 Task: Explore Airbnb accommodation in Faraskur, Egypt from 12th December, 2023 to 16th December, 2023 for 8 adults. Place can be private room with 8 bedrooms having 8 beds and 8 bathrooms. Property type can be house. Amenities needed are: wifi, TV, free parkinig on premises, gym, breakfast.
Action: Mouse moved to (554, 98)
Screenshot: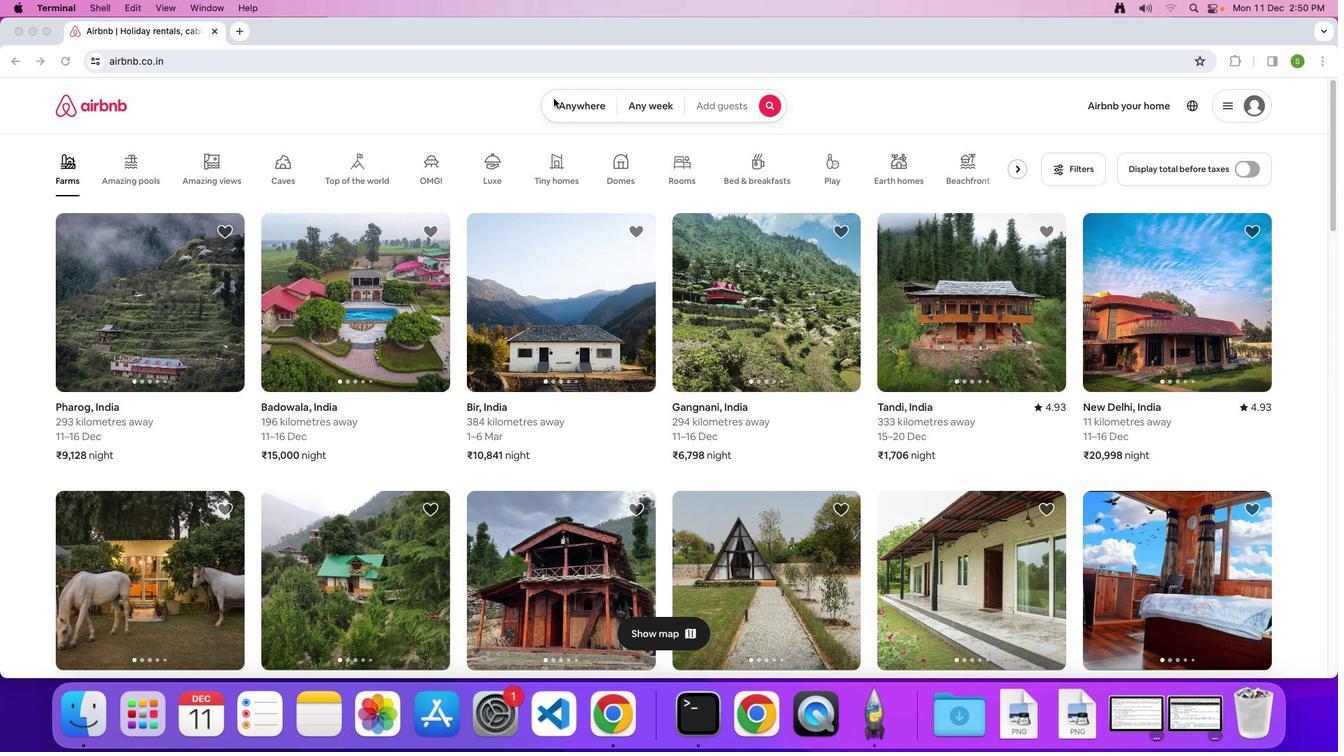 
Action: Mouse pressed left at (554, 98)
Screenshot: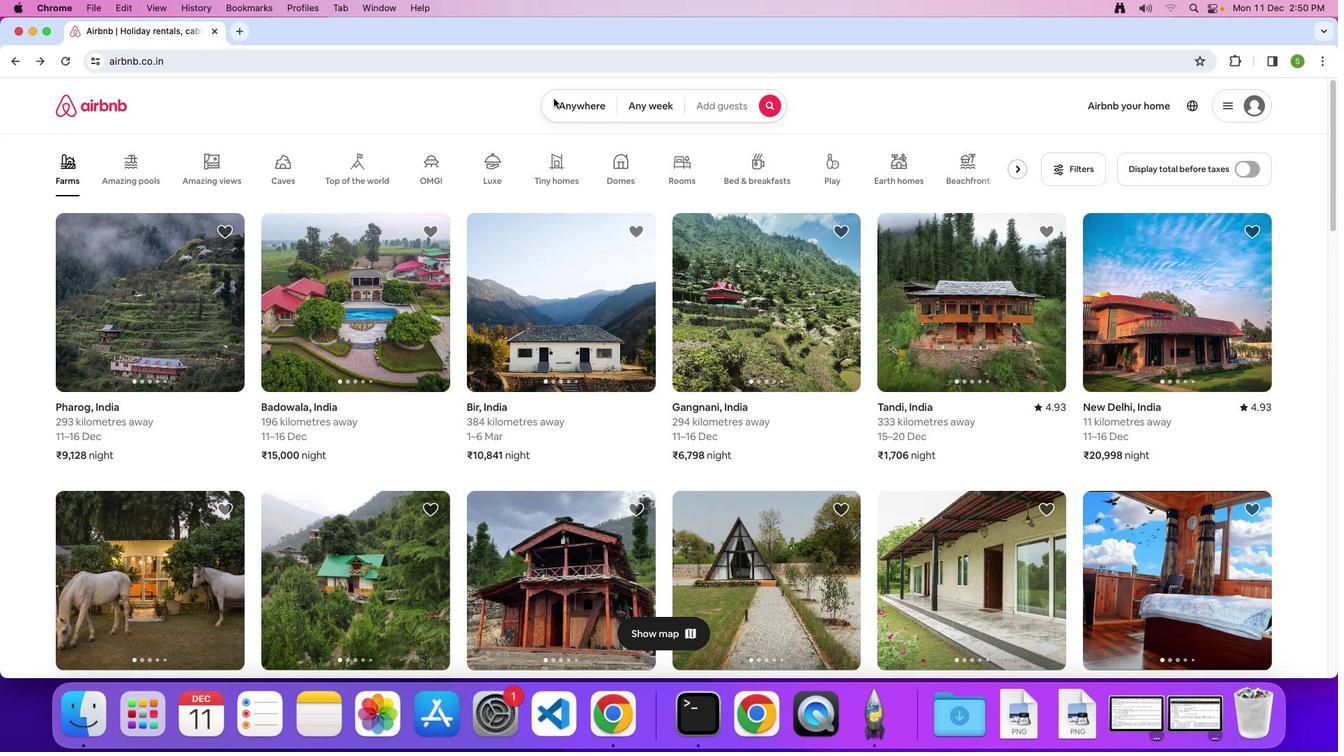
Action: Mouse moved to (566, 102)
Screenshot: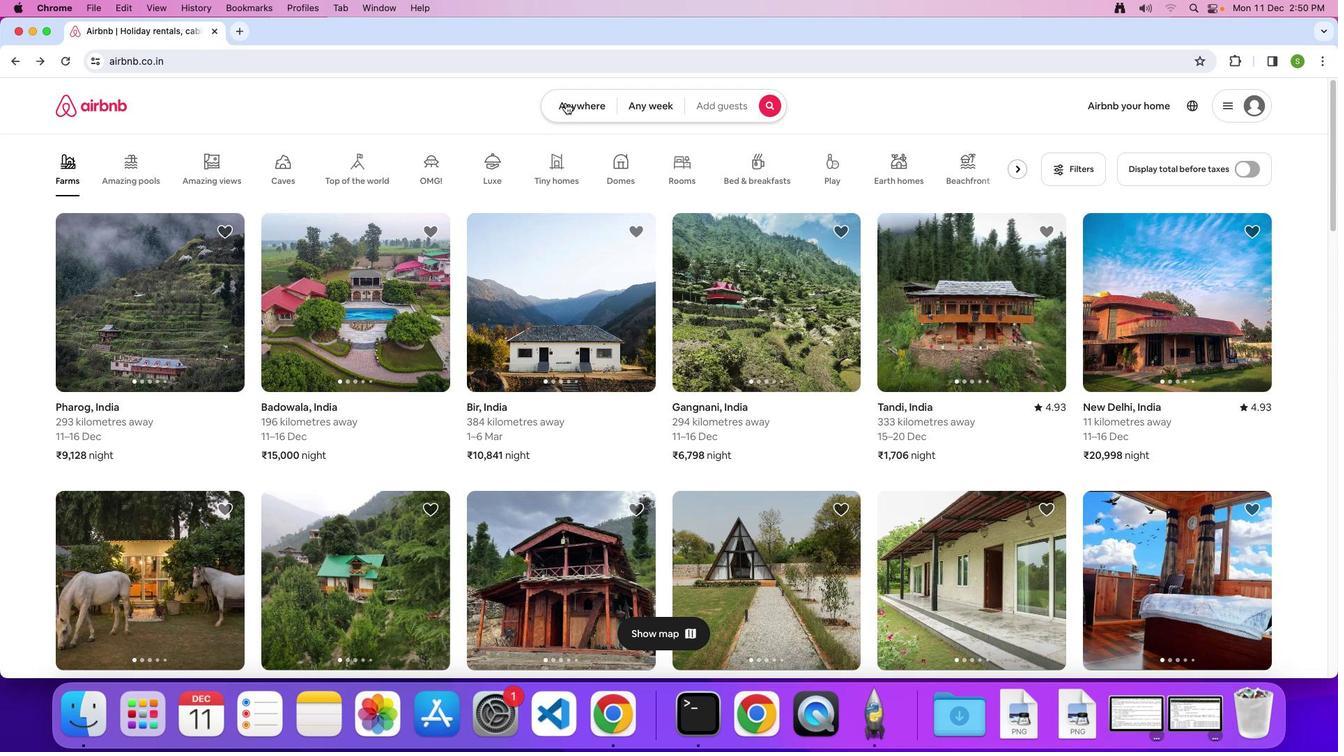 
Action: Mouse pressed left at (566, 102)
Screenshot: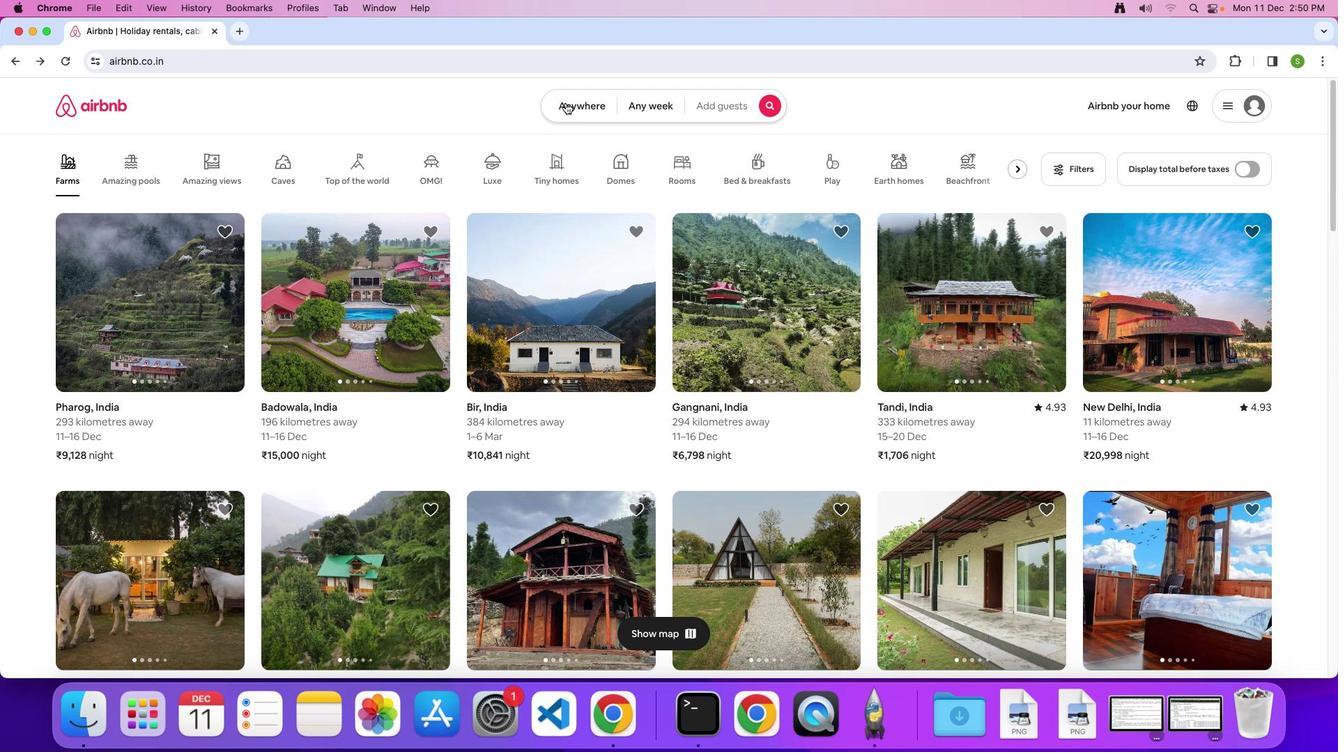 
Action: Mouse moved to (505, 163)
Screenshot: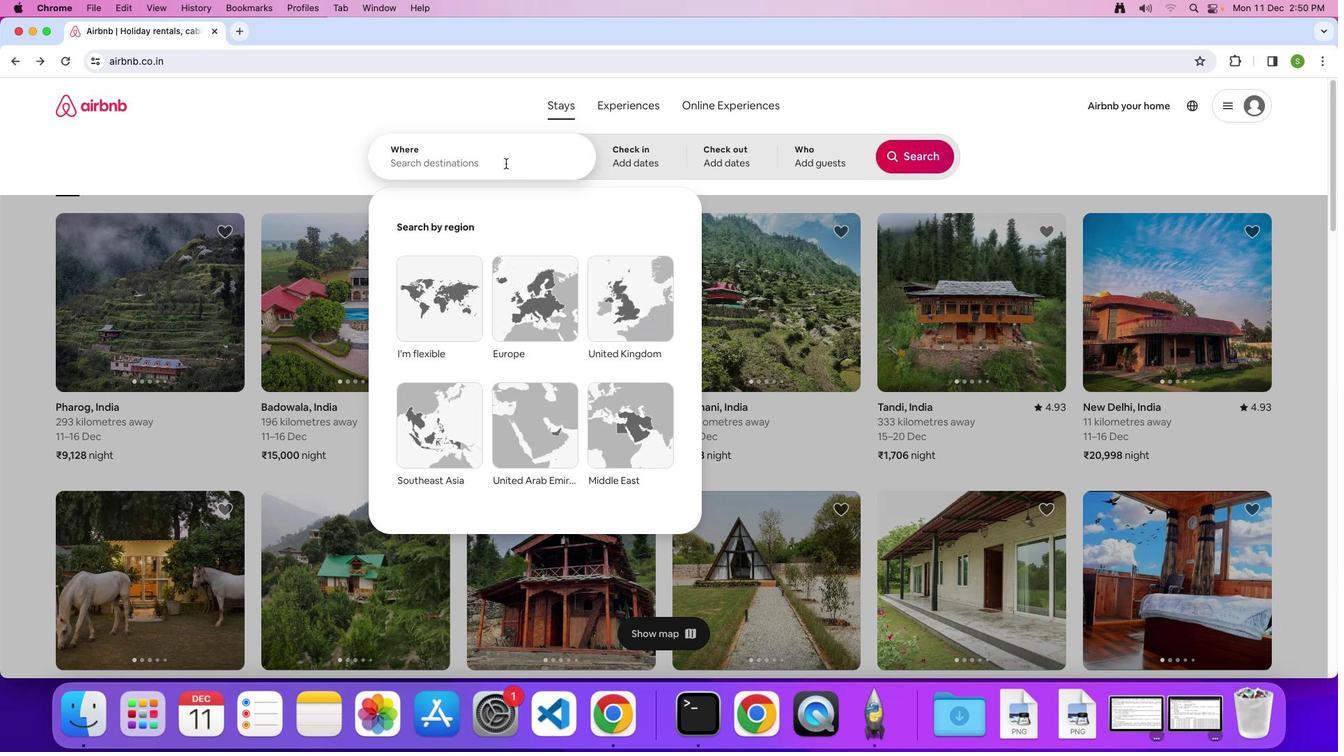 
Action: Mouse pressed left at (505, 163)
Screenshot: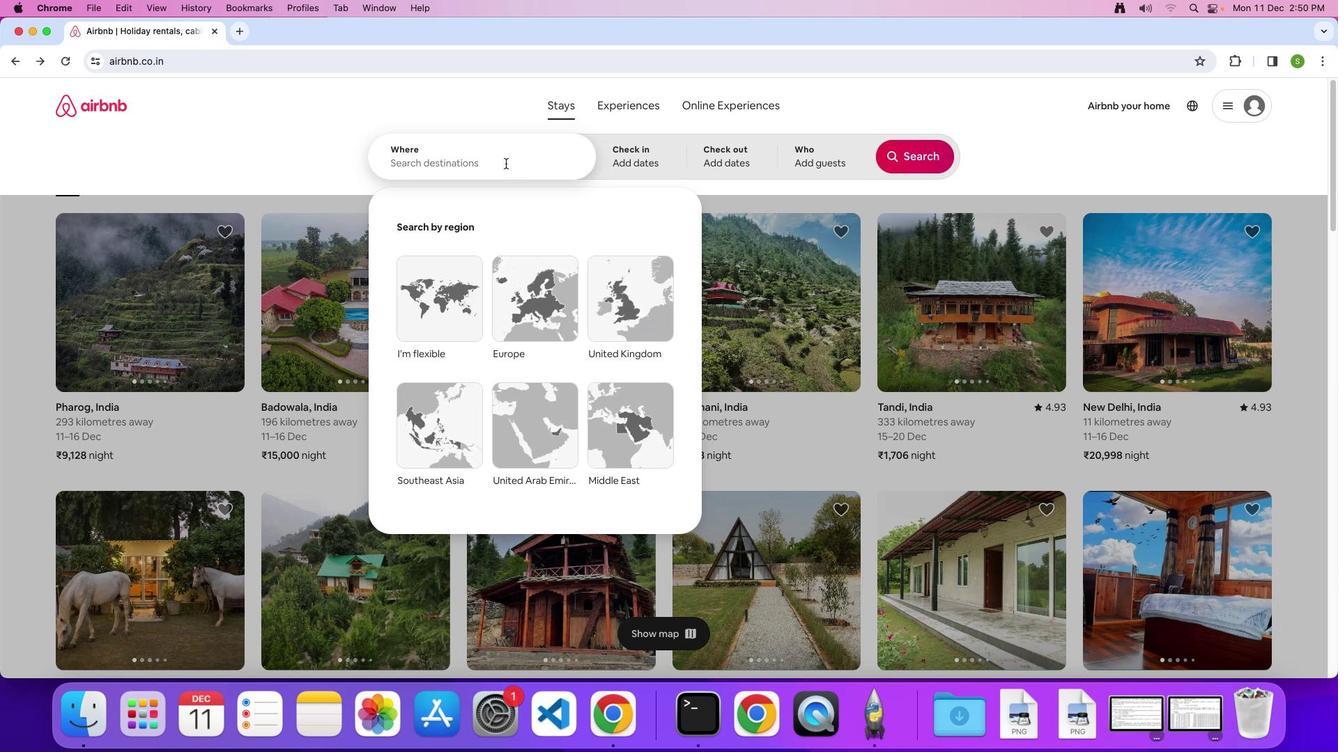 
Action: Mouse moved to (505, 163)
Screenshot: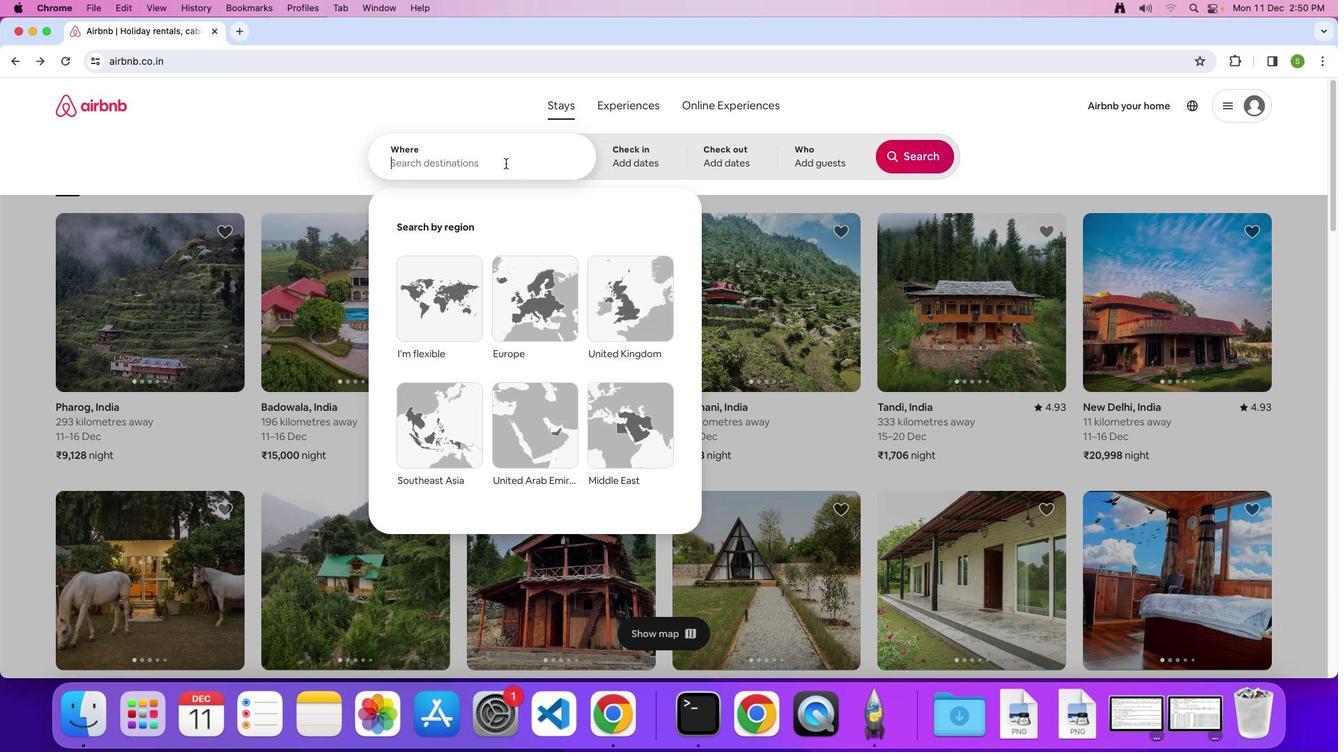 
Action: Key pressed 'F'Key.caps_lock'a''r''a''s''k''u''r'','Key.spaceKey.shift'E''g''y''p''t'Key.enter
Screenshot: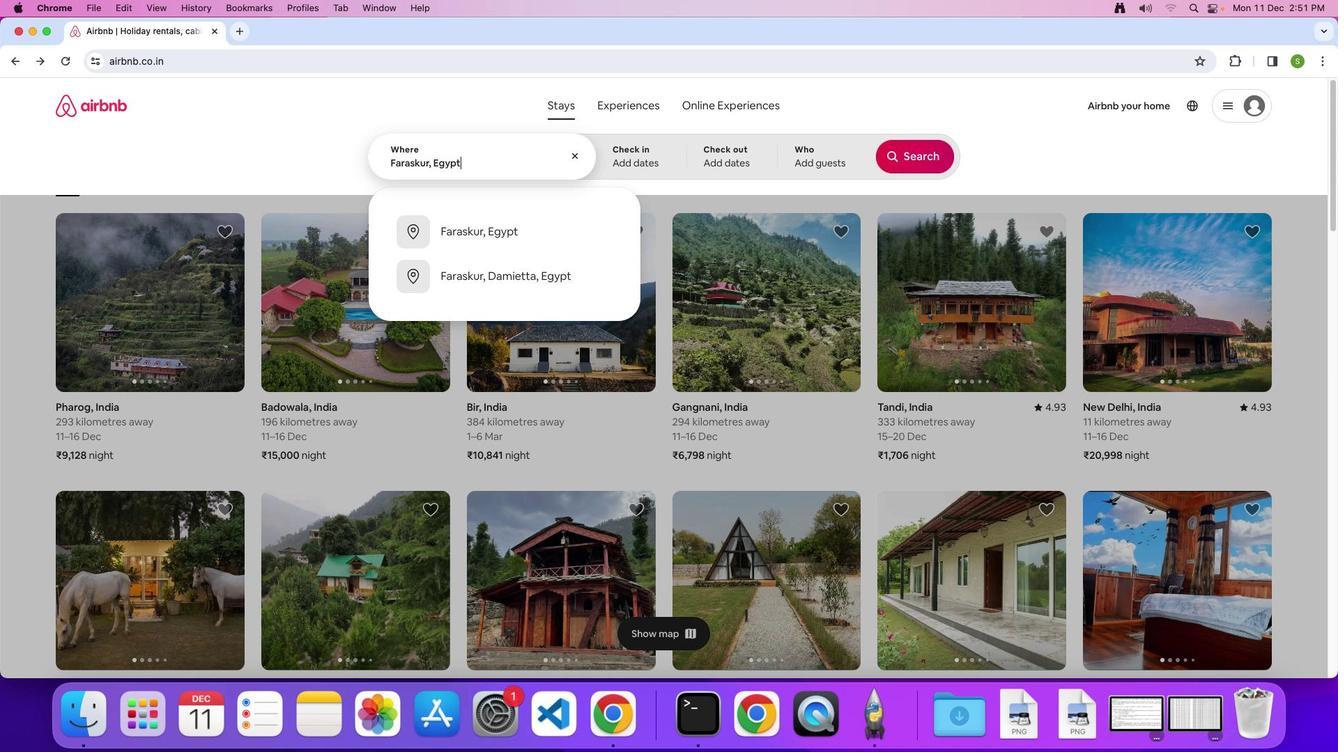 
Action: Mouse moved to (494, 402)
Screenshot: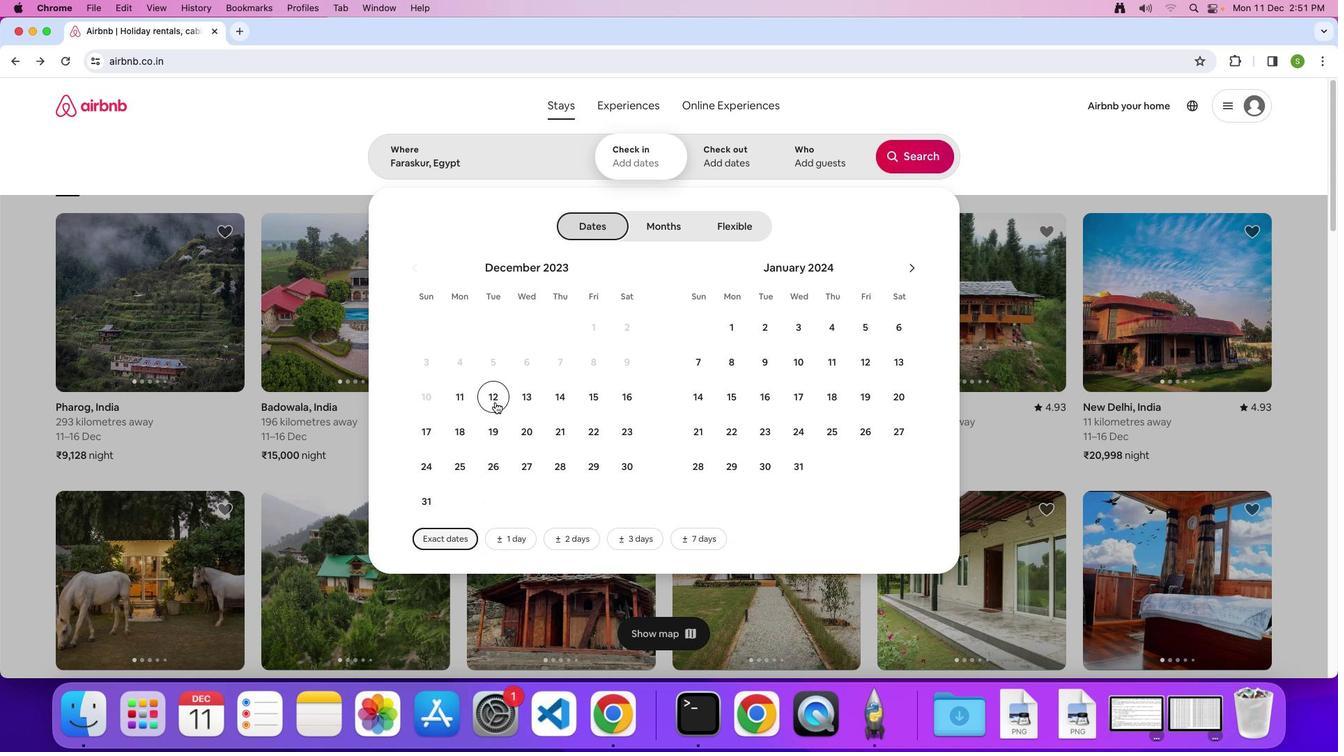 
Action: Mouse pressed left at (494, 402)
Screenshot: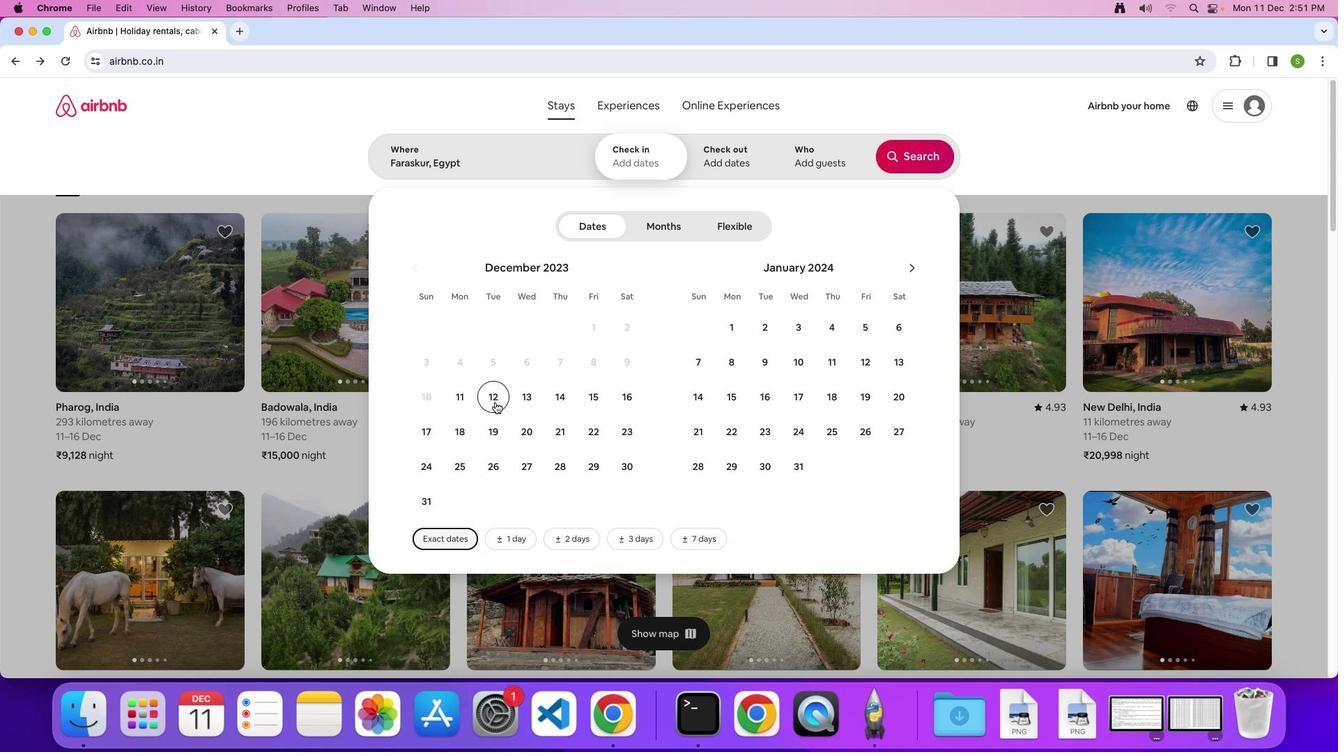 
Action: Mouse moved to (618, 394)
Screenshot: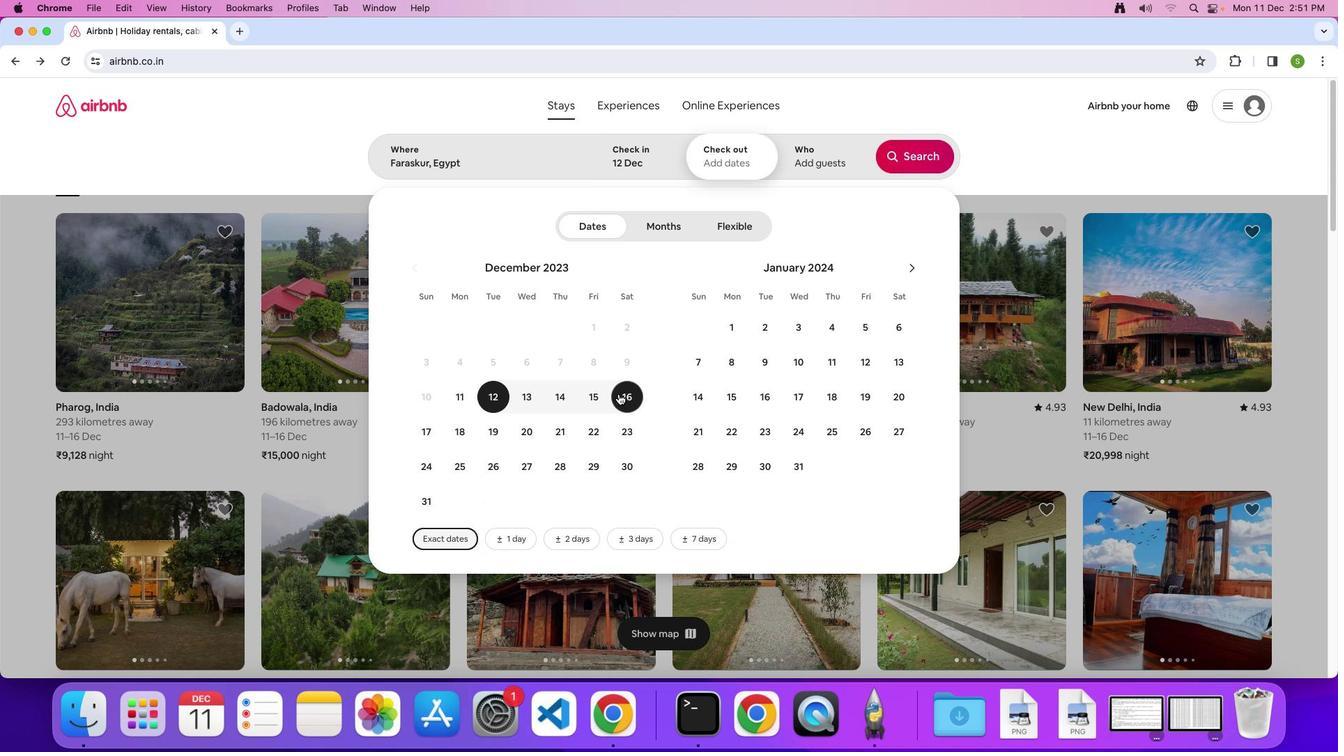 
Action: Mouse pressed left at (618, 394)
Screenshot: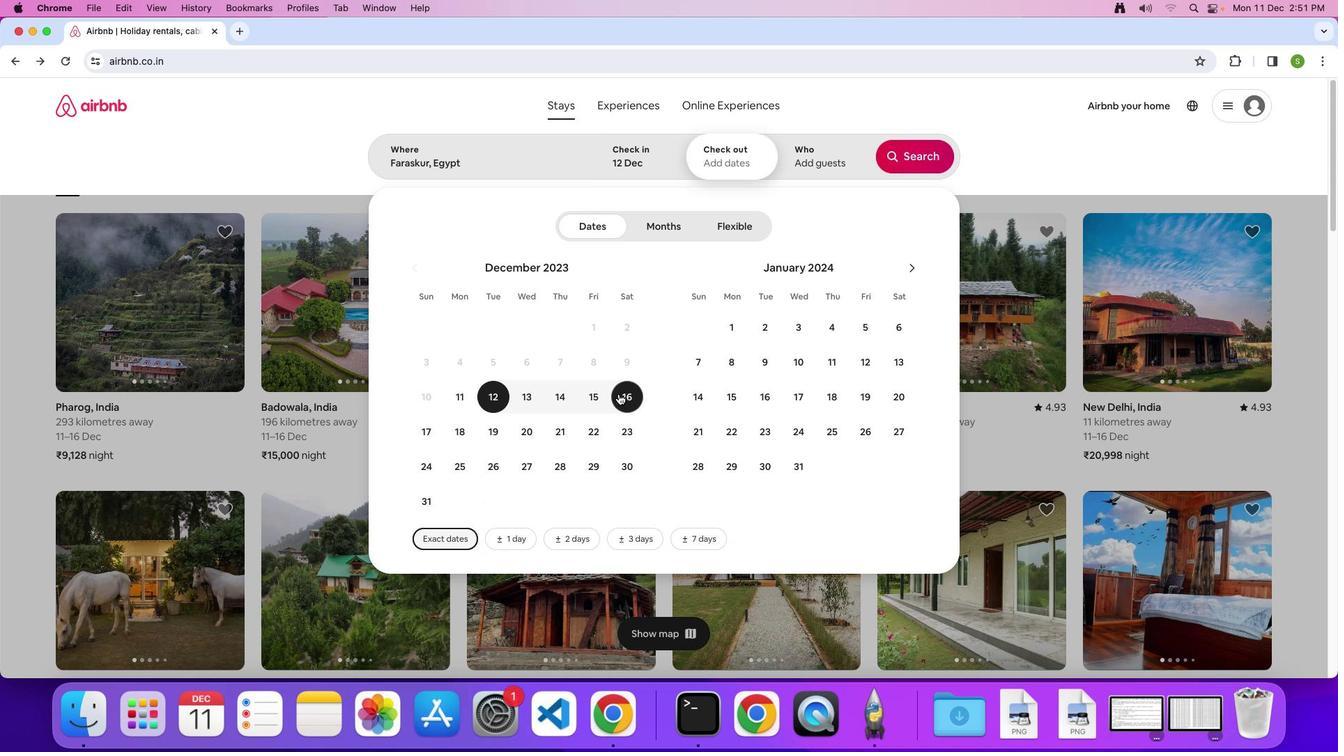 
Action: Mouse moved to (825, 158)
Screenshot: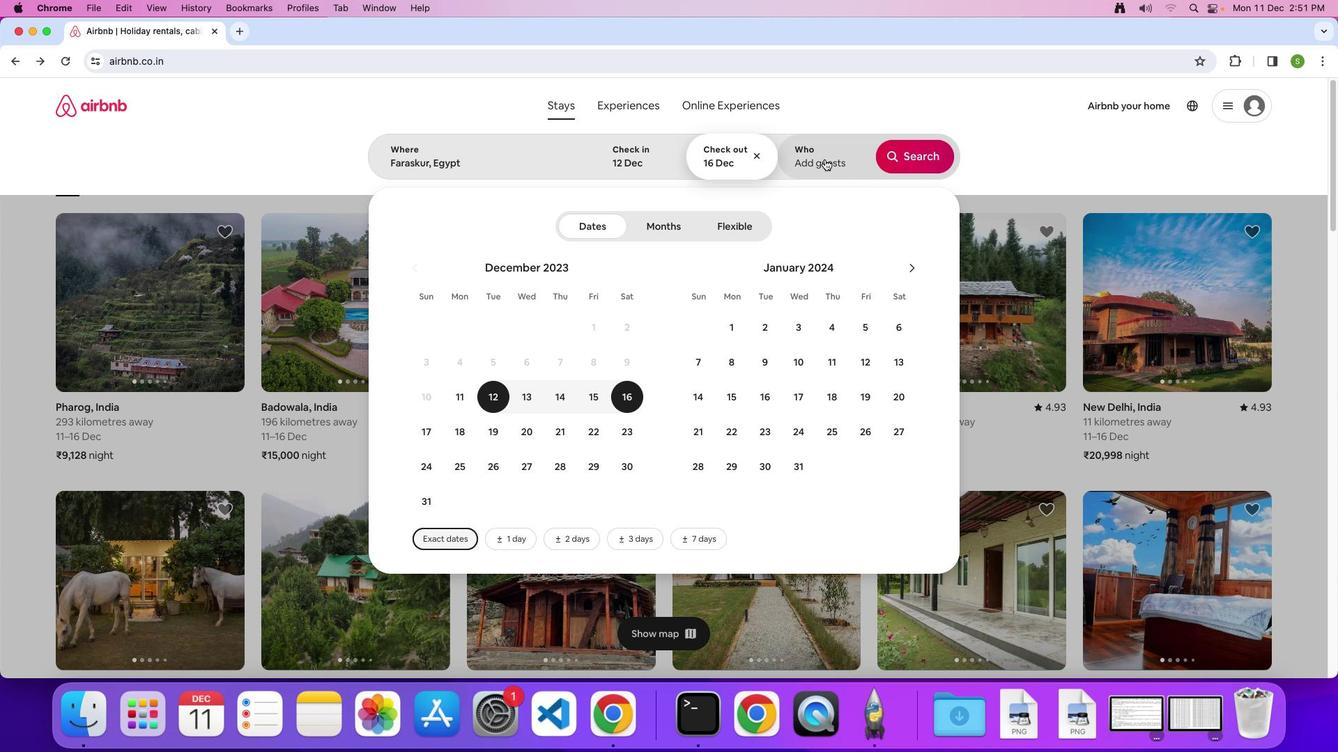 
Action: Mouse pressed left at (825, 158)
Screenshot: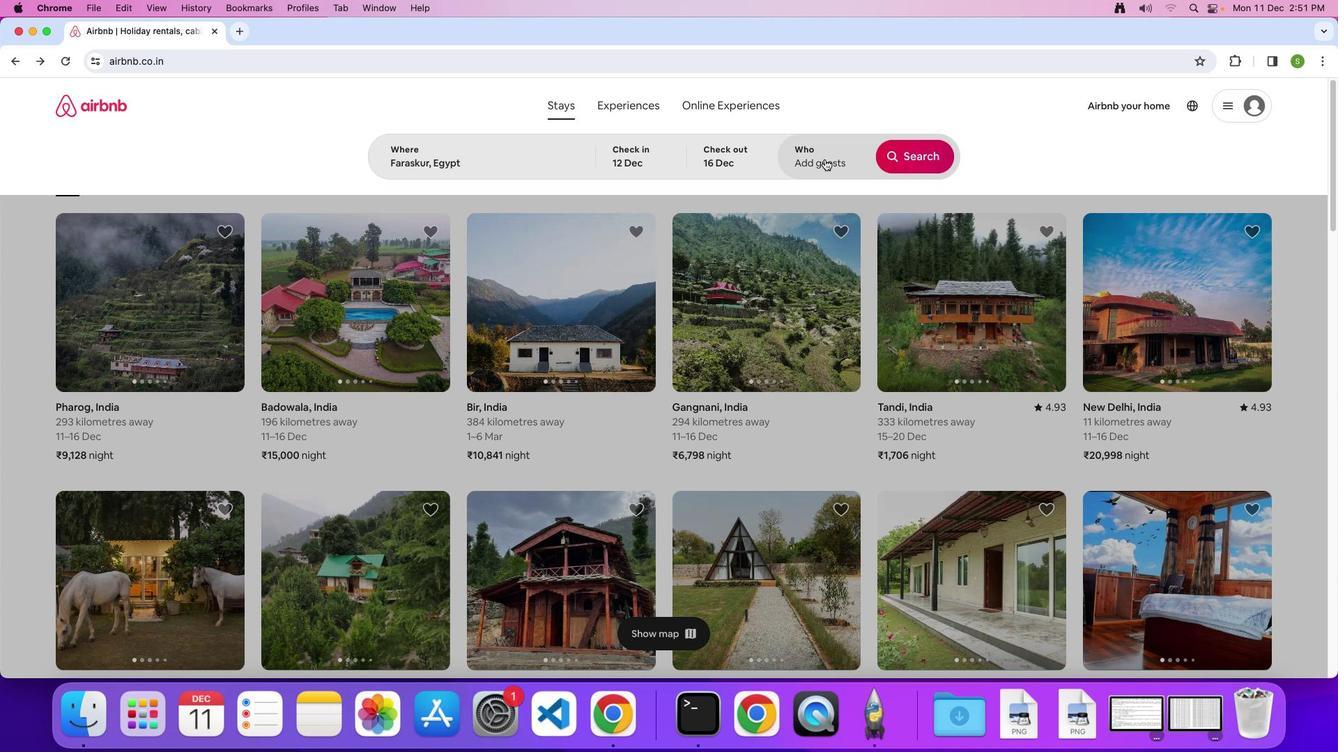 
Action: Mouse moved to (918, 227)
Screenshot: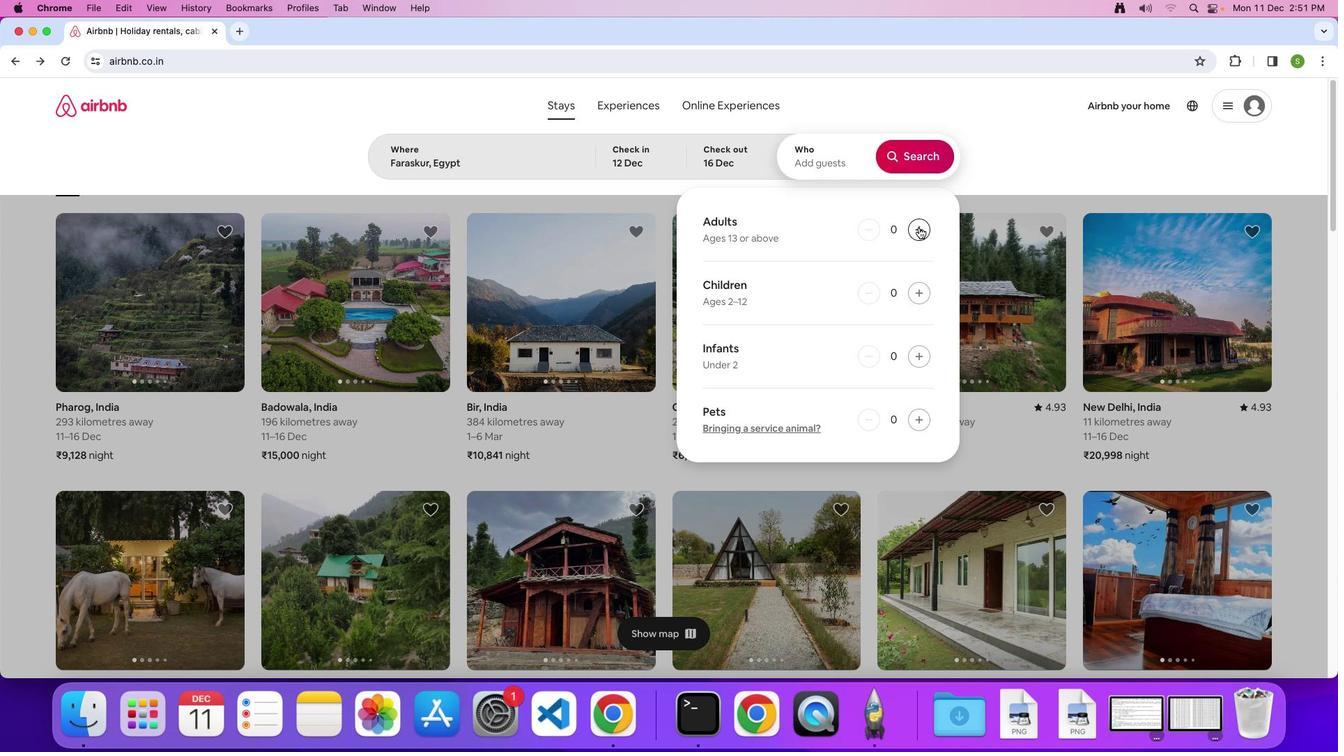 
Action: Mouse pressed left at (918, 227)
Screenshot: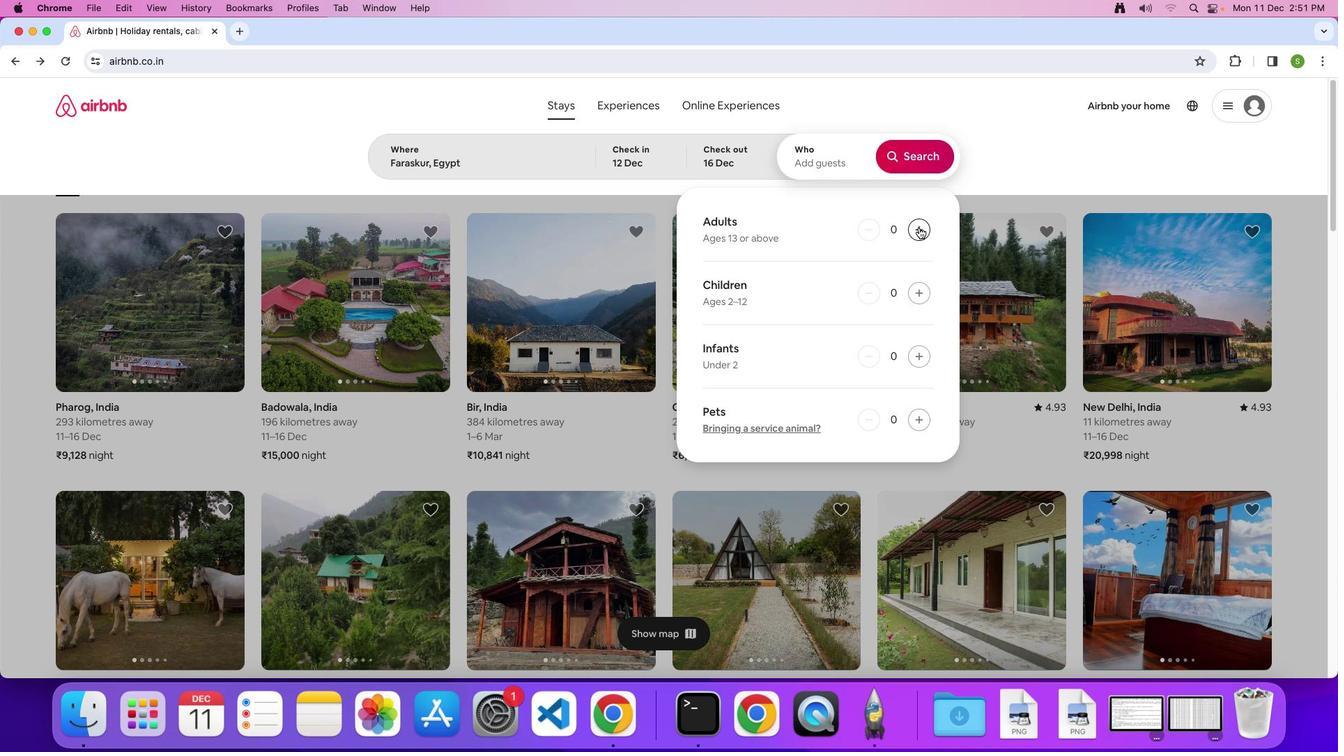
Action: Mouse pressed left at (918, 227)
Screenshot: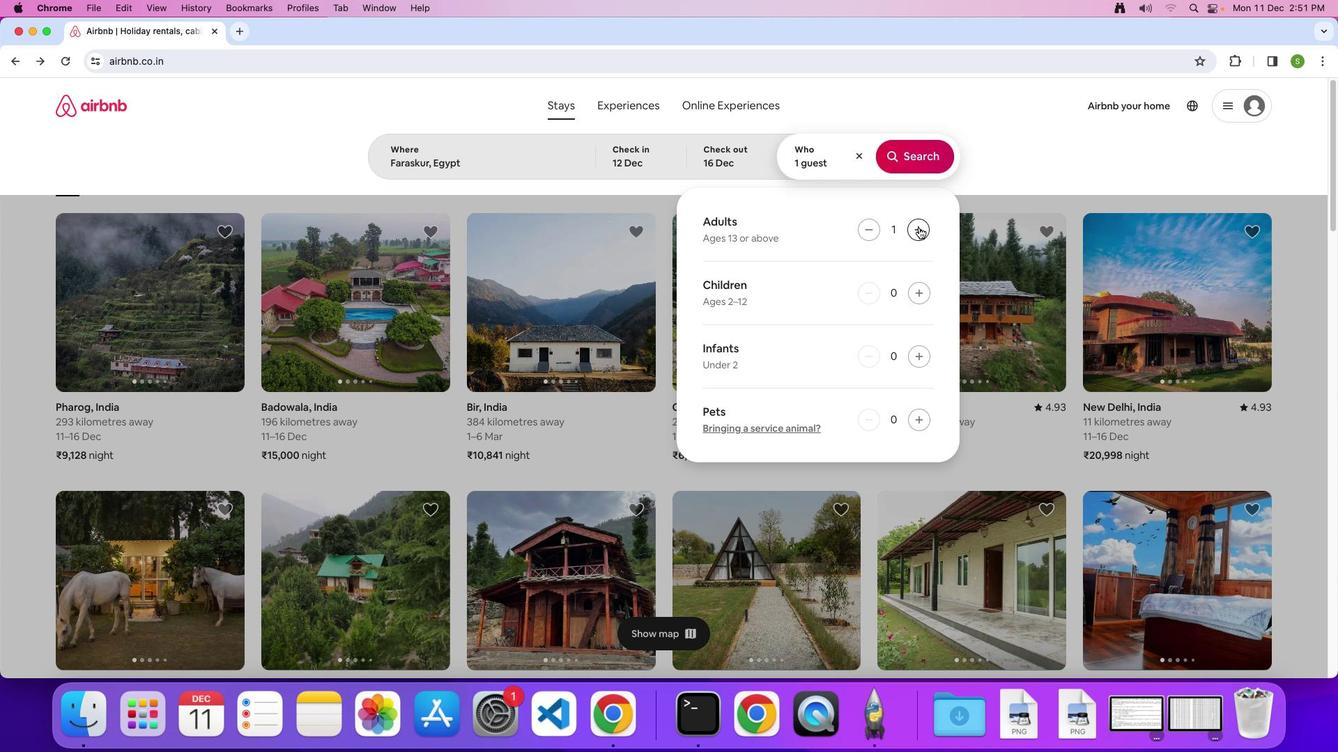 
Action: Mouse pressed left at (918, 227)
Screenshot: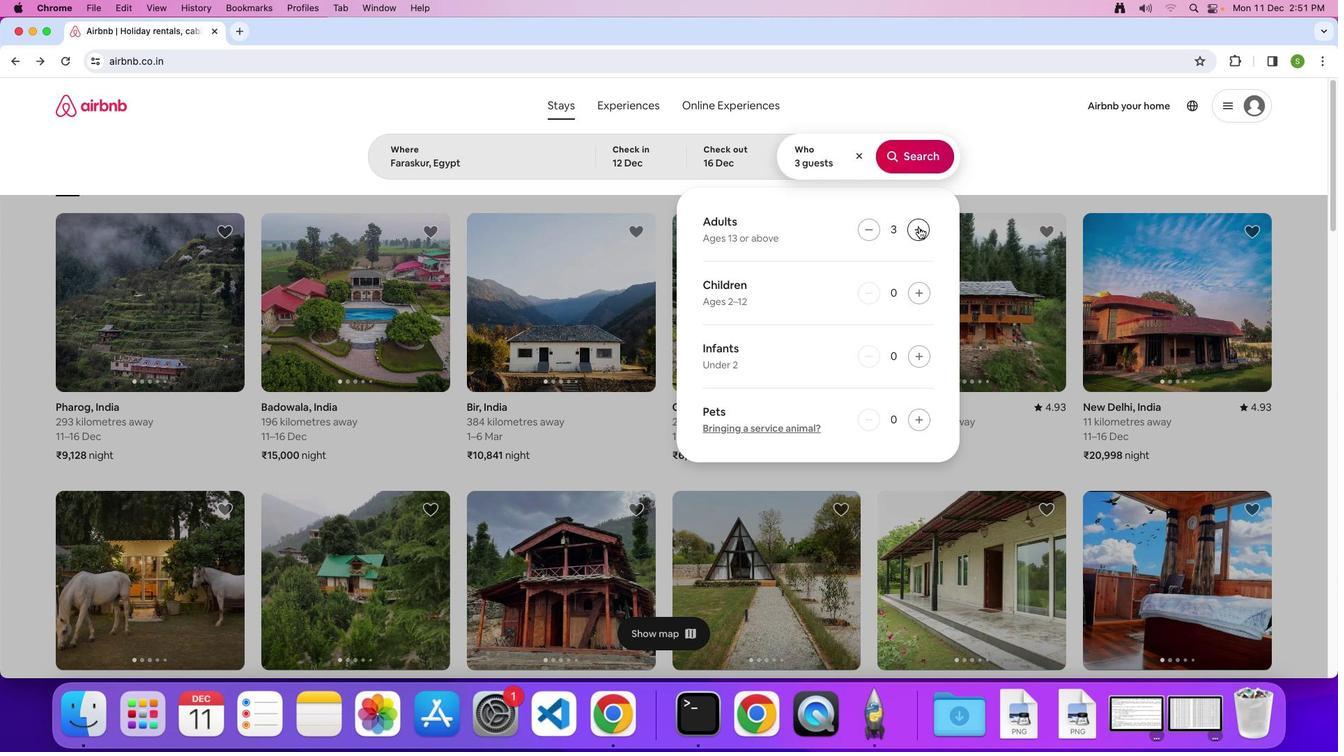 
Action: Mouse pressed left at (918, 227)
Screenshot: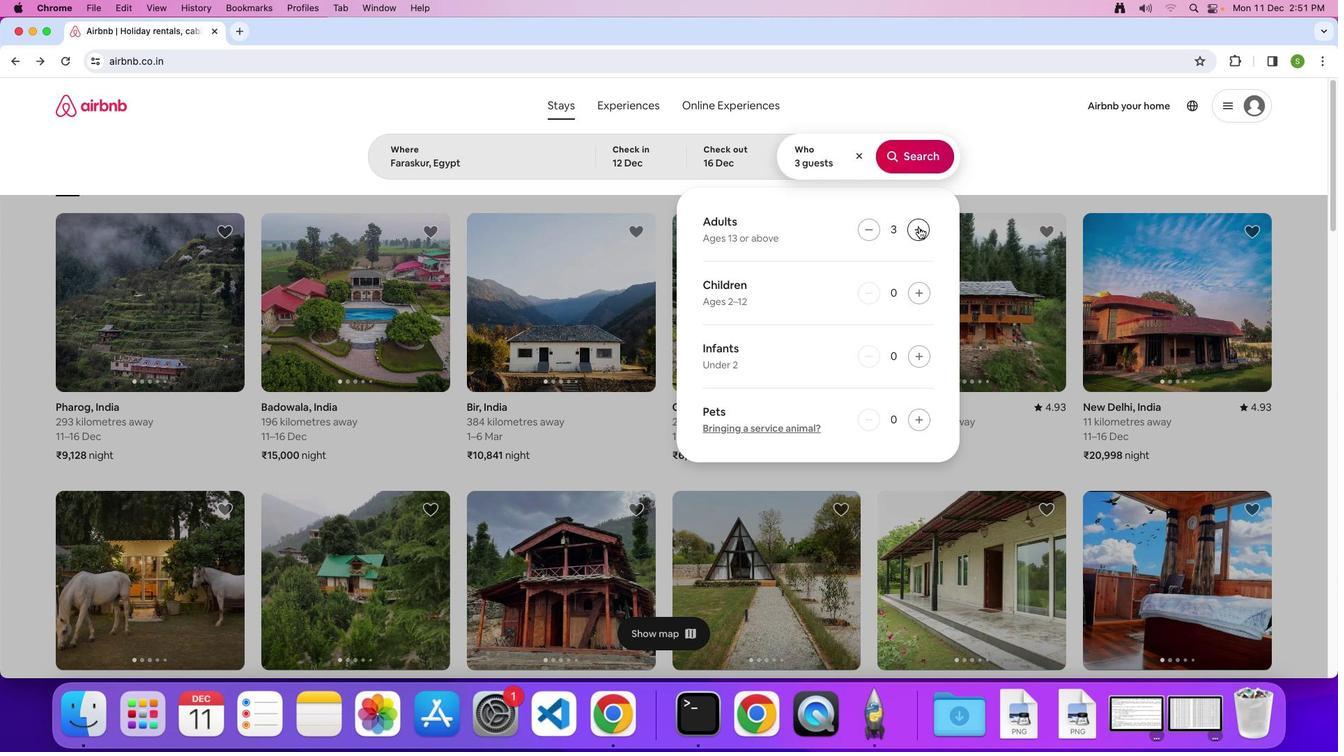 
Action: Mouse pressed left at (918, 227)
Screenshot: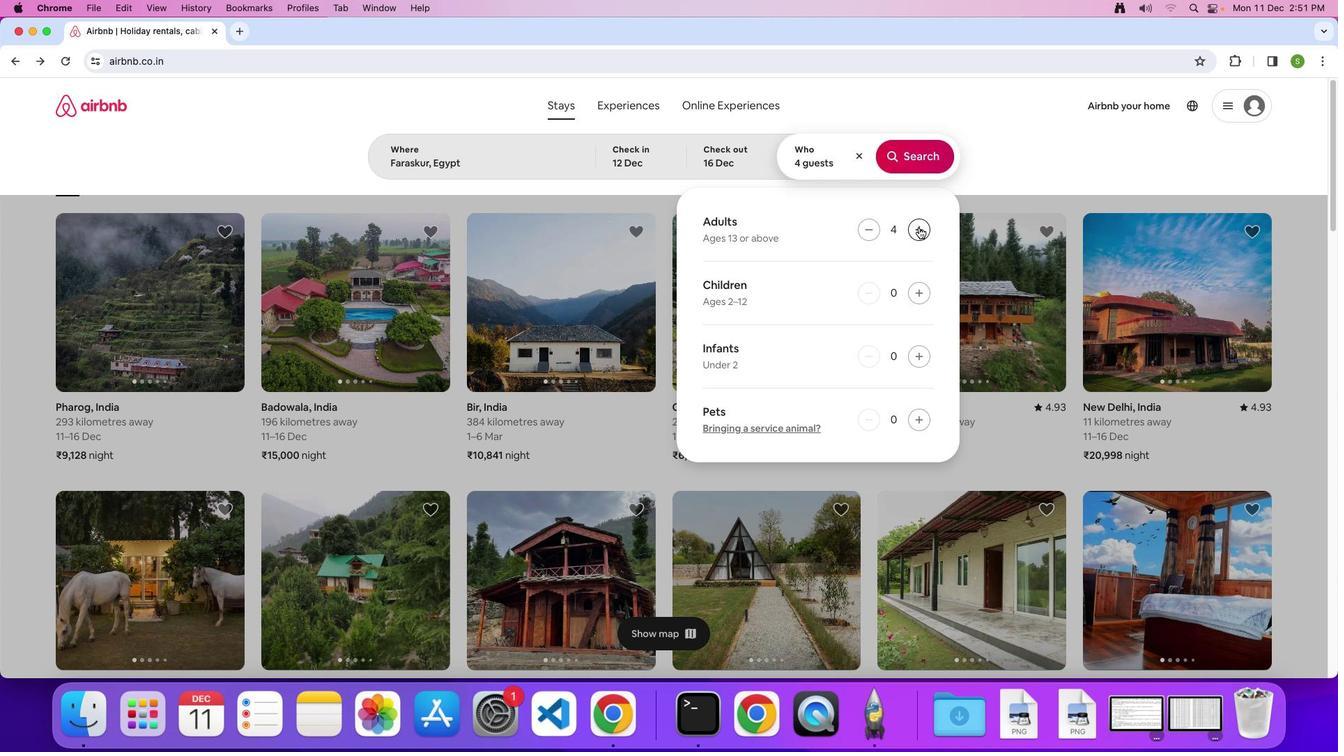 
Action: Mouse pressed left at (918, 227)
Screenshot: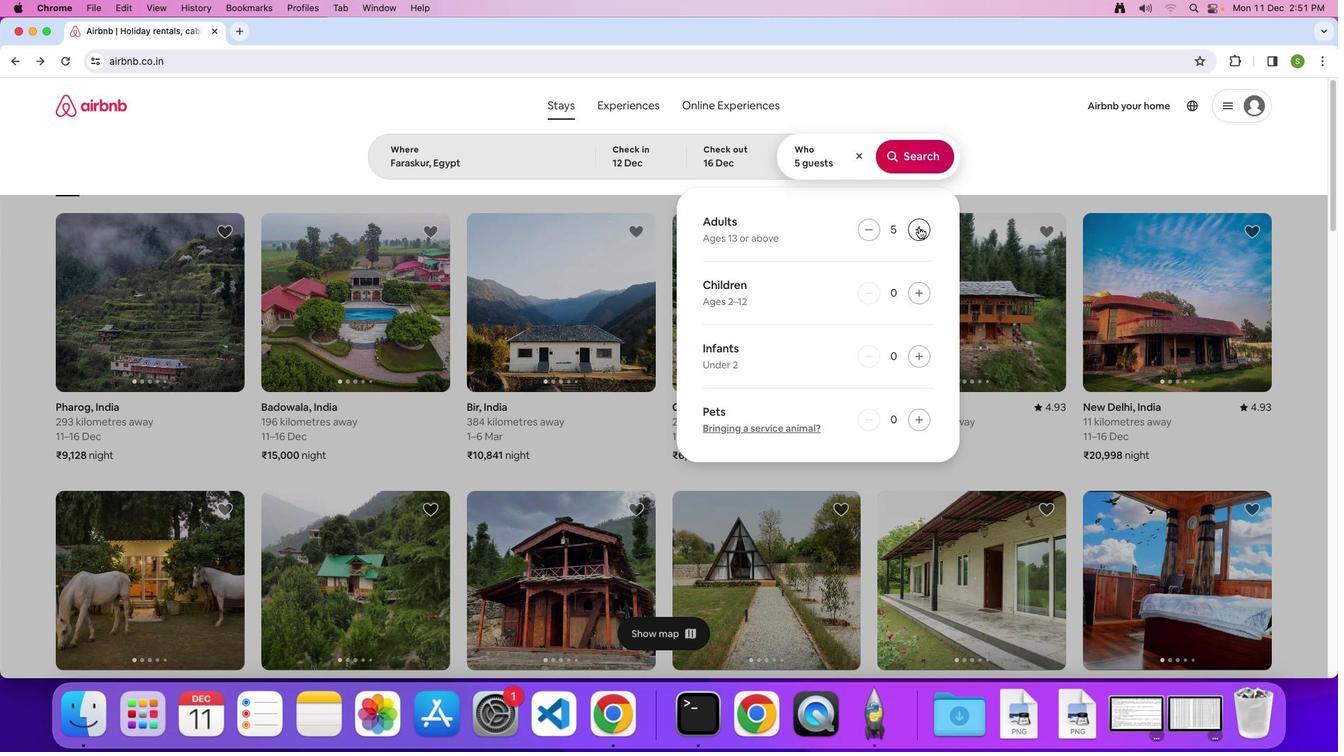
Action: Mouse pressed left at (918, 227)
Screenshot: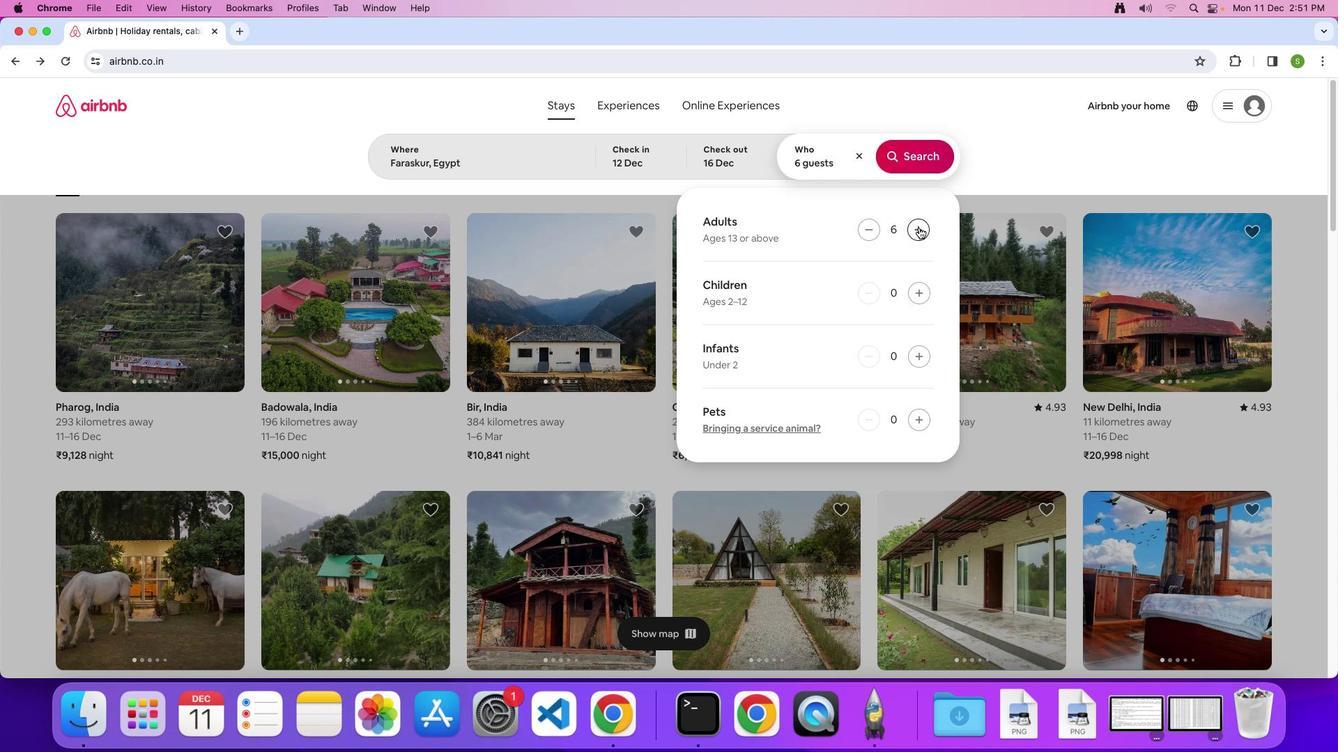 
Action: Mouse pressed left at (918, 227)
Screenshot: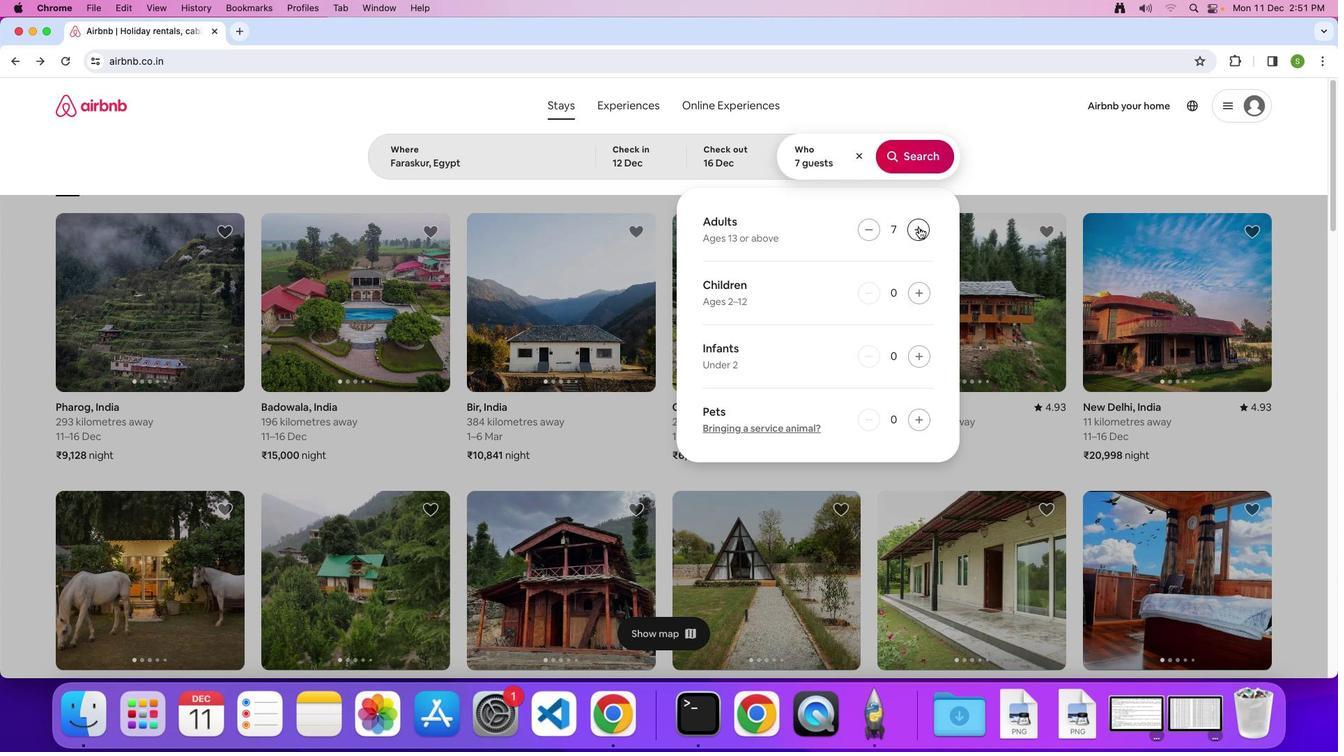 
Action: Mouse moved to (902, 160)
Screenshot: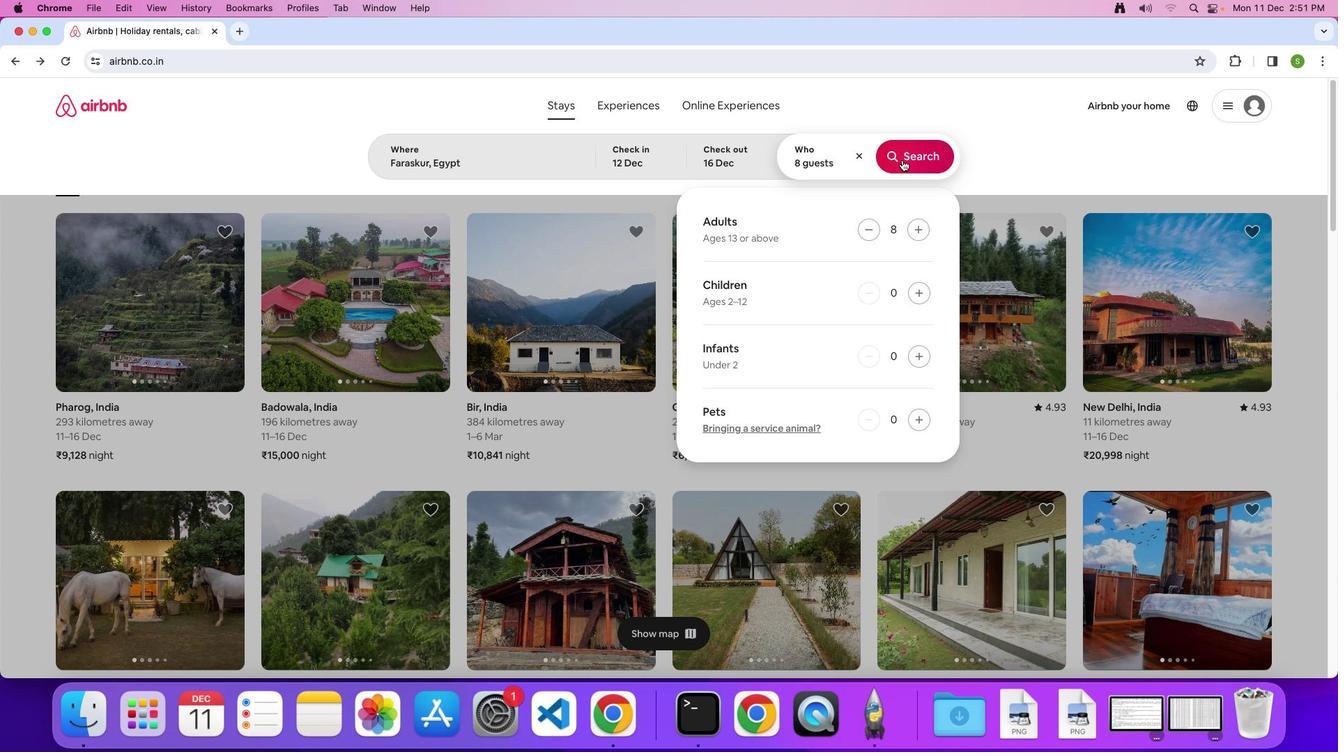 
Action: Mouse pressed left at (902, 160)
Screenshot: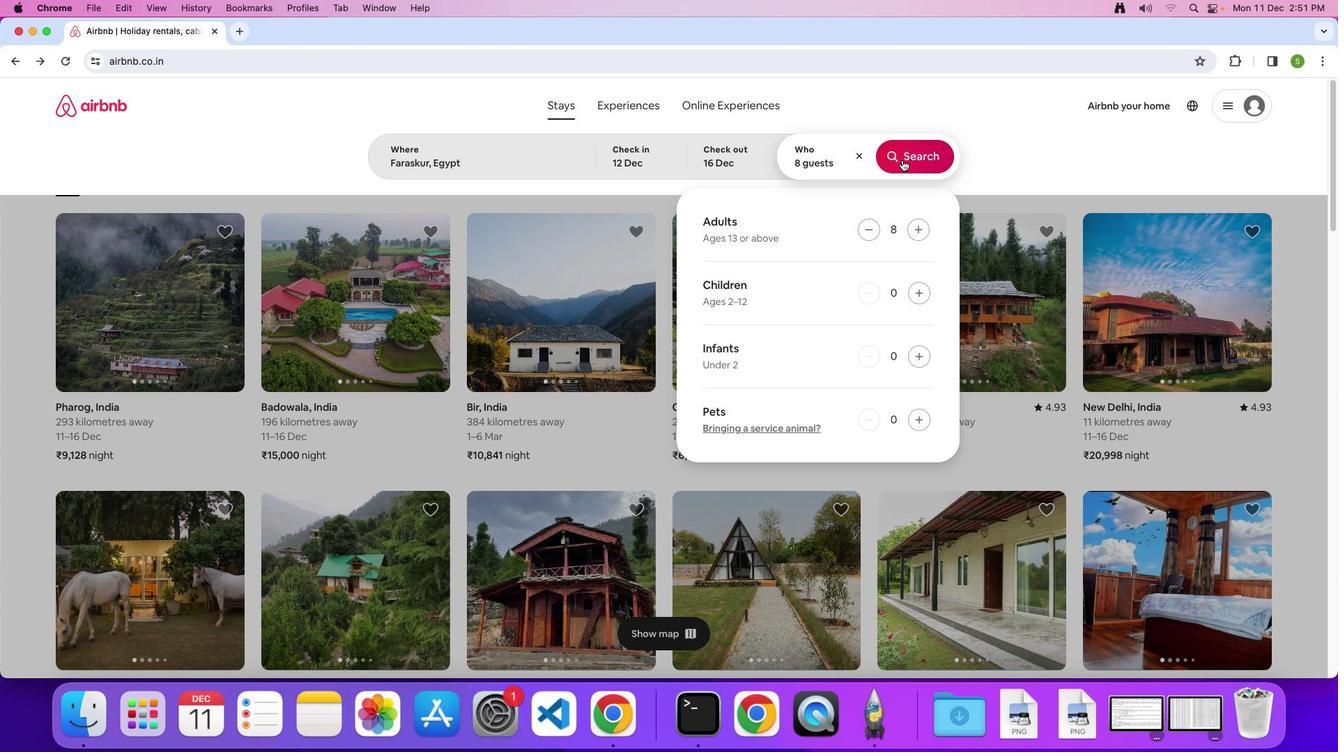 
Action: Mouse moved to (1126, 164)
Screenshot: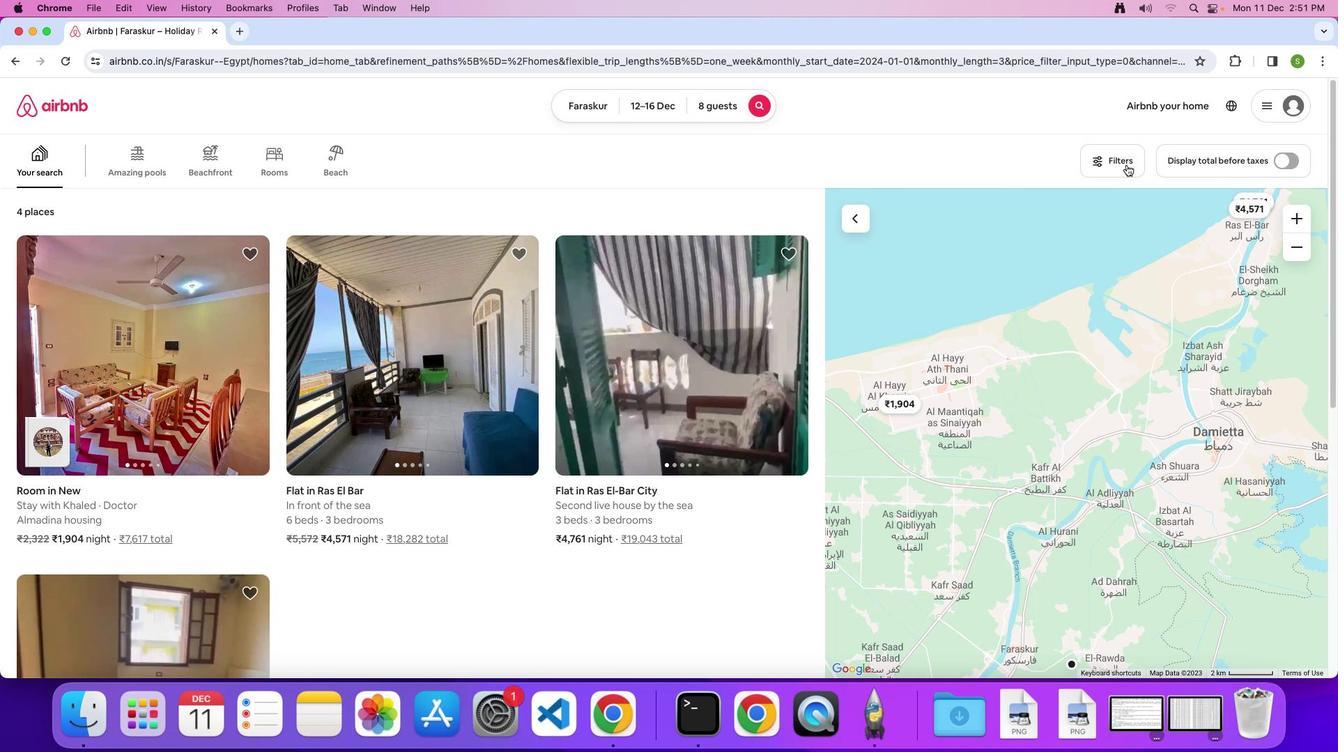 
Action: Mouse pressed left at (1126, 164)
Screenshot: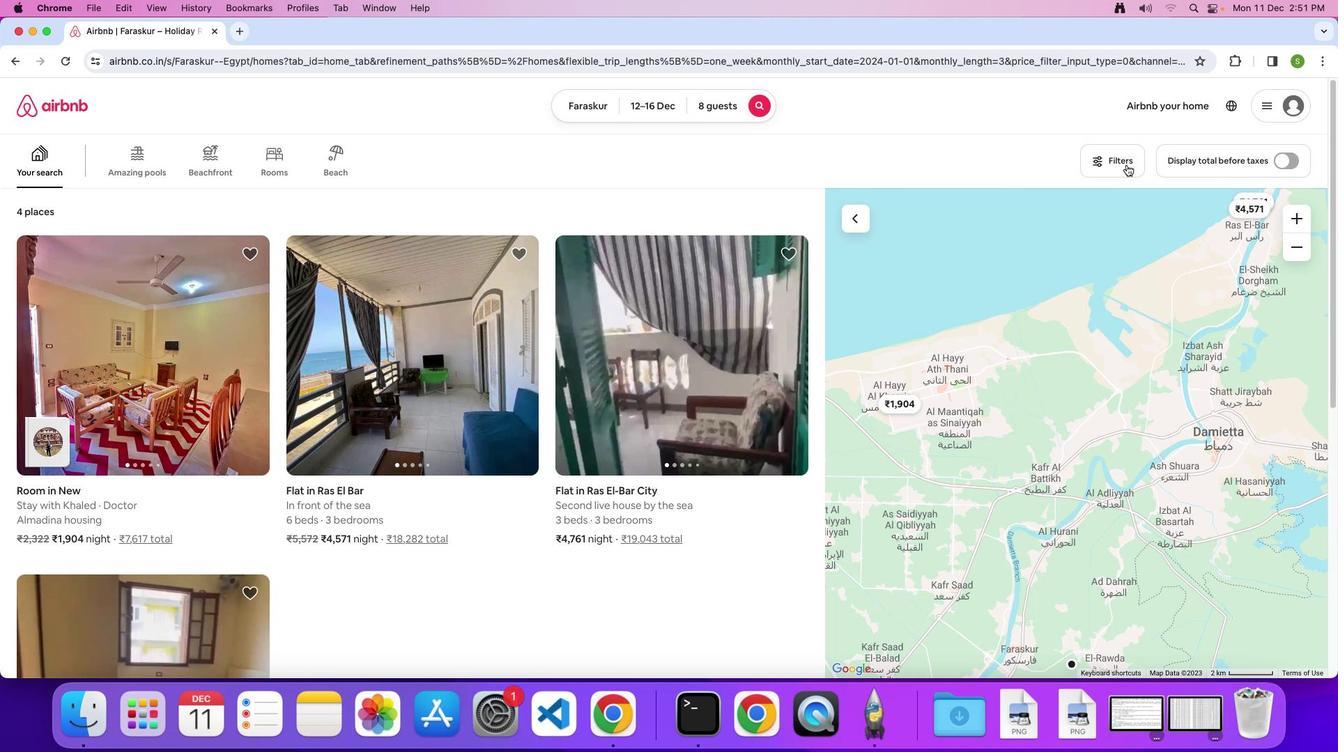 
Action: Mouse moved to (727, 367)
Screenshot: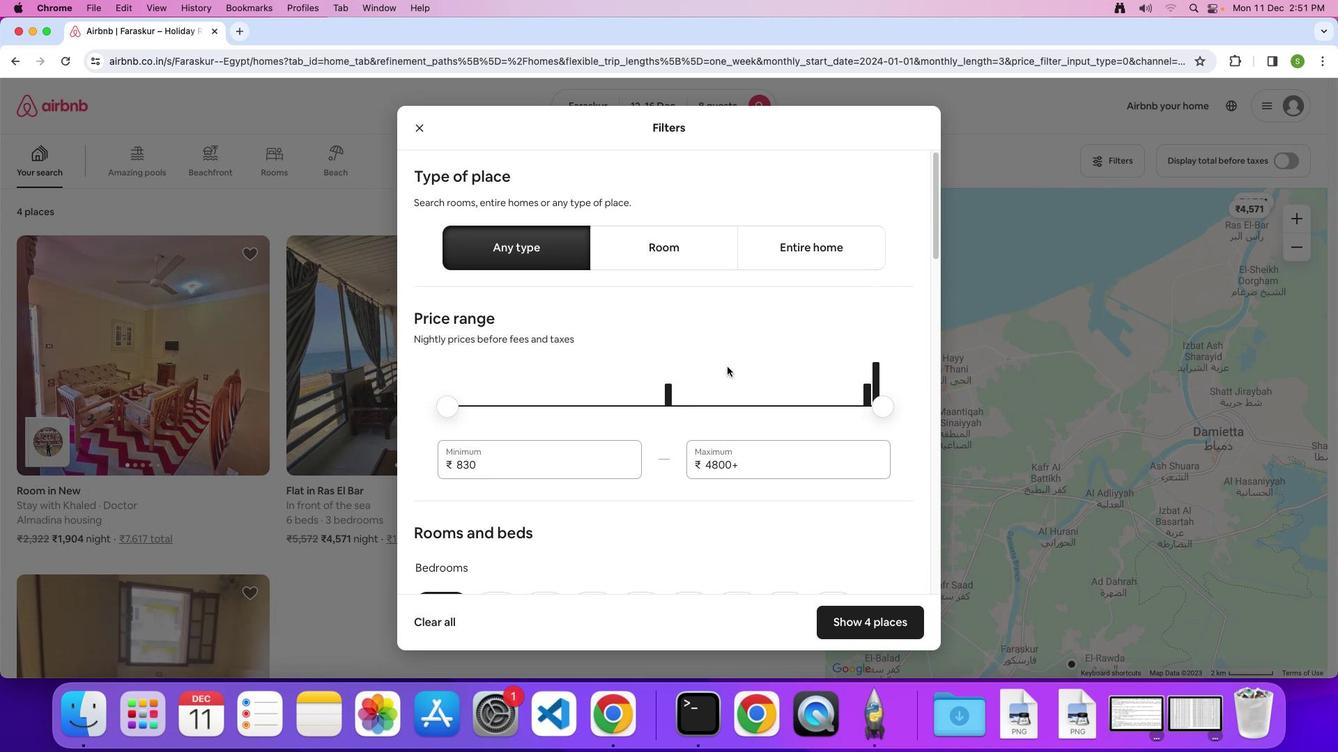 
Action: Mouse scrolled (727, 367) with delta (0, 0)
Screenshot: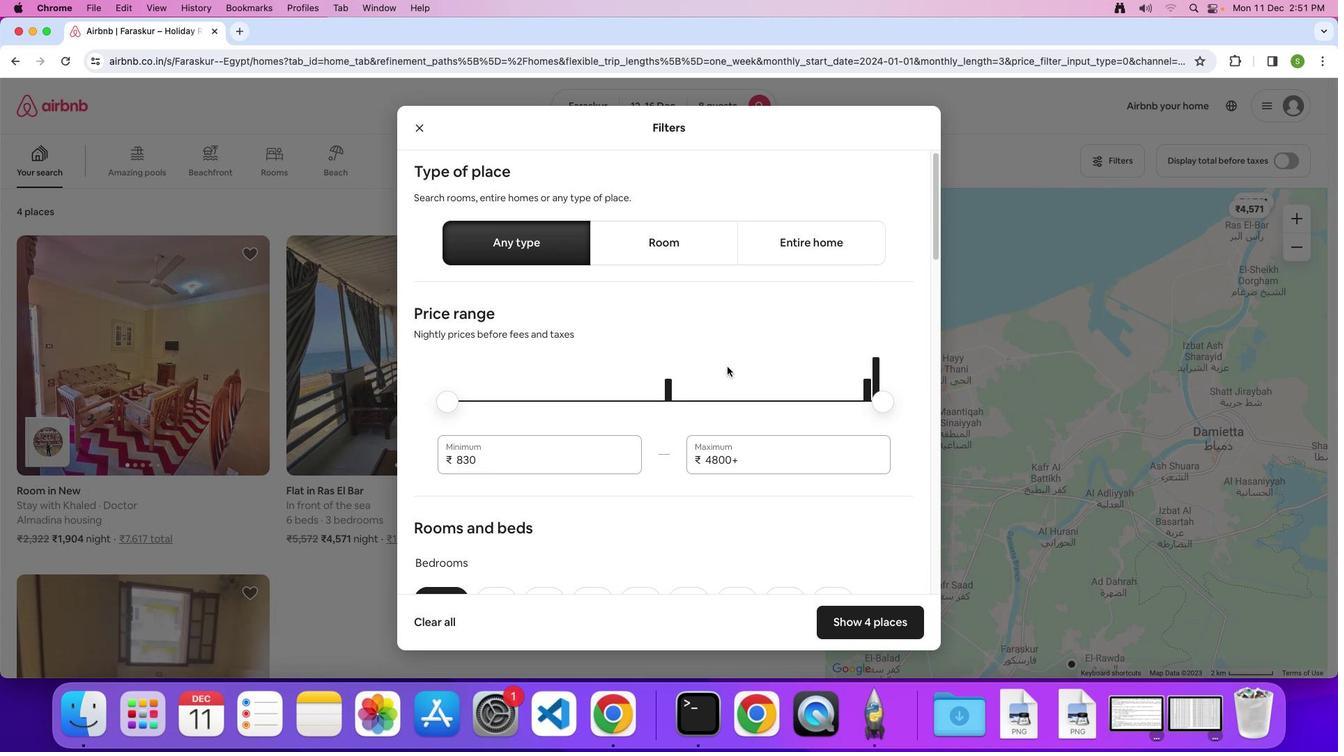 
Action: Mouse scrolled (727, 367) with delta (0, 0)
Screenshot: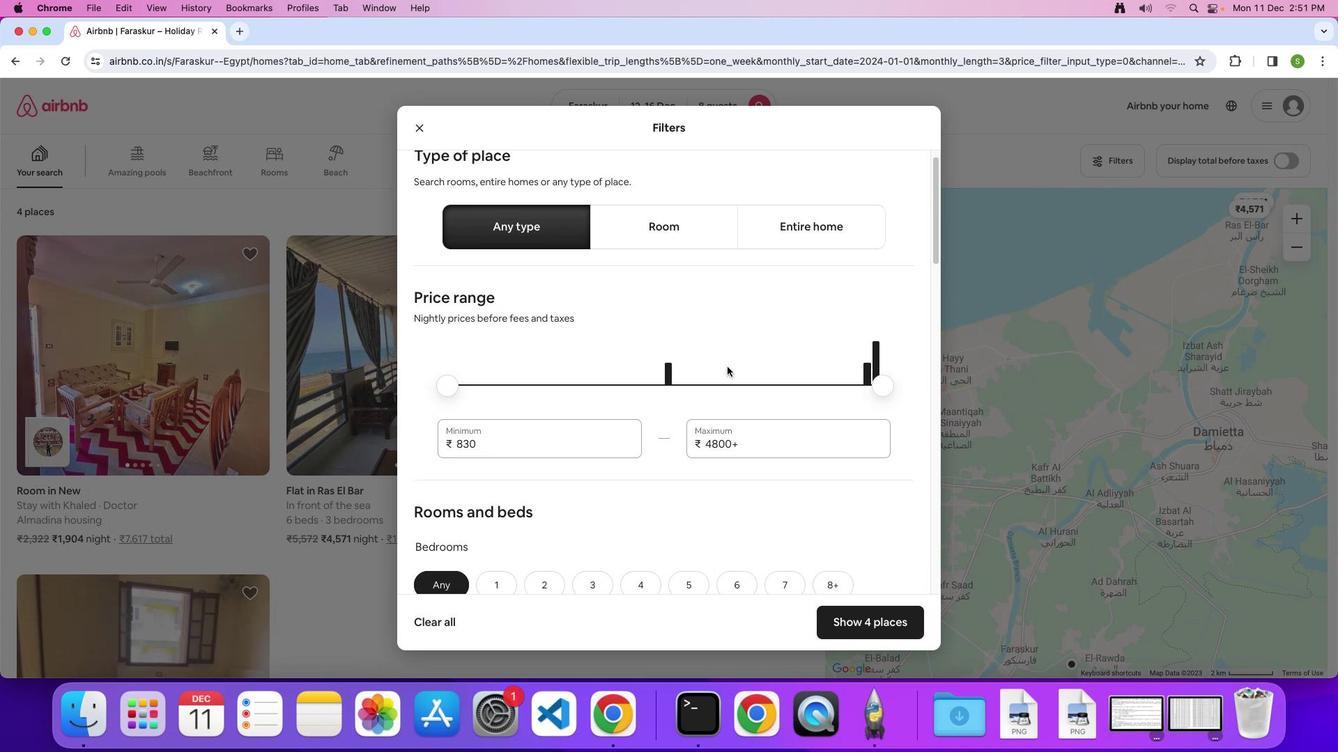 
Action: Mouse scrolled (727, 367) with delta (0, 0)
Screenshot: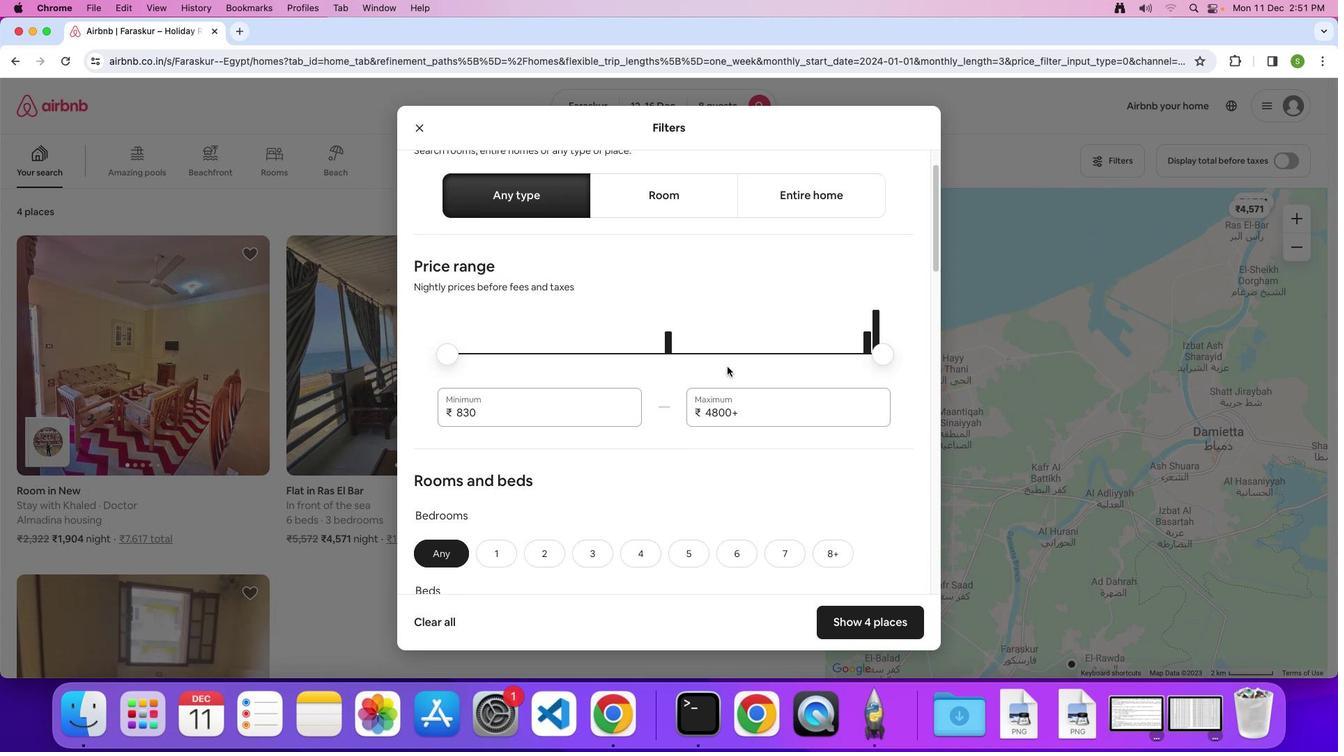 
Action: Mouse scrolled (727, 367) with delta (0, 0)
Screenshot: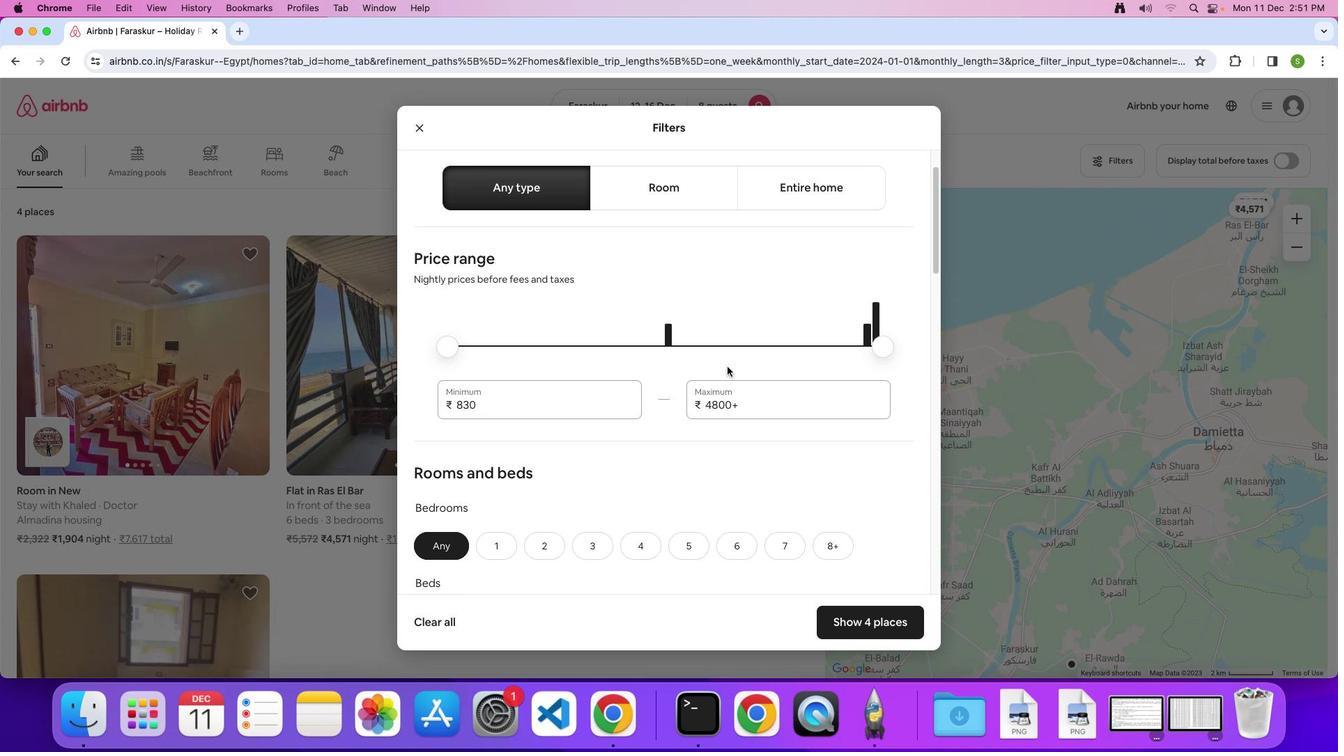 
Action: Mouse scrolled (727, 367) with delta (0, 0)
Screenshot: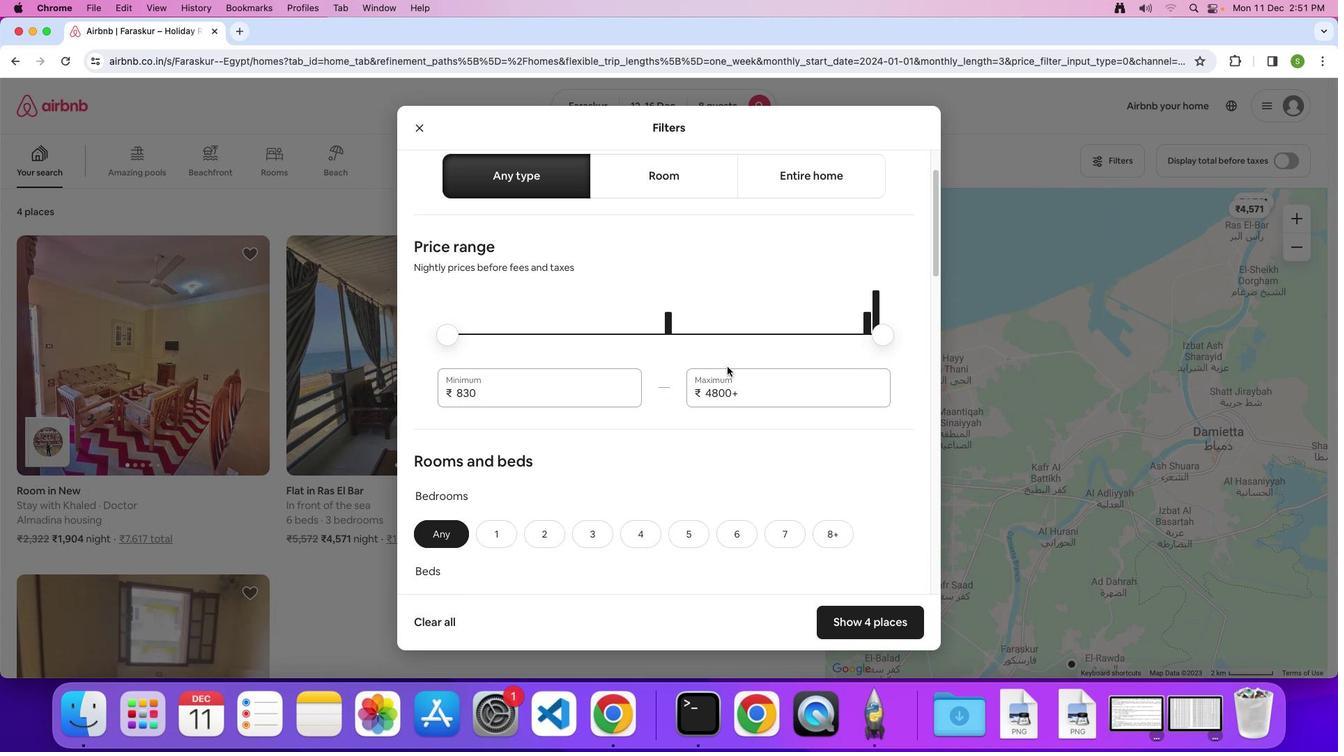 
Action: Mouse scrolled (727, 367) with delta (0, 0)
Screenshot: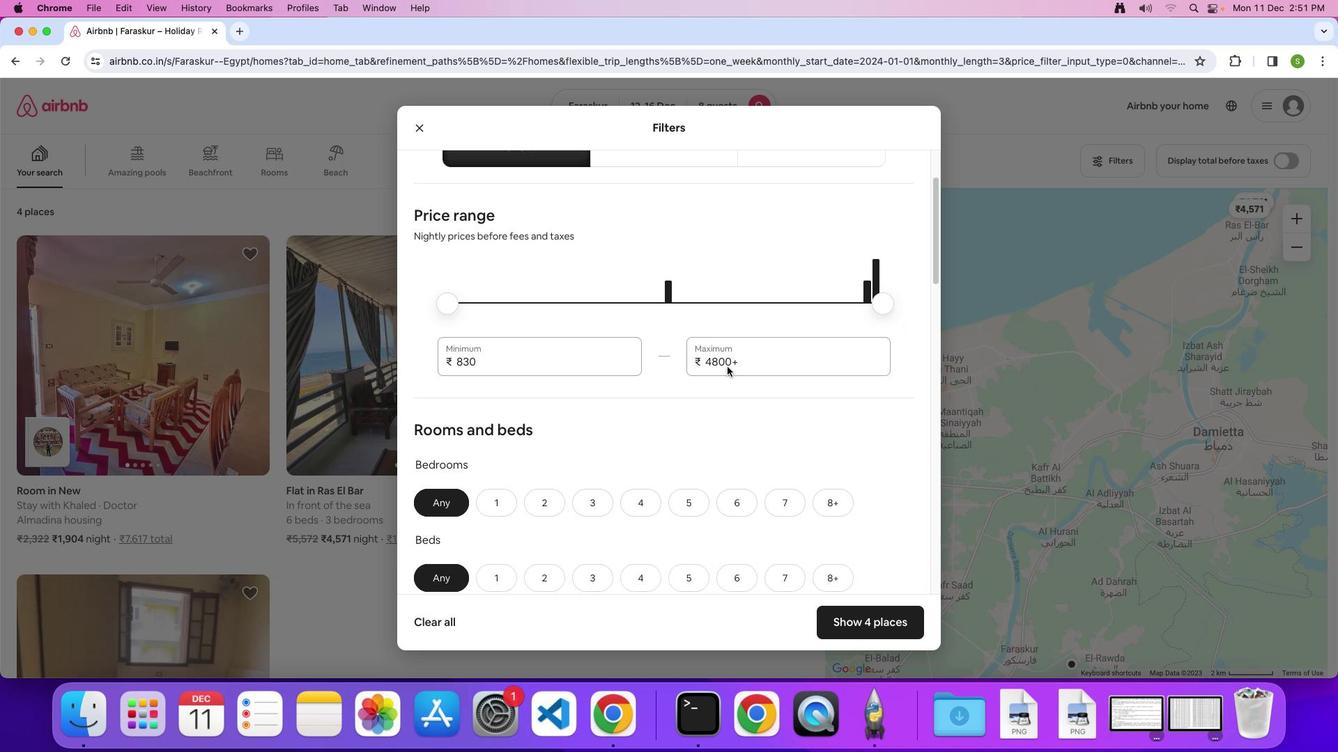 
Action: Mouse scrolled (727, 367) with delta (0, 0)
Screenshot: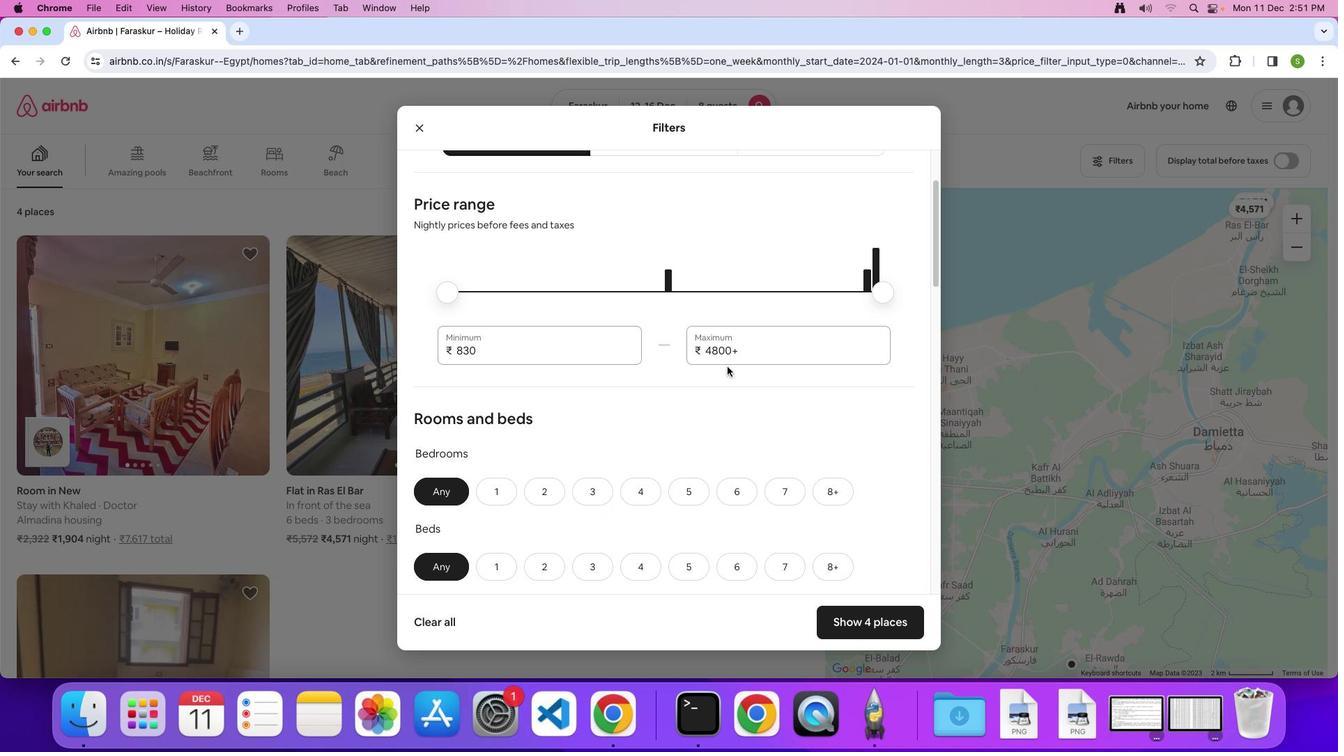 
Action: Mouse scrolled (727, 367) with delta (0, 0)
Screenshot: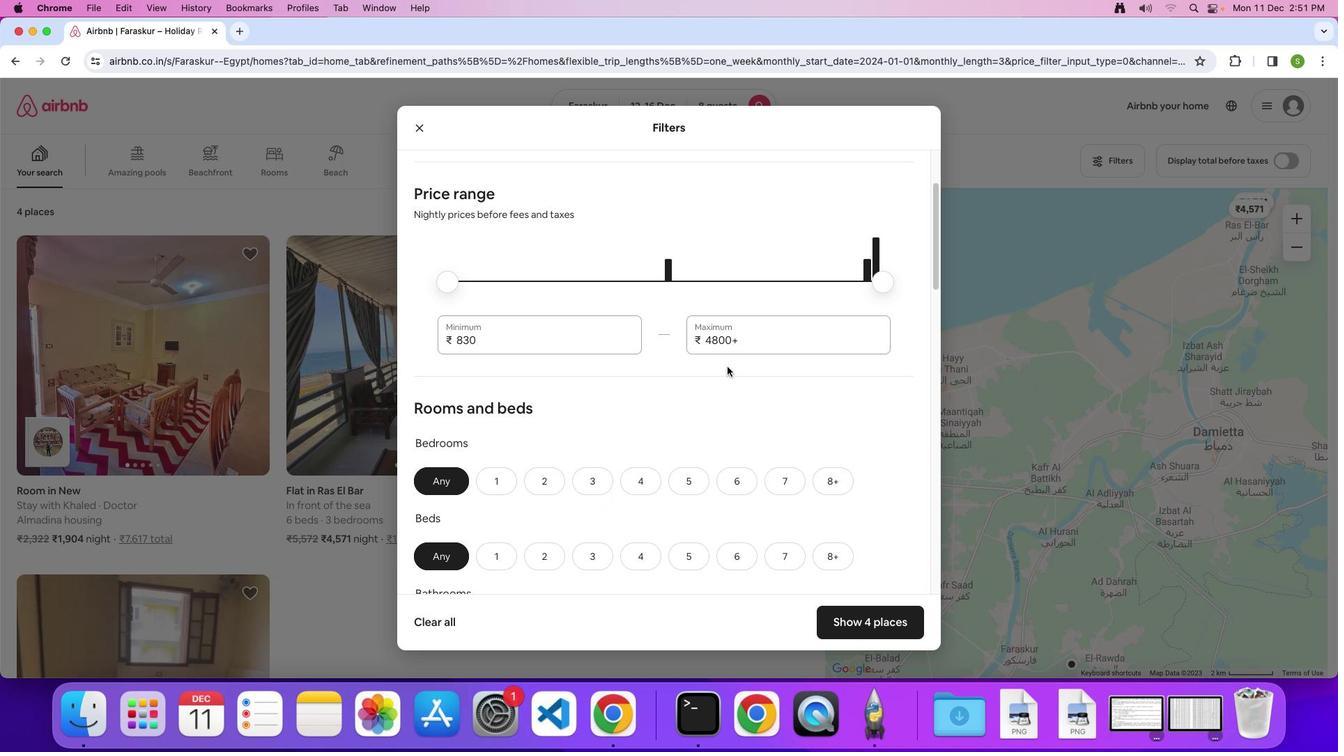 
Action: Mouse scrolled (727, 367) with delta (0, 0)
Screenshot: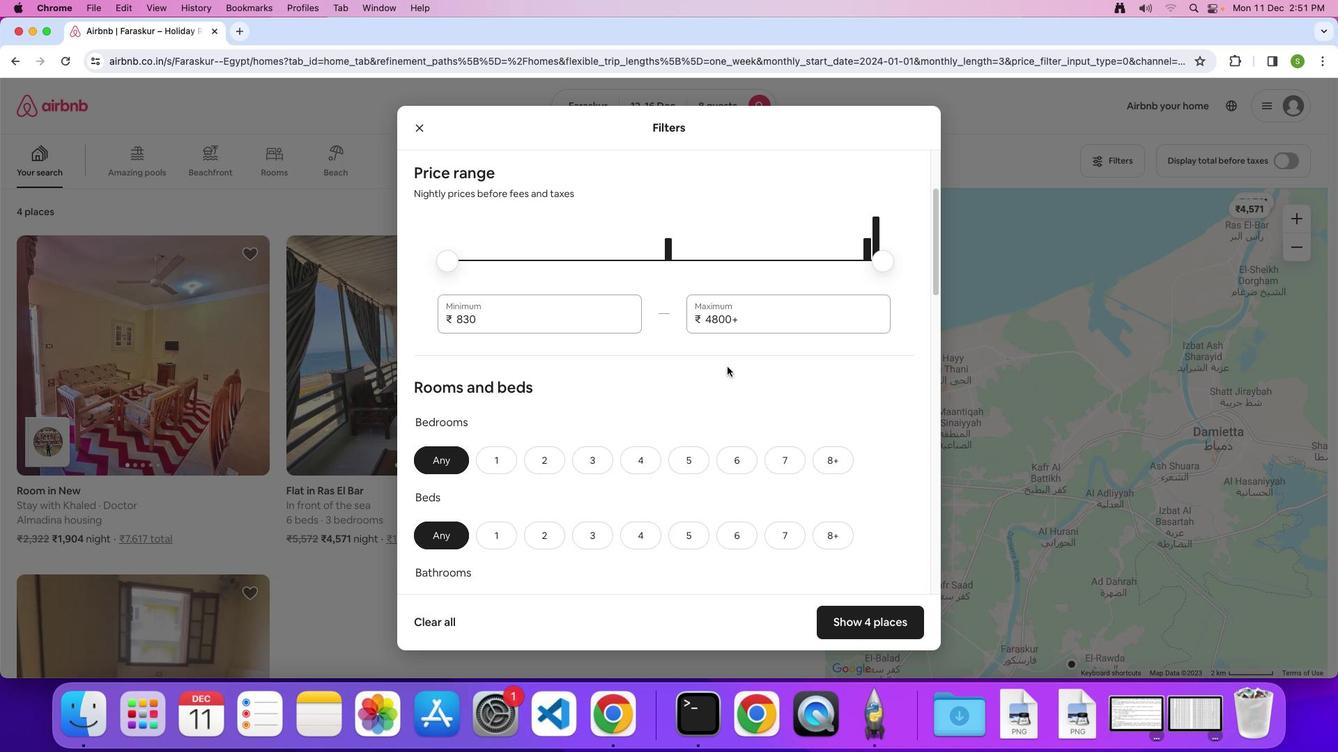 
Action: Mouse scrolled (727, 367) with delta (0, 0)
Screenshot: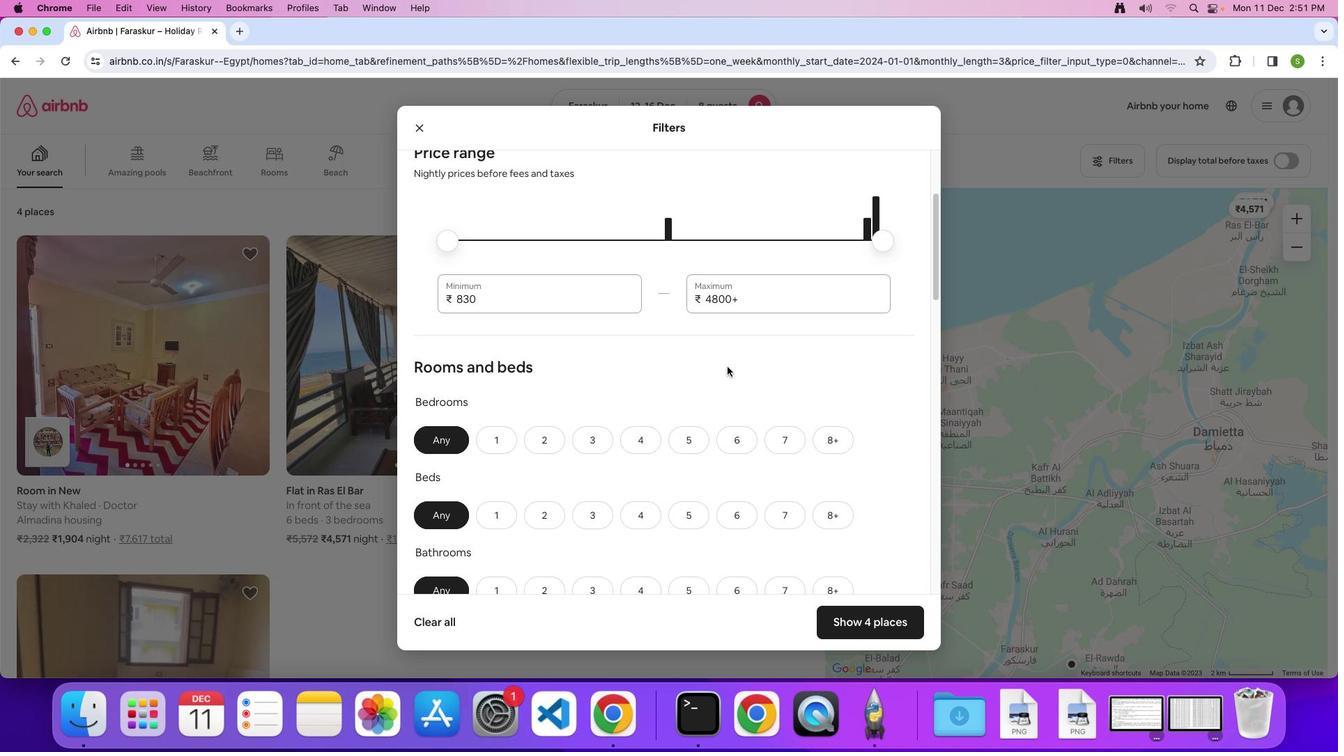 
Action: Mouse scrolled (727, 367) with delta (0, 0)
Screenshot: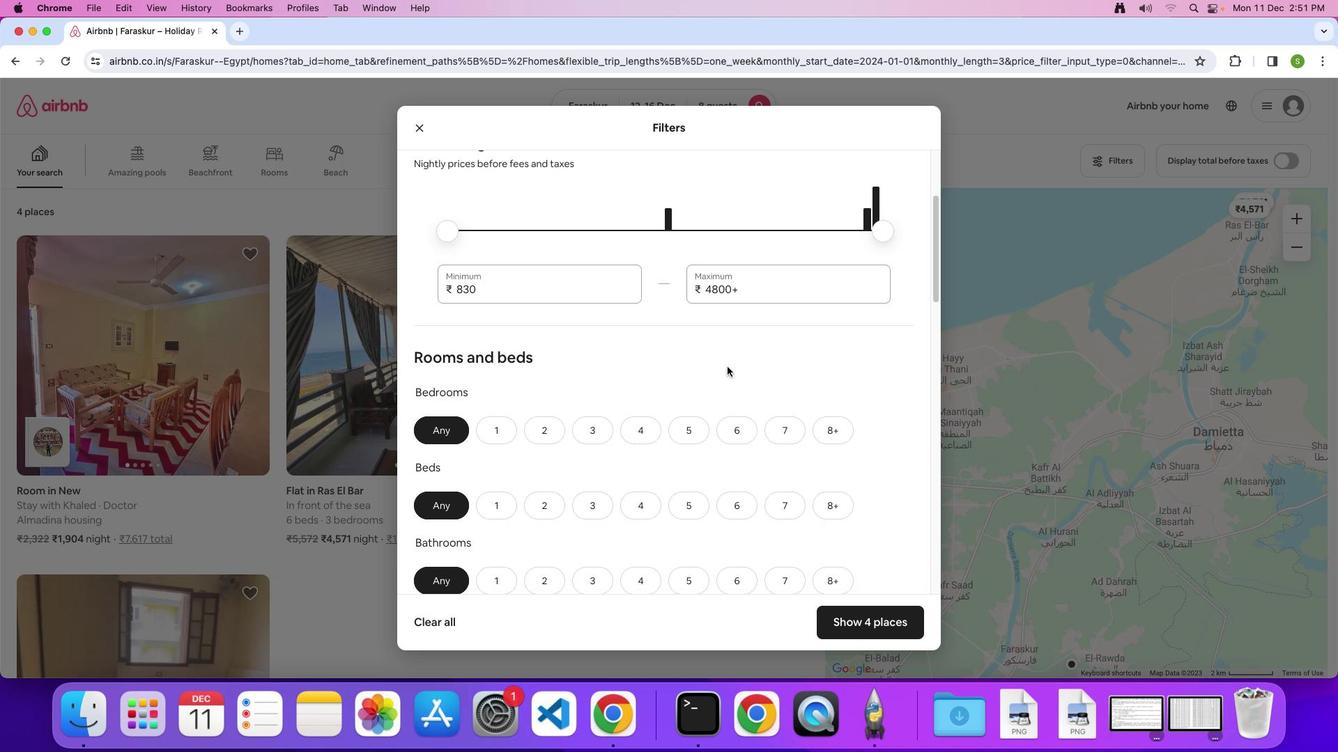 
Action: Mouse scrolled (727, 367) with delta (0, 0)
Screenshot: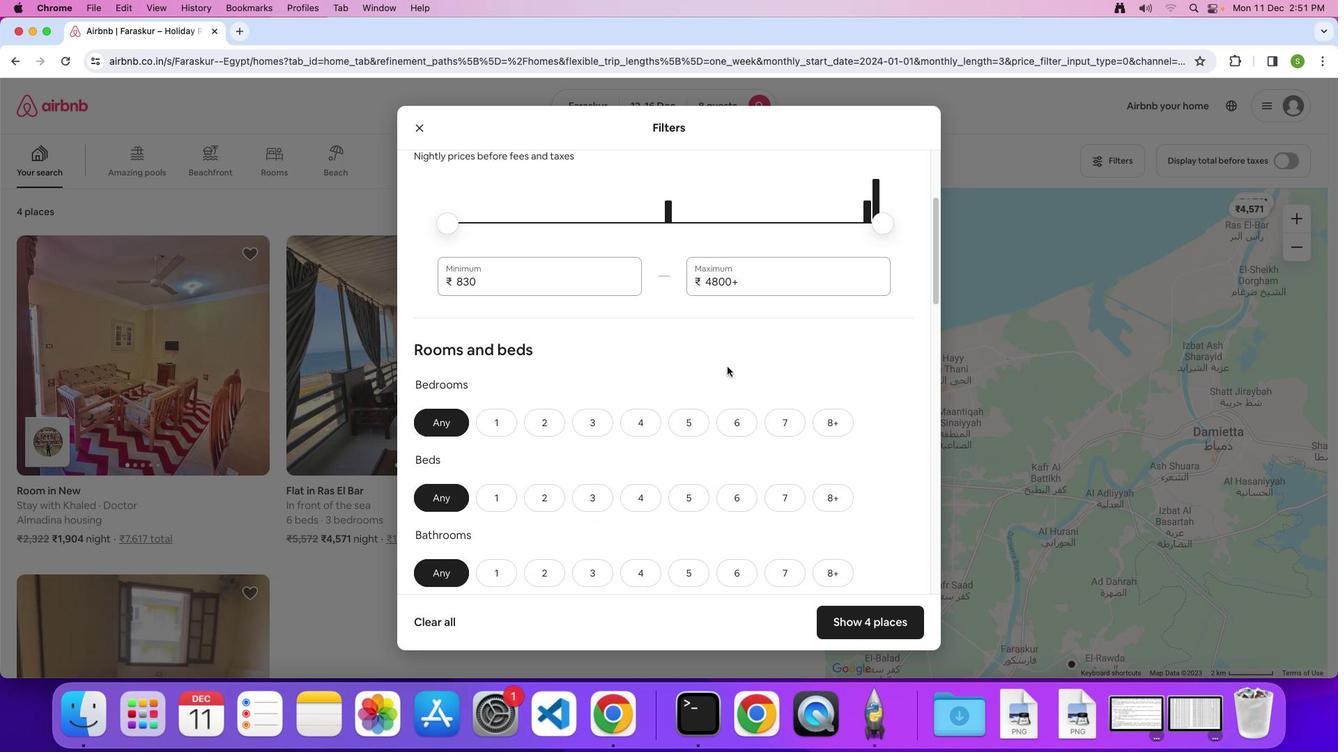 
Action: Mouse scrolled (727, 367) with delta (0, 0)
Screenshot: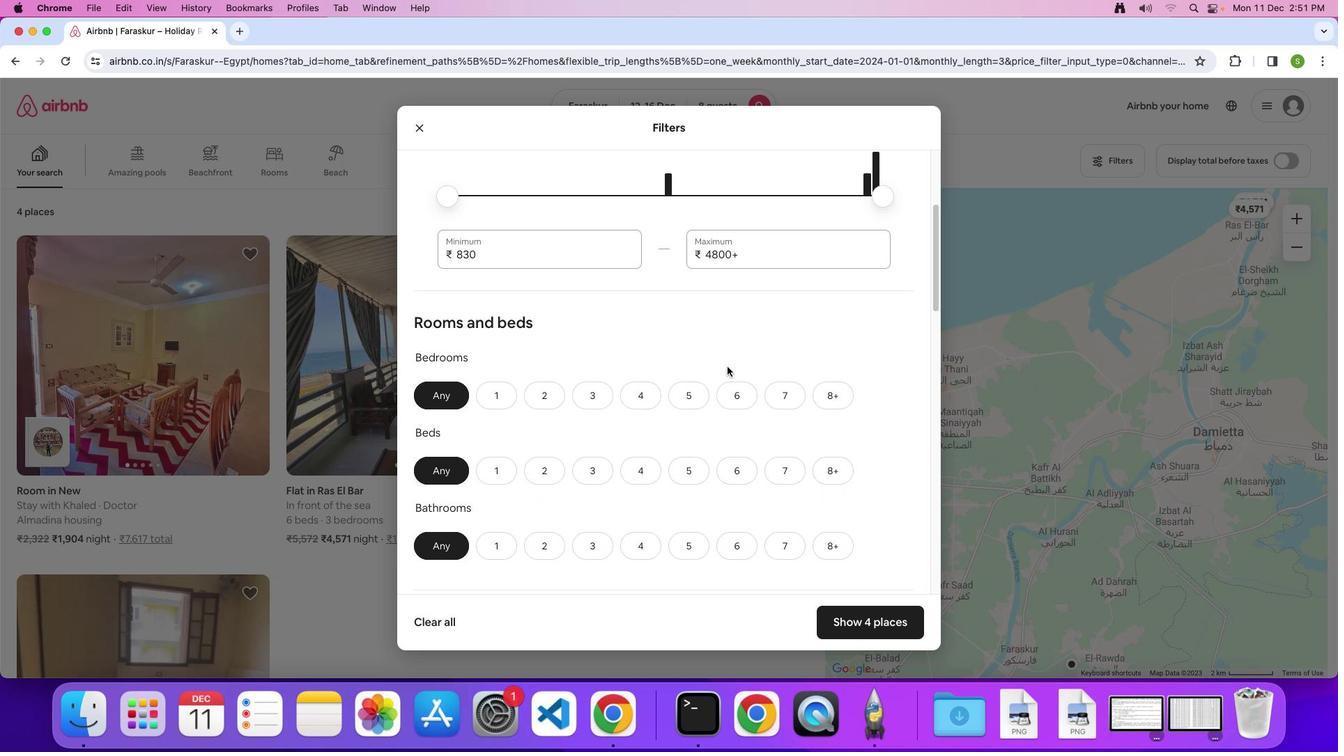 
Action: Mouse scrolled (727, 367) with delta (0, 0)
Screenshot: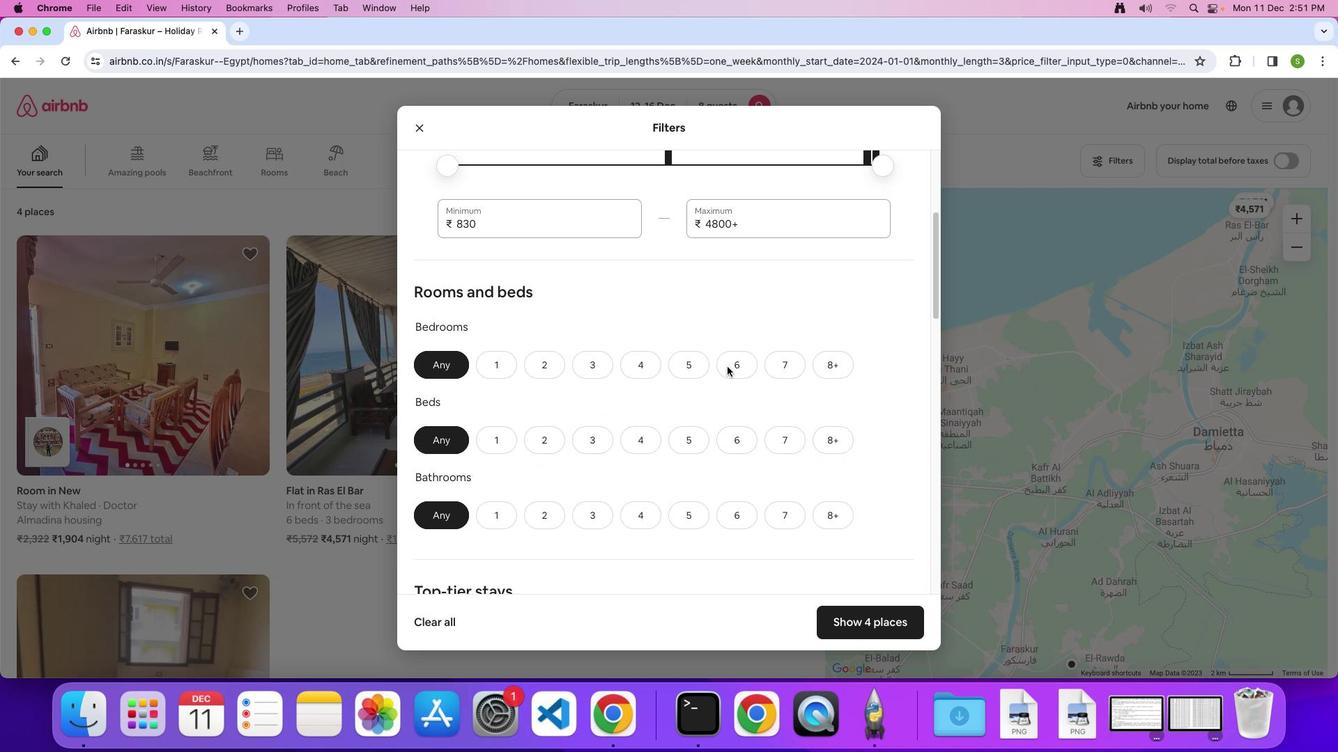 
Action: Mouse scrolled (727, 367) with delta (0, 0)
Screenshot: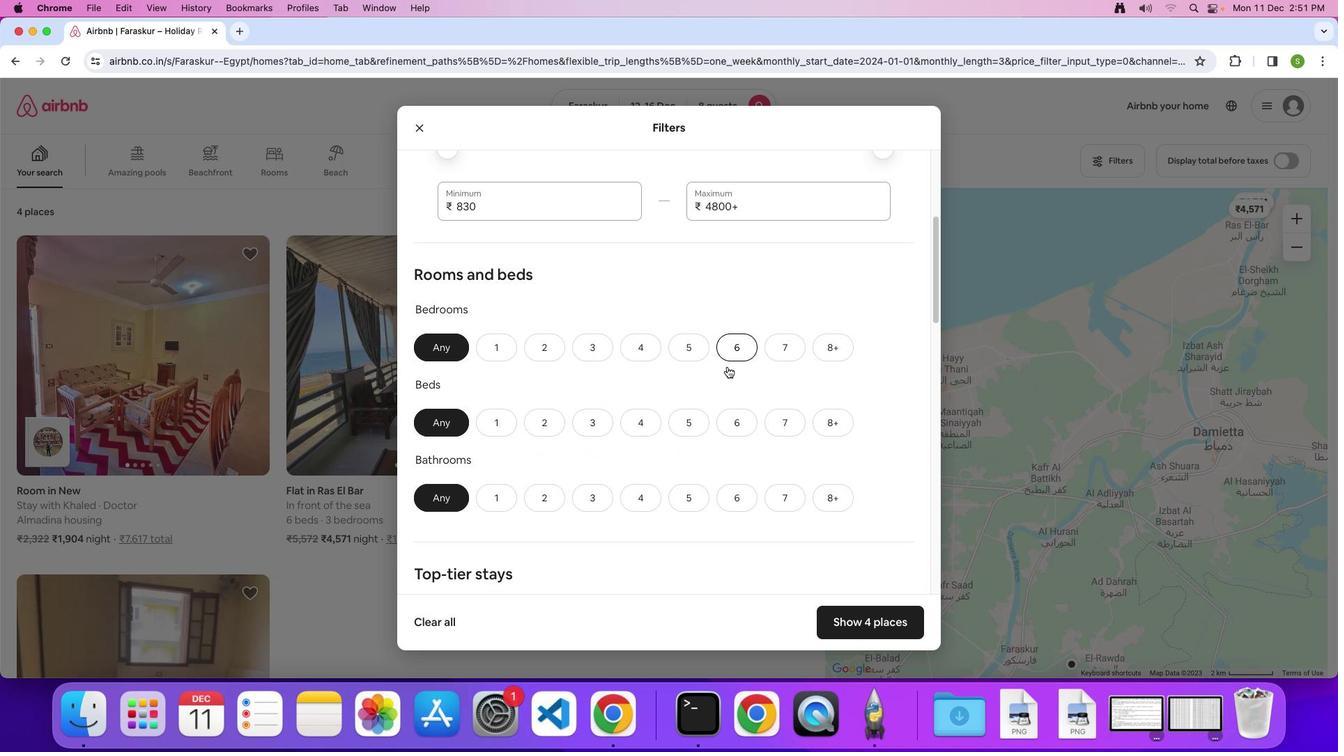 
Action: Mouse scrolled (727, 367) with delta (0, 0)
Screenshot: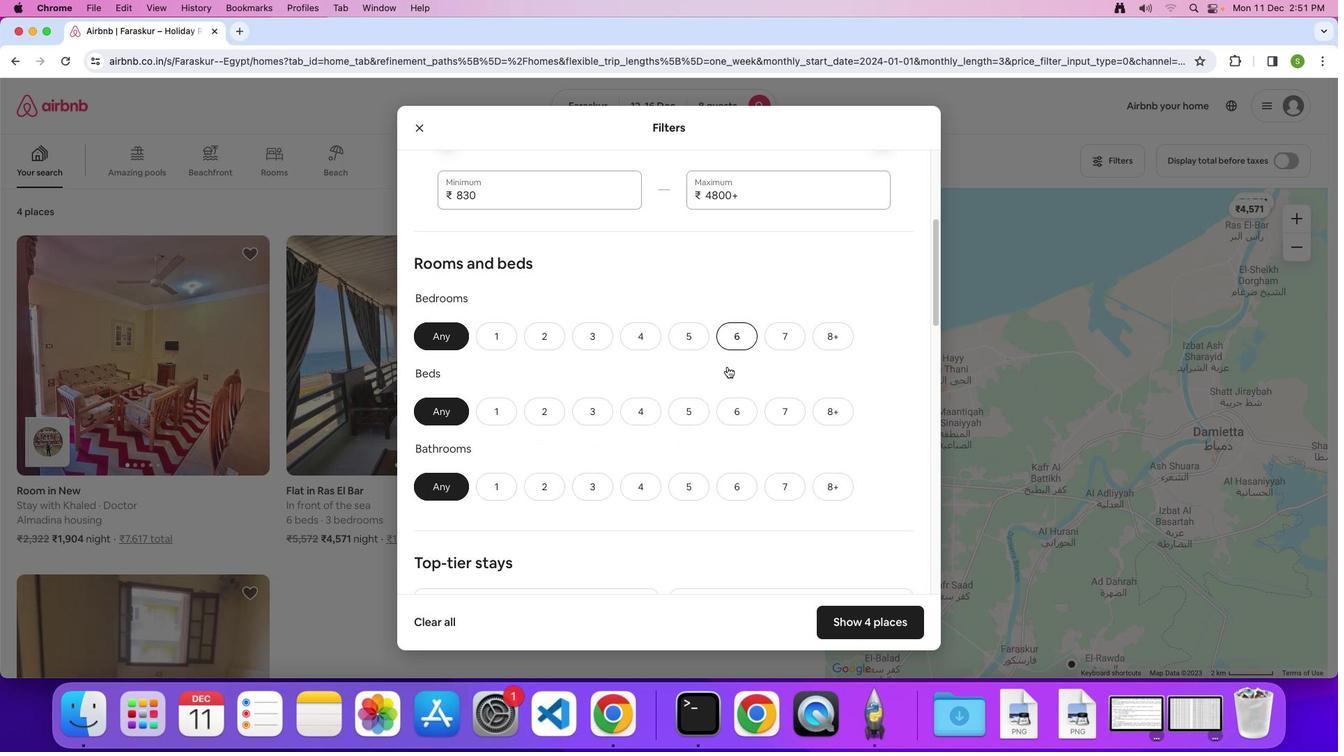 
Action: Mouse scrolled (727, 367) with delta (0, 0)
Screenshot: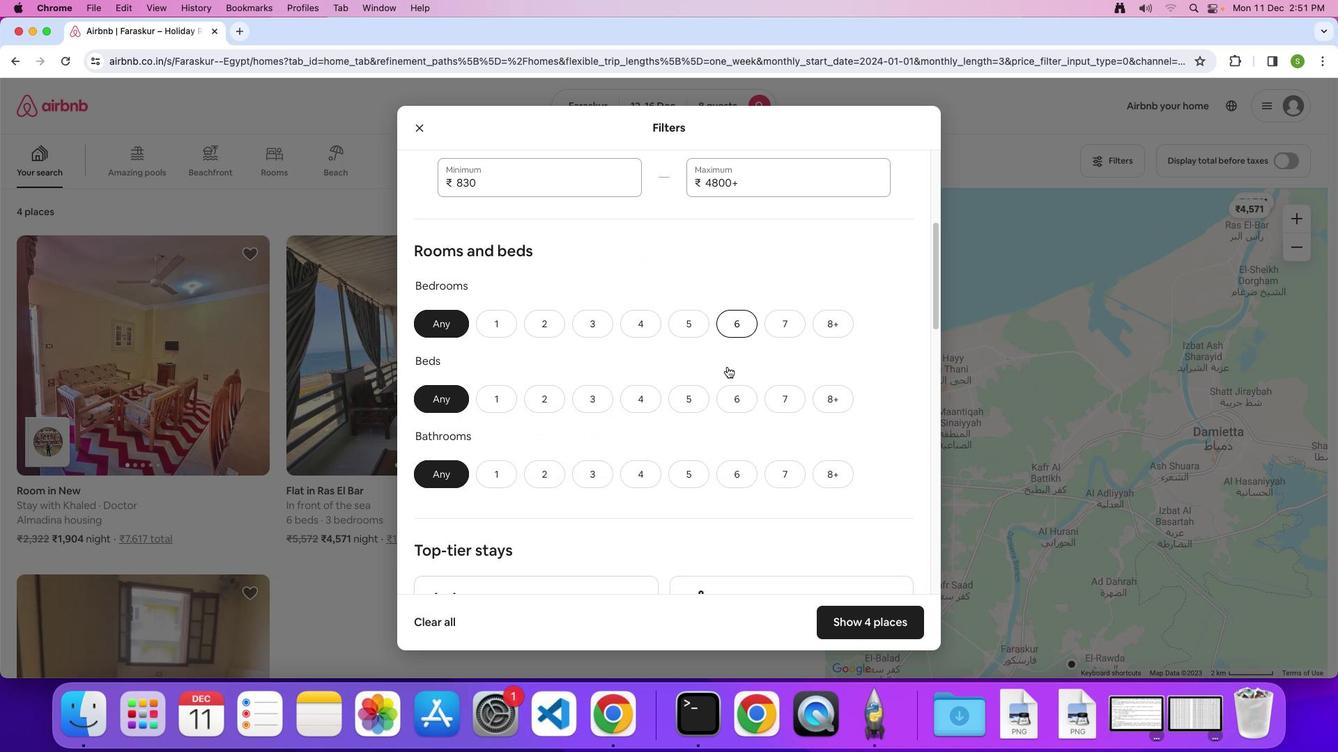 
Action: Mouse scrolled (727, 367) with delta (0, 0)
Screenshot: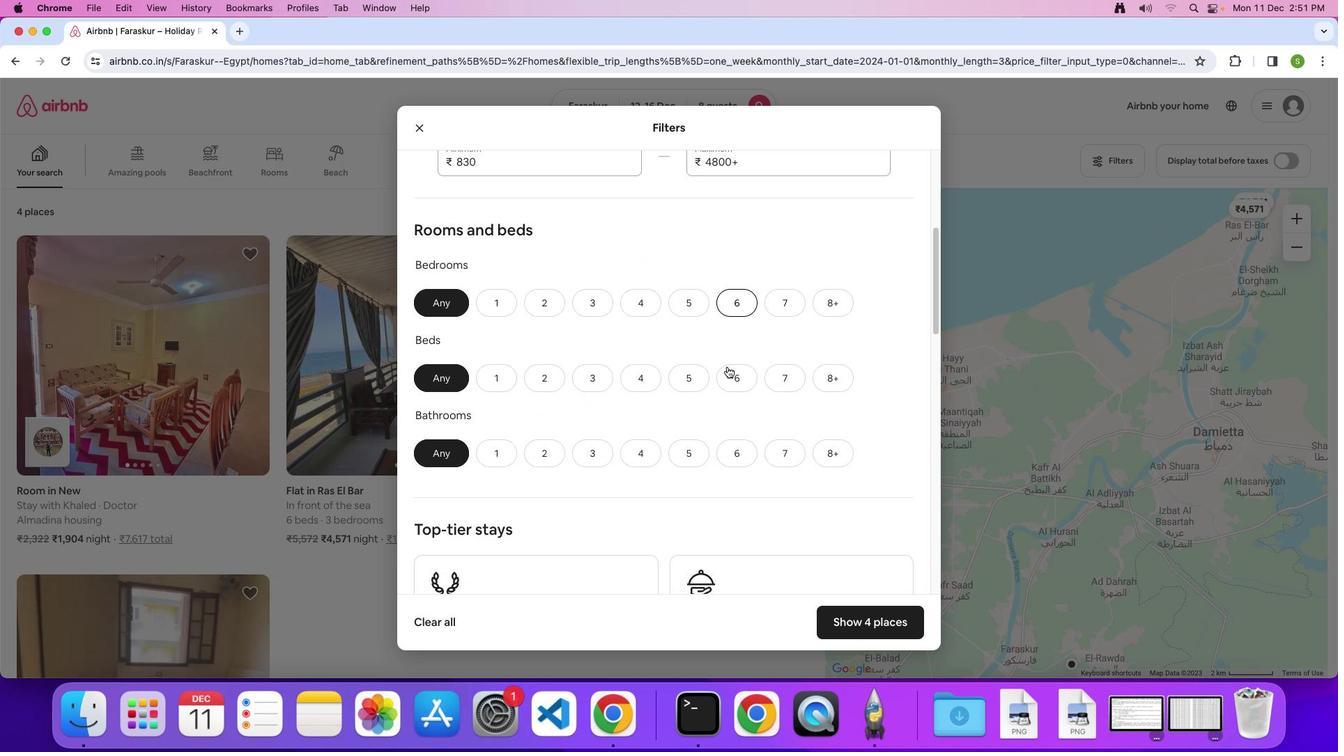 
Action: Mouse scrolled (727, 367) with delta (0, -1)
Screenshot: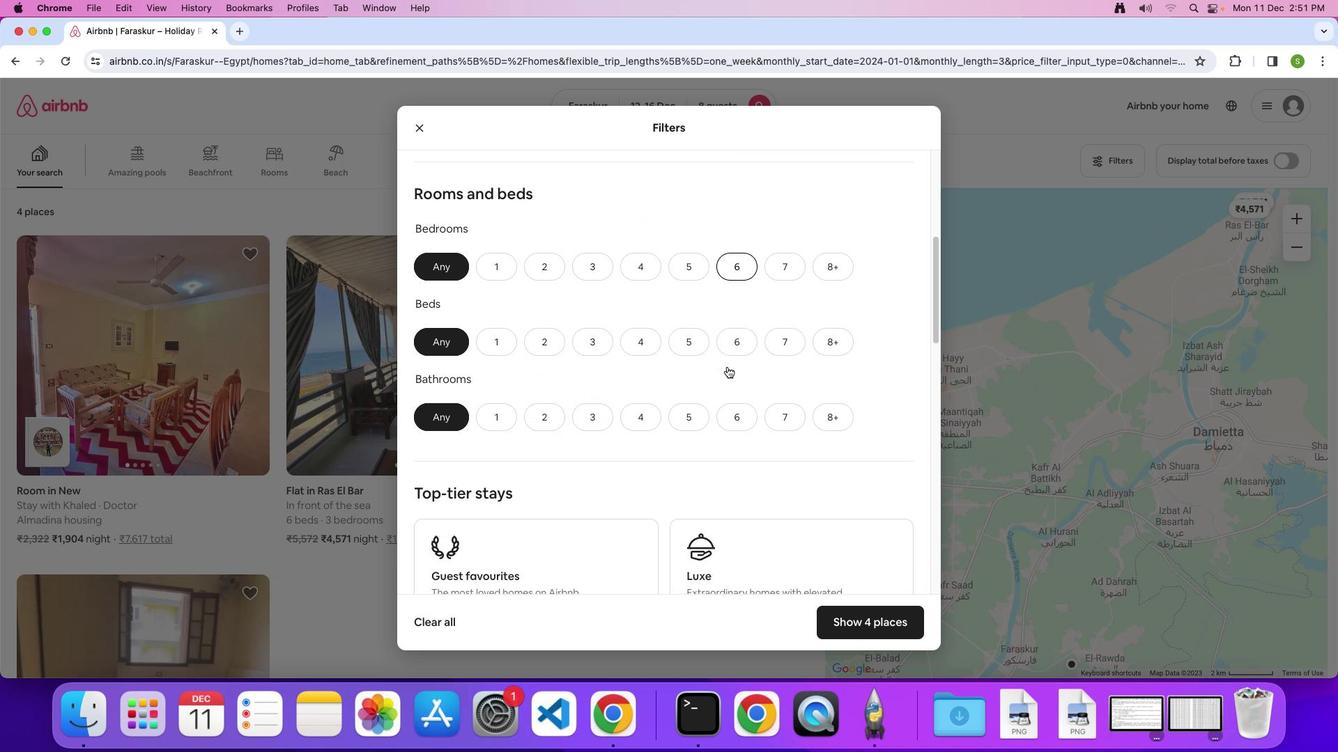 
Action: Mouse moved to (836, 243)
Screenshot: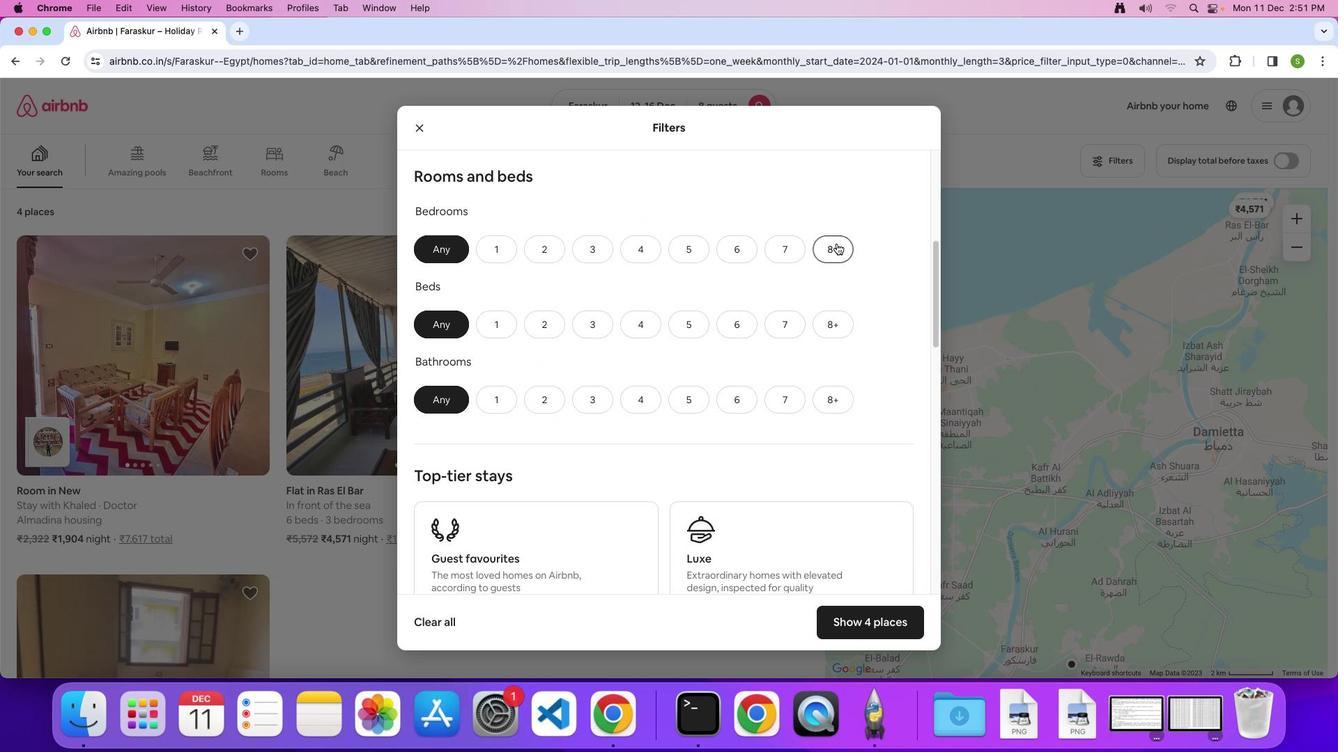 
Action: Mouse pressed left at (836, 243)
Screenshot: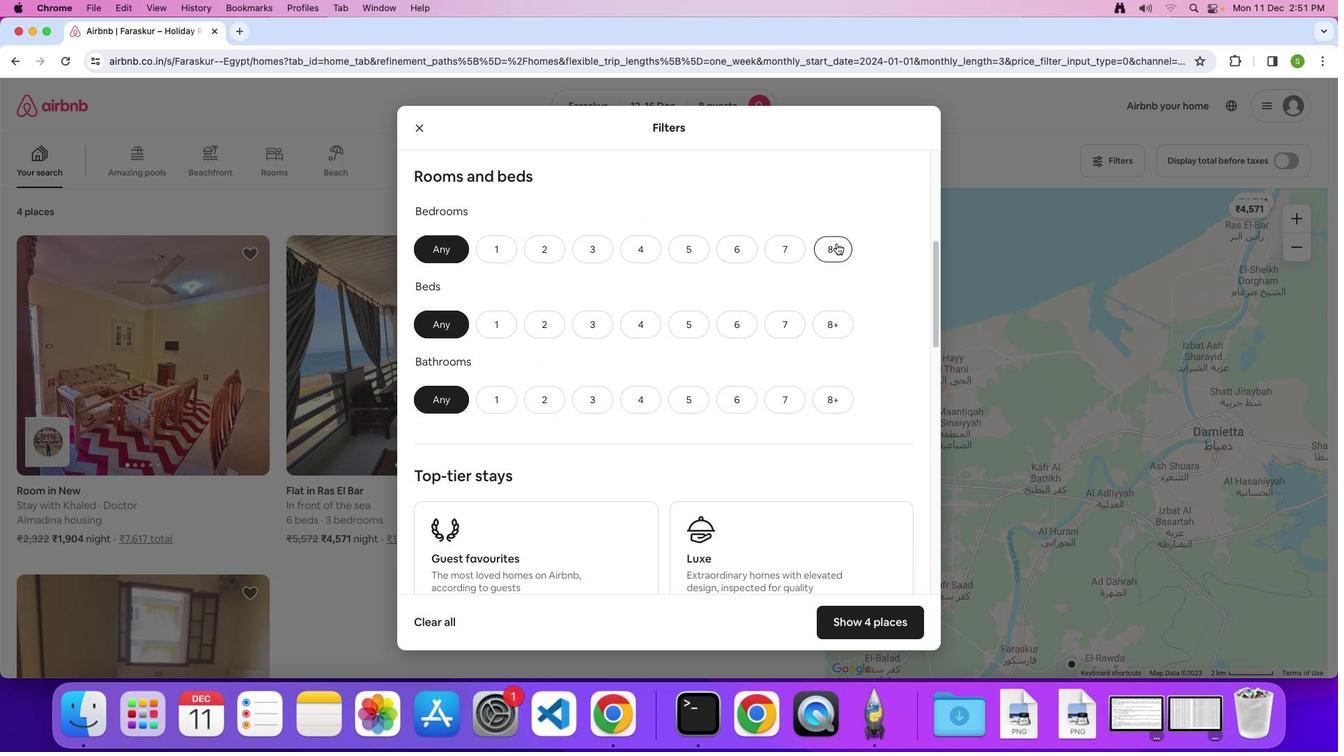 
Action: Mouse moved to (826, 321)
Screenshot: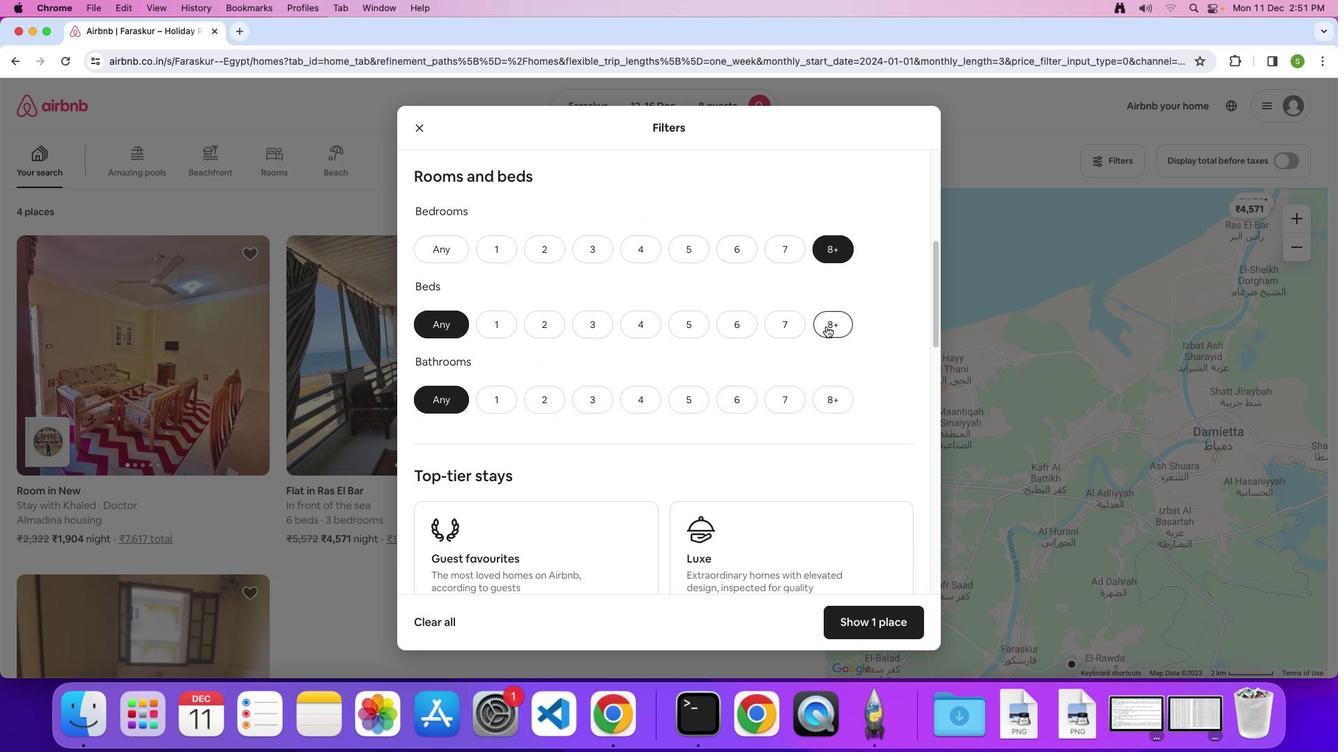 
Action: Mouse pressed left at (826, 321)
Screenshot: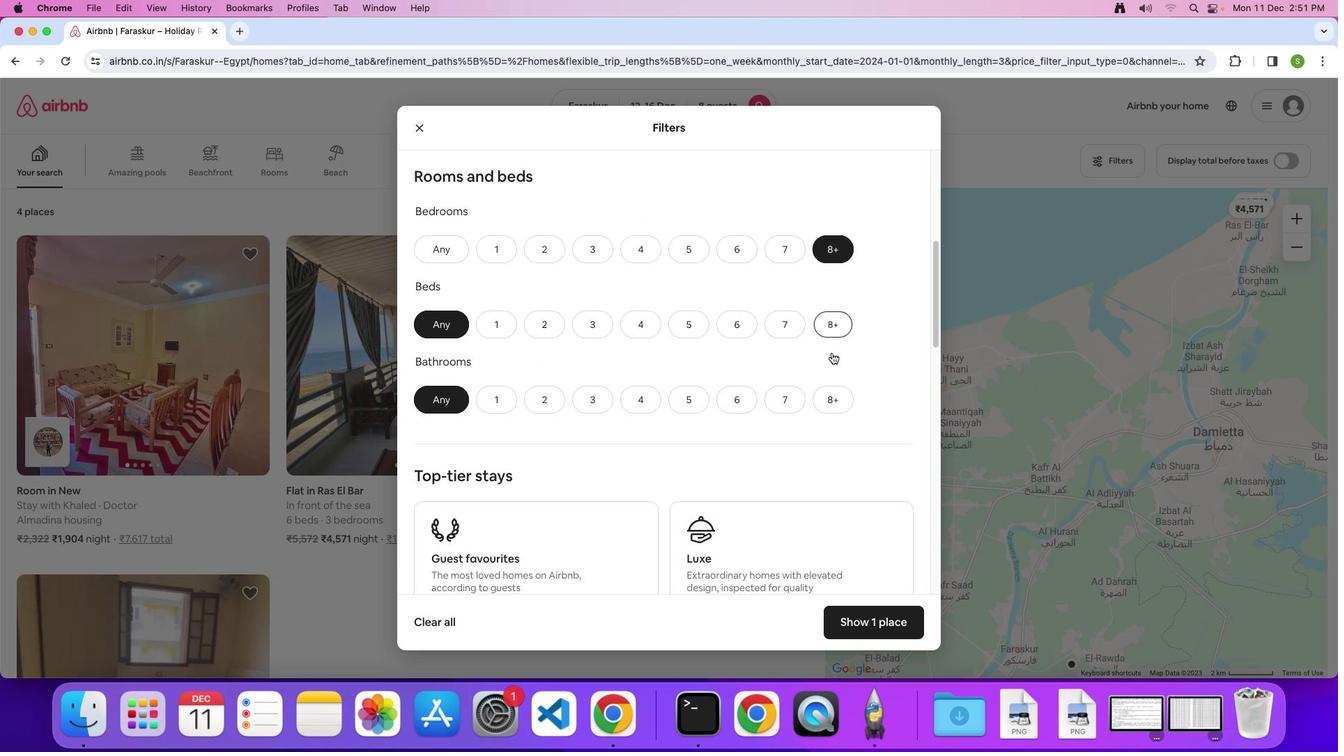 
Action: Mouse moved to (835, 403)
Screenshot: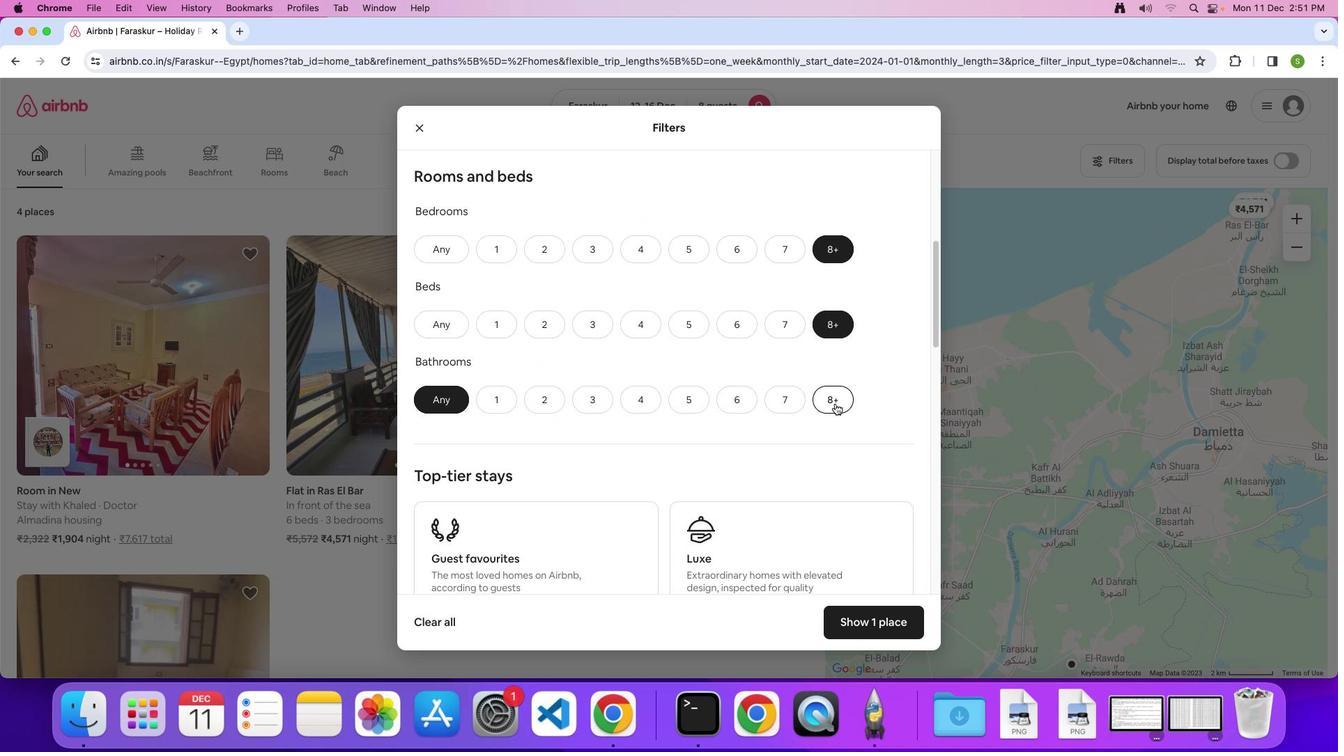 
Action: Mouse pressed left at (835, 403)
Screenshot: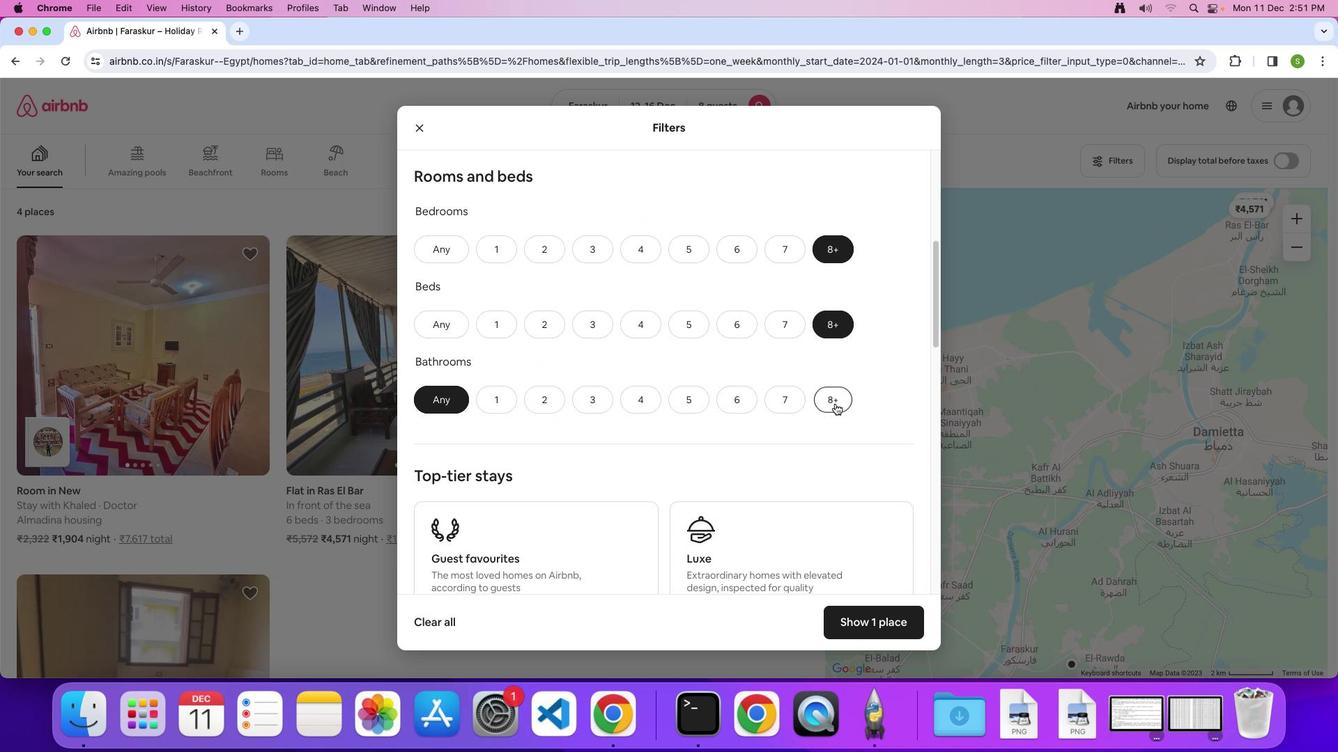 
Action: Mouse moved to (799, 401)
Screenshot: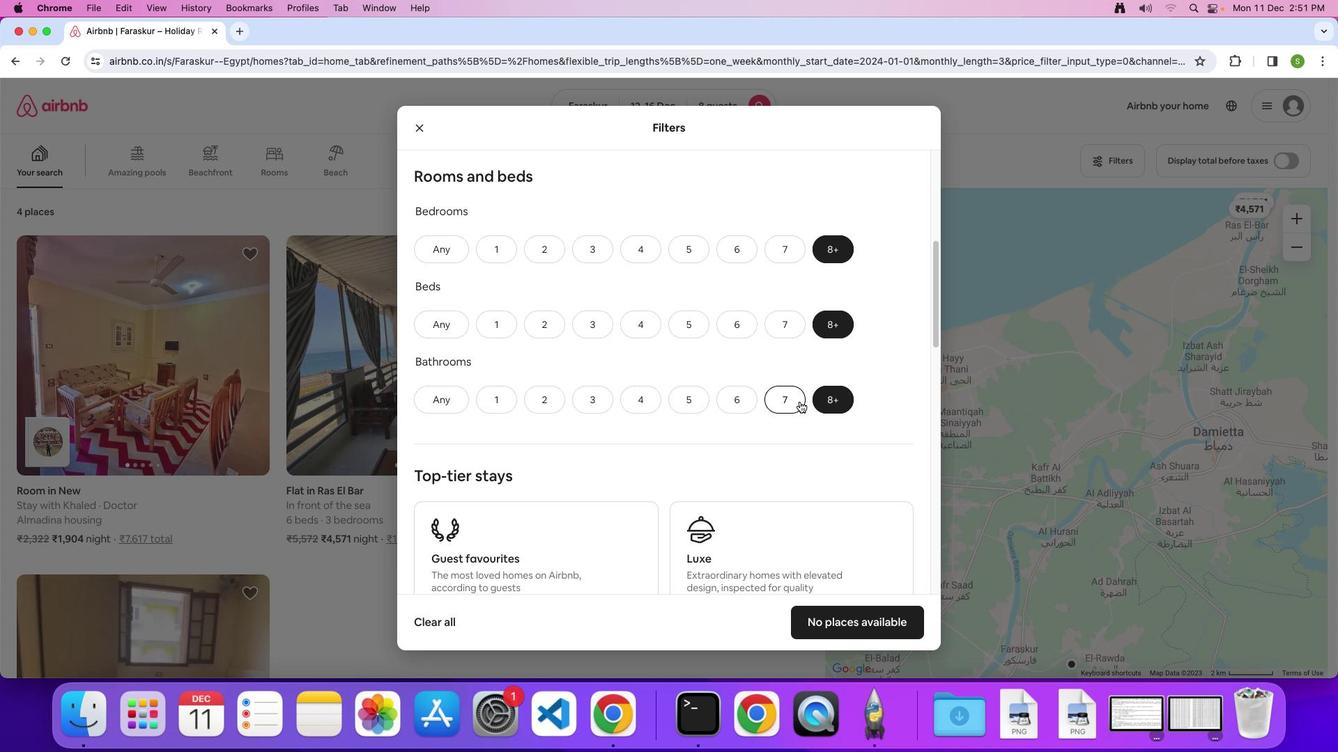
Action: Mouse scrolled (799, 401) with delta (0, 0)
Screenshot: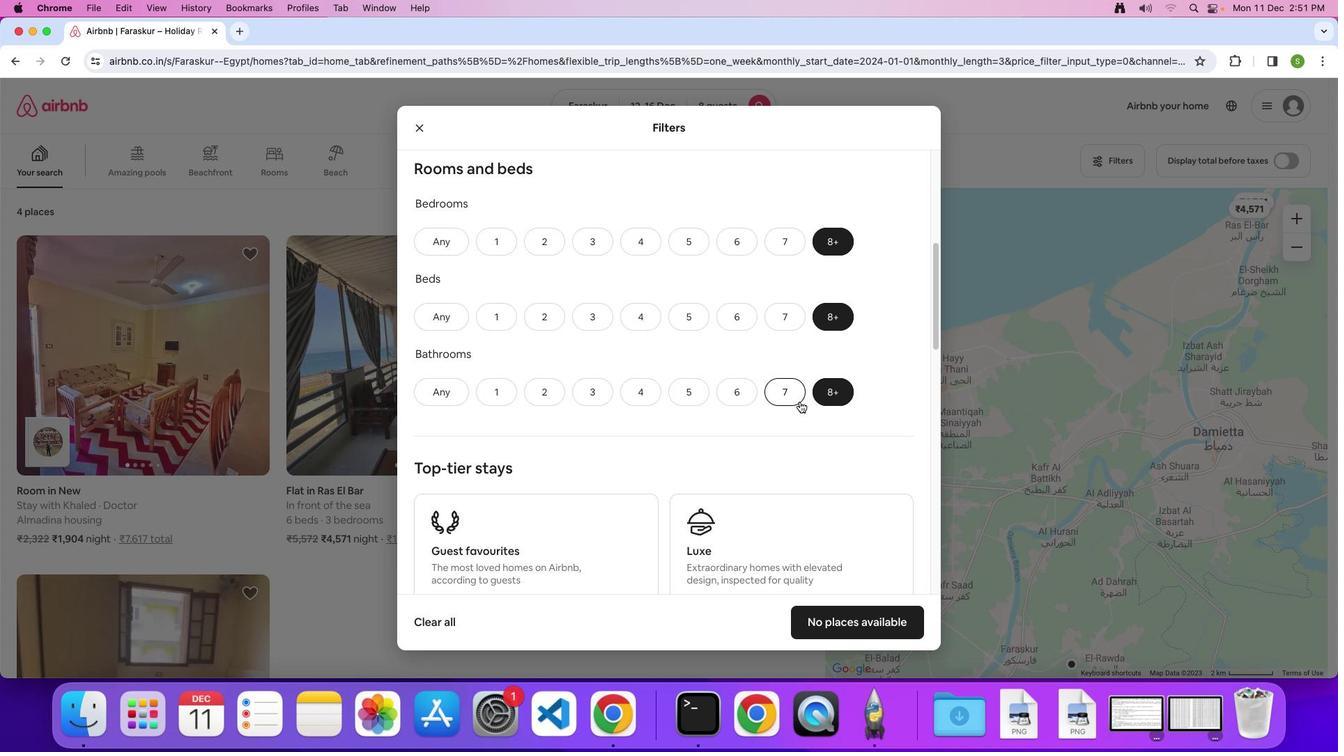 
Action: Mouse scrolled (799, 401) with delta (0, 0)
Screenshot: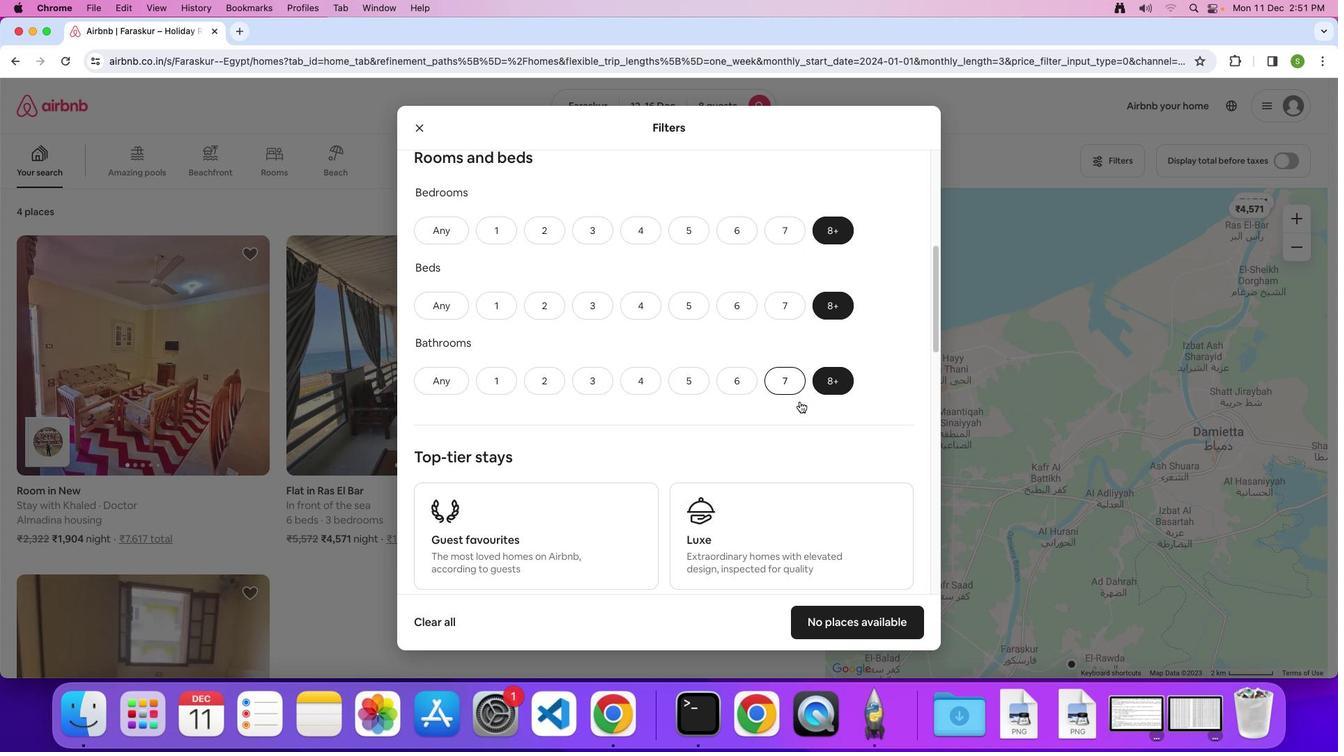 
Action: Mouse scrolled (799, 401) with delta (0, 0)
Screenshot: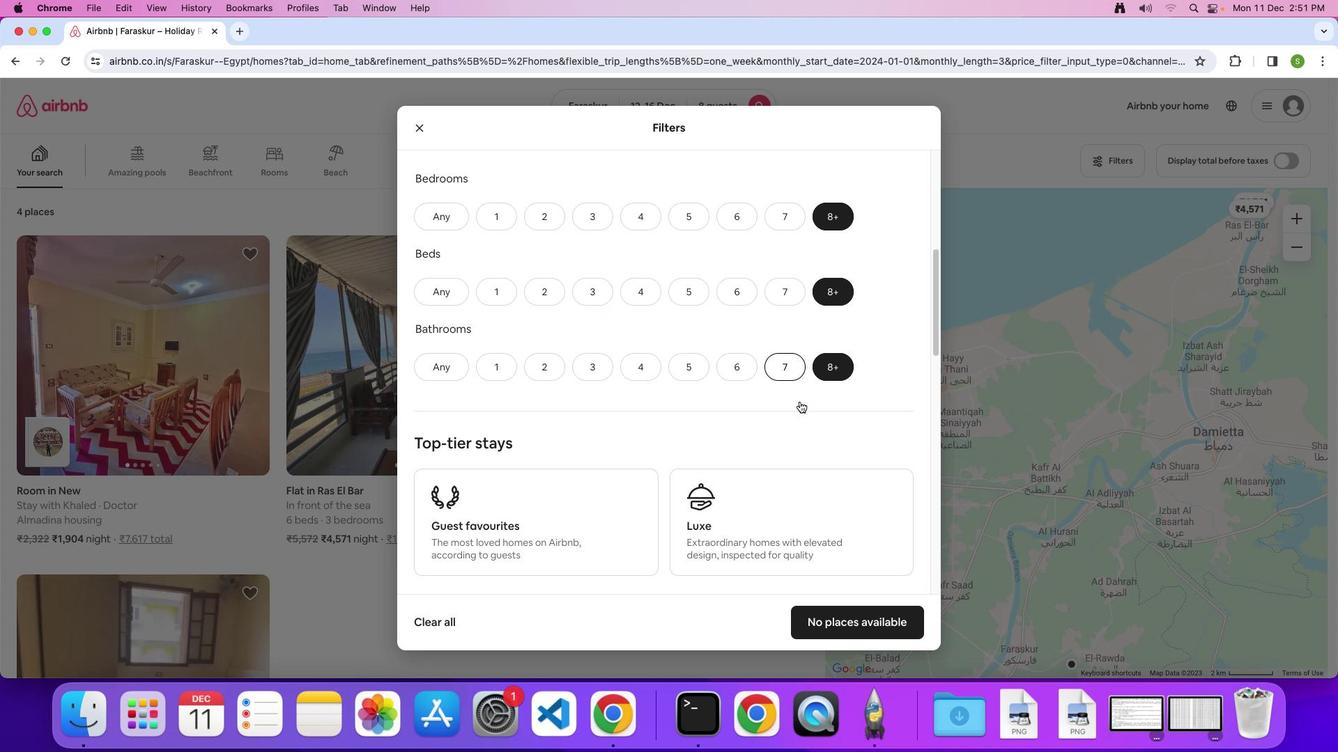 
Action: Mouse scrolled (799, 401) with delta (0, 0)
Screenshot: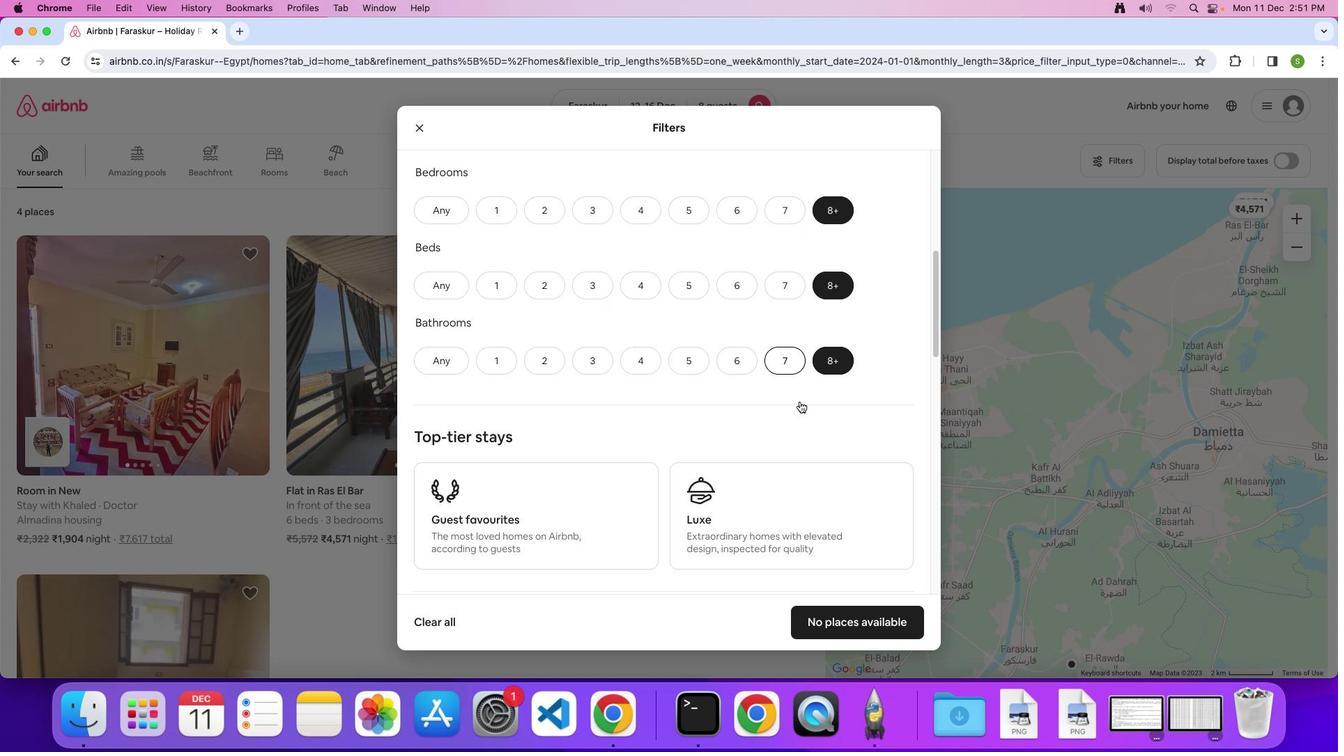 
Action: Mouse scrolled (799, 401) with delta (0, 0)
Screenshot: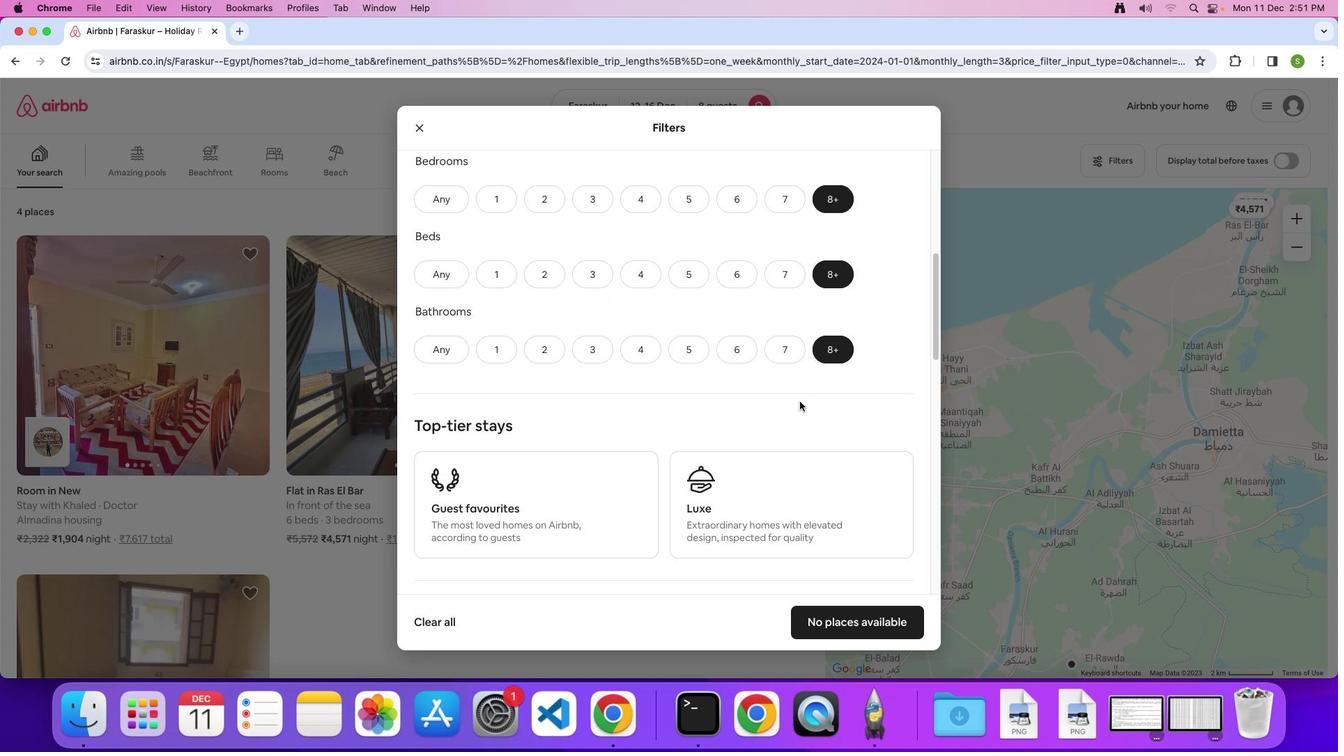 
Action: Mouse scrolled (799, 401) with delta (0, 0)
Screenshot: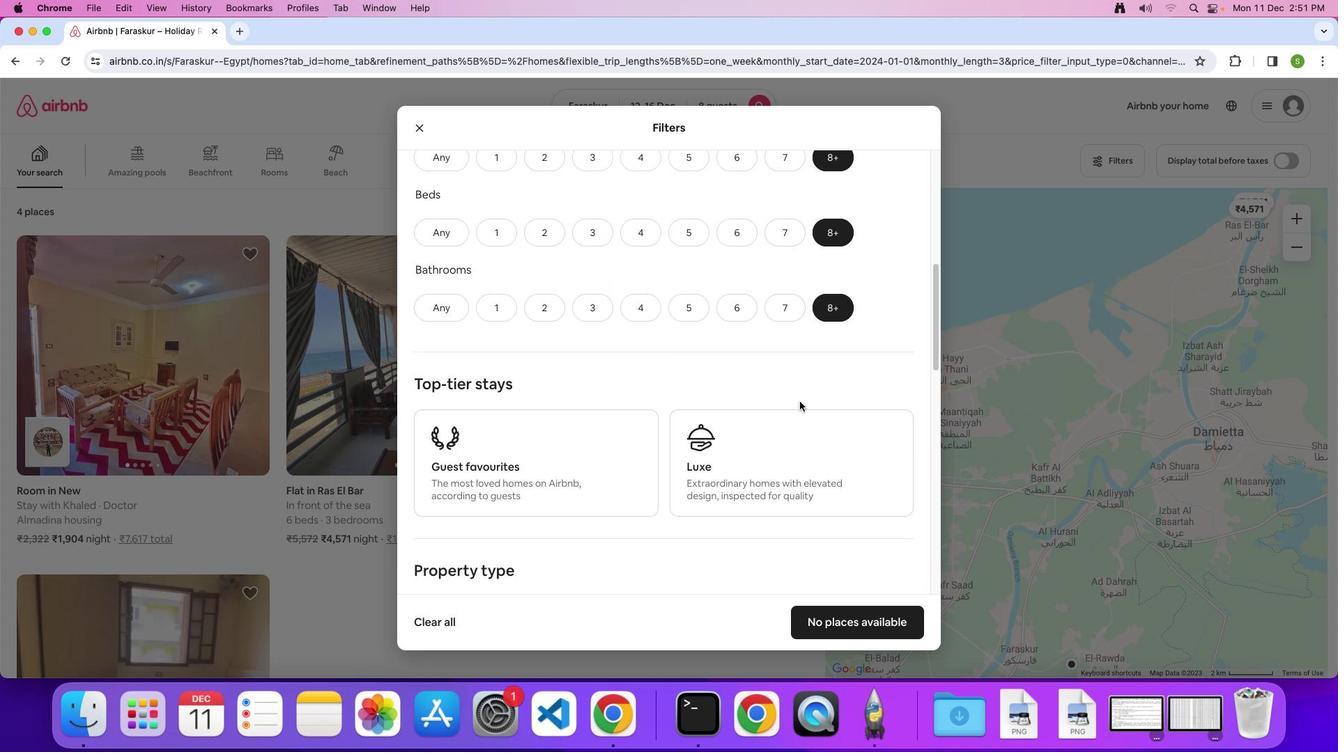 
Action: Mouse scrolled (799, 401) with delta (0, -2)
Screenshot: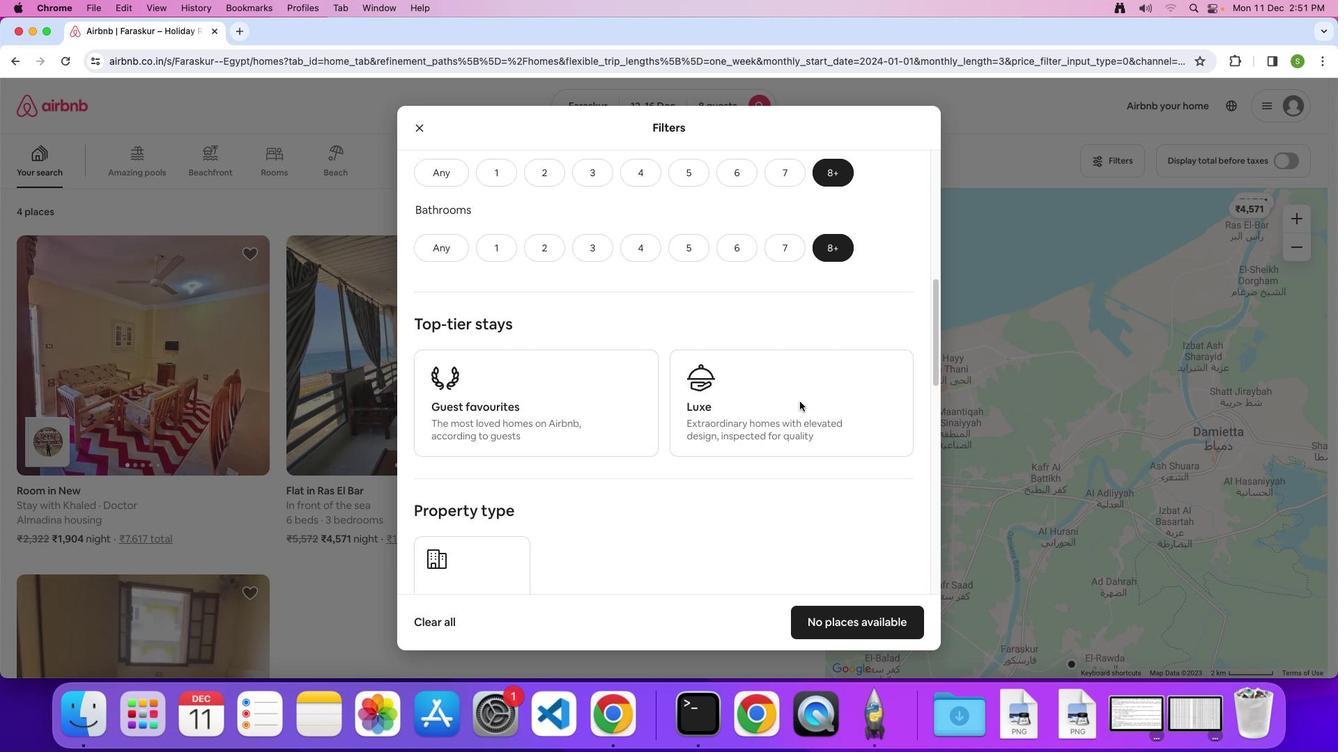 
Action: Mouse scrolled (799, 401) with delta (0, 0)
Screenshot: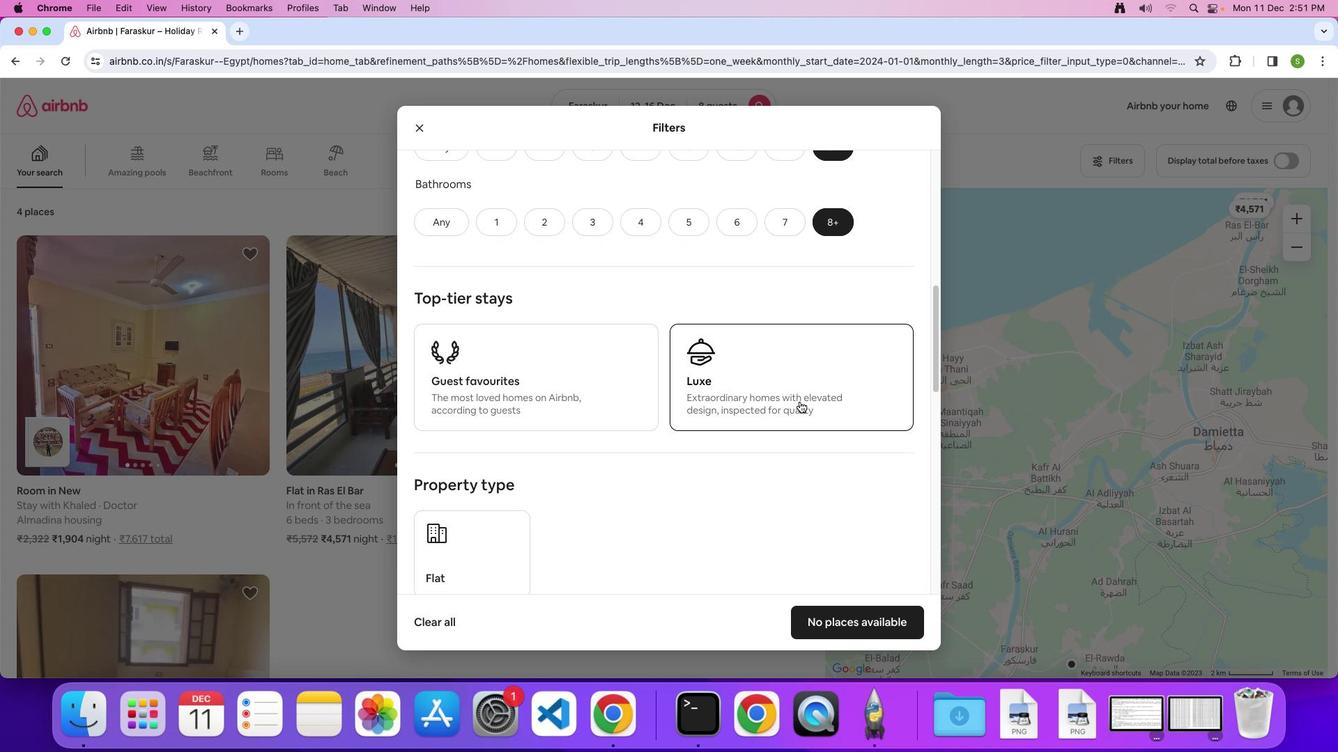 
Action: Mouse scrolled (799, 401) with delta (0, 0)
Screenshot: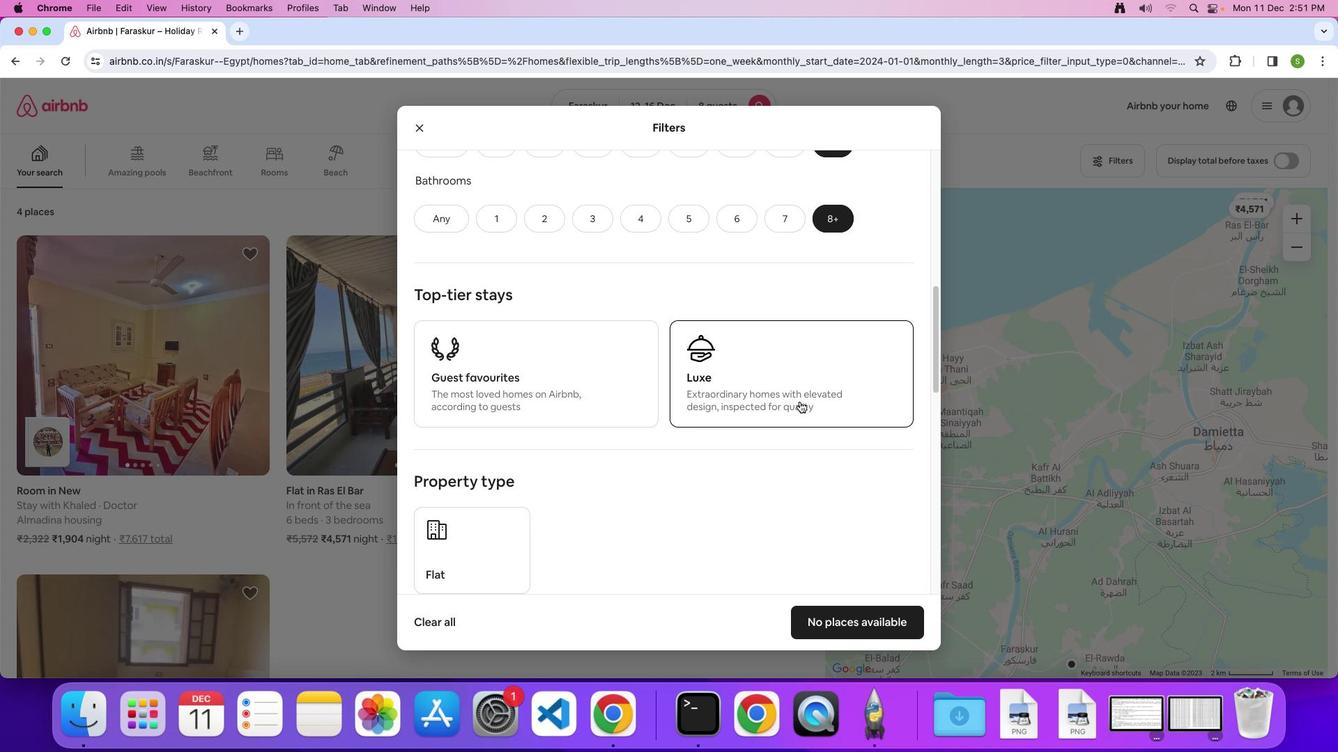 
Action: Mouse scrolled (799, 401) with delta (0, 0)
Screenshot: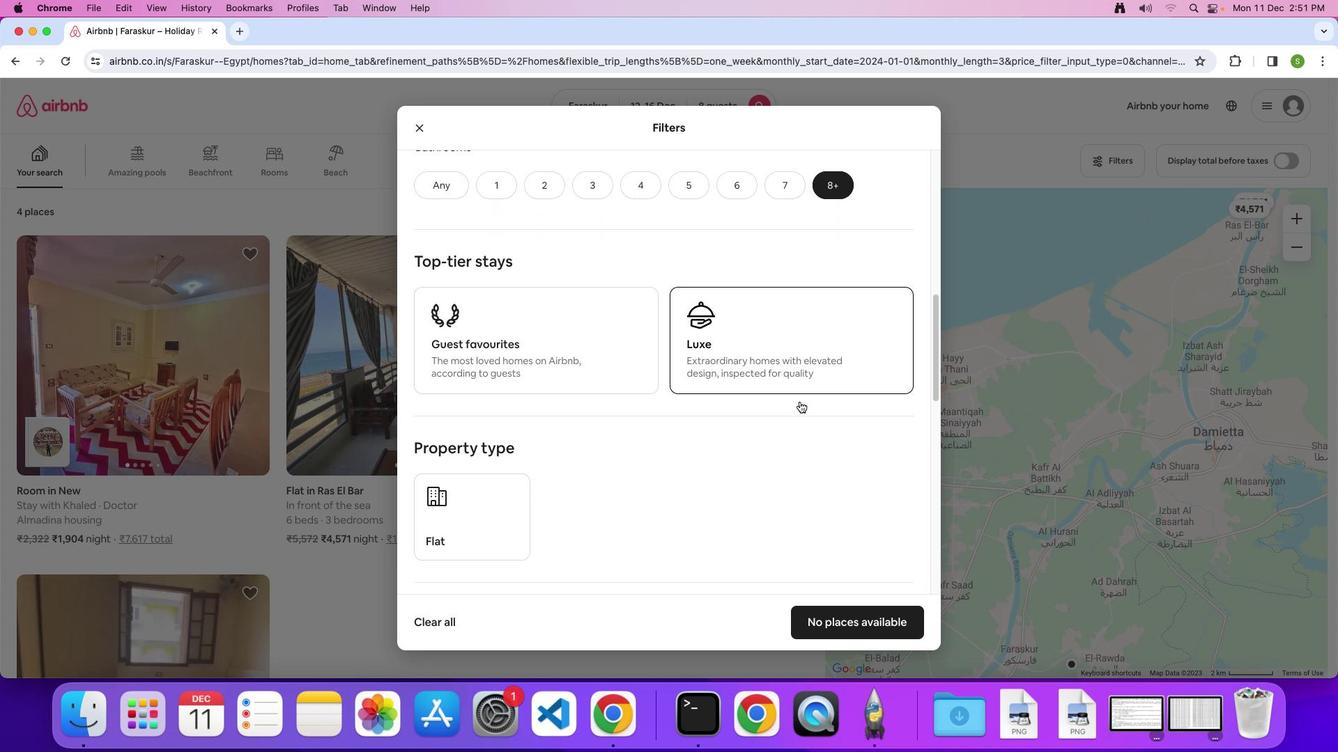 
Action: Mouse scrolled (799, 401) with delta (0, 0)
Screenshot: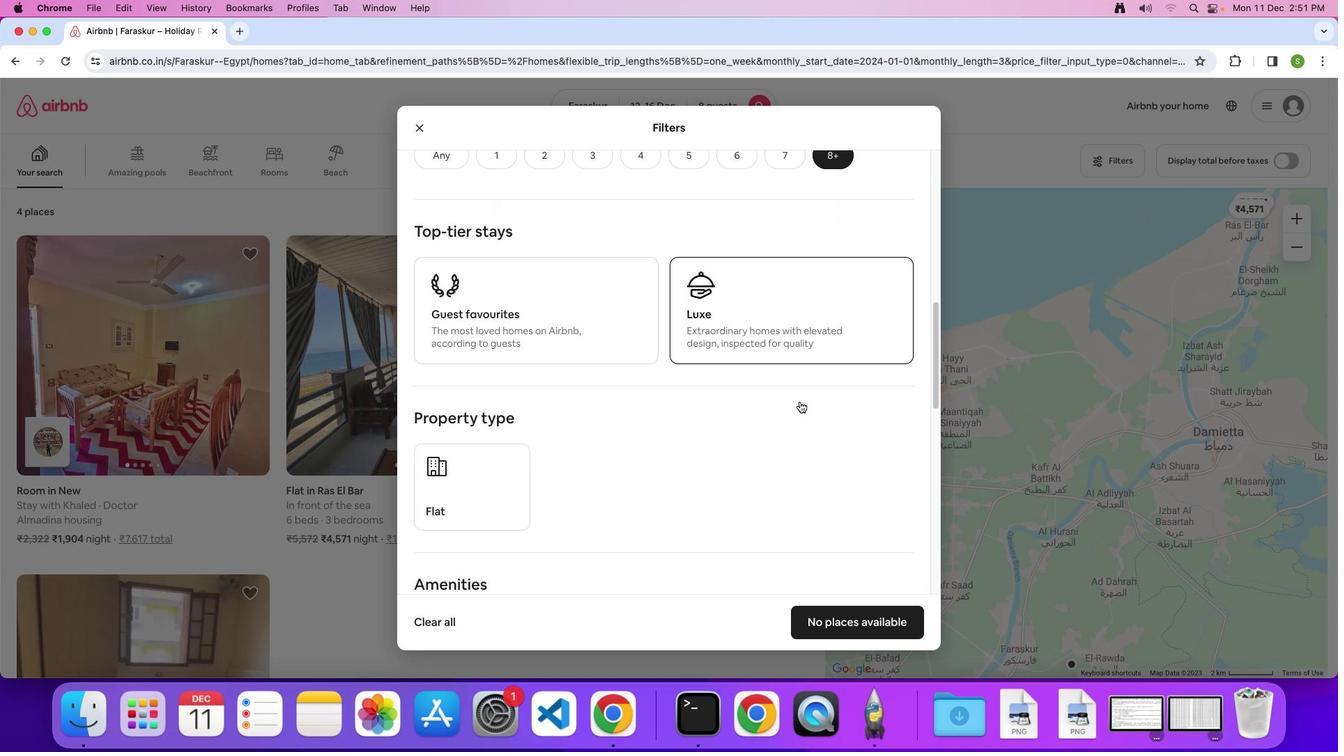
Action: Mouse scrolled (799, 401) with delta (0, -2)
Screenshot: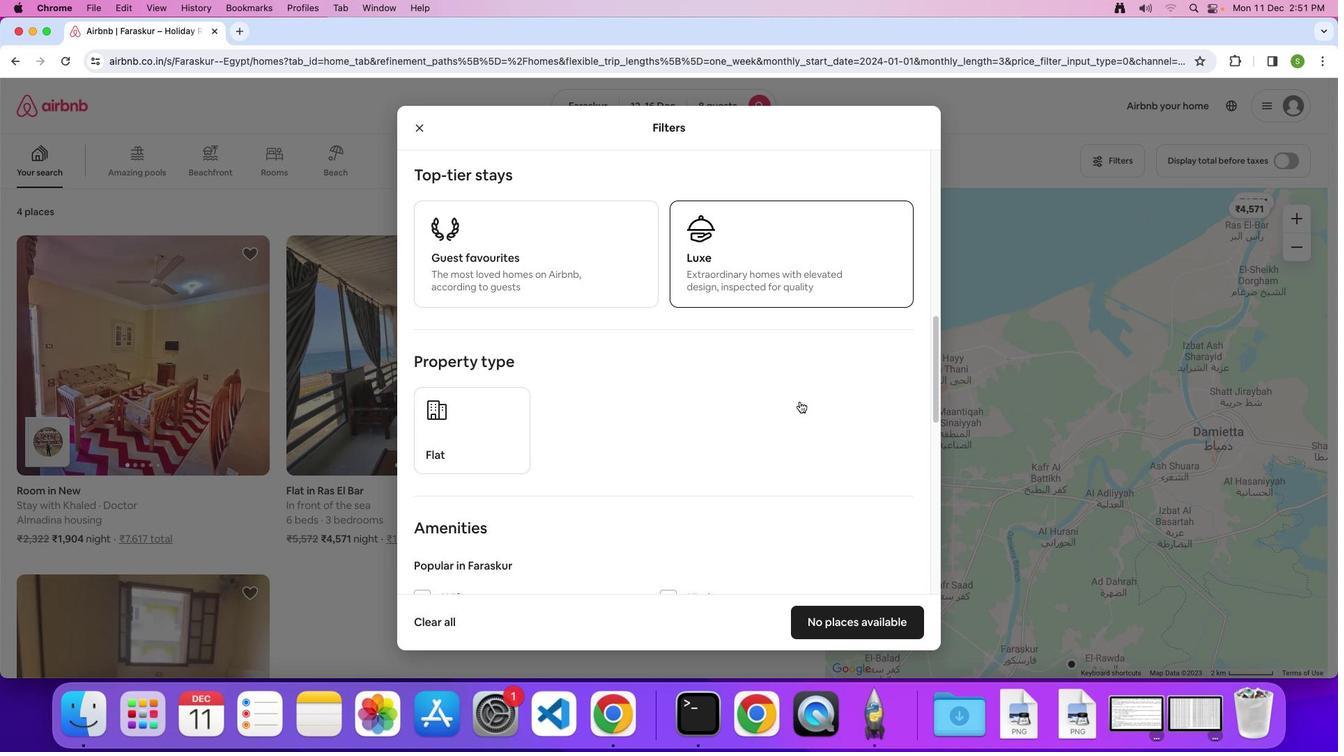 
Action: Mouse scrolled (799, 401) with delta (0, 0)
Screenshot: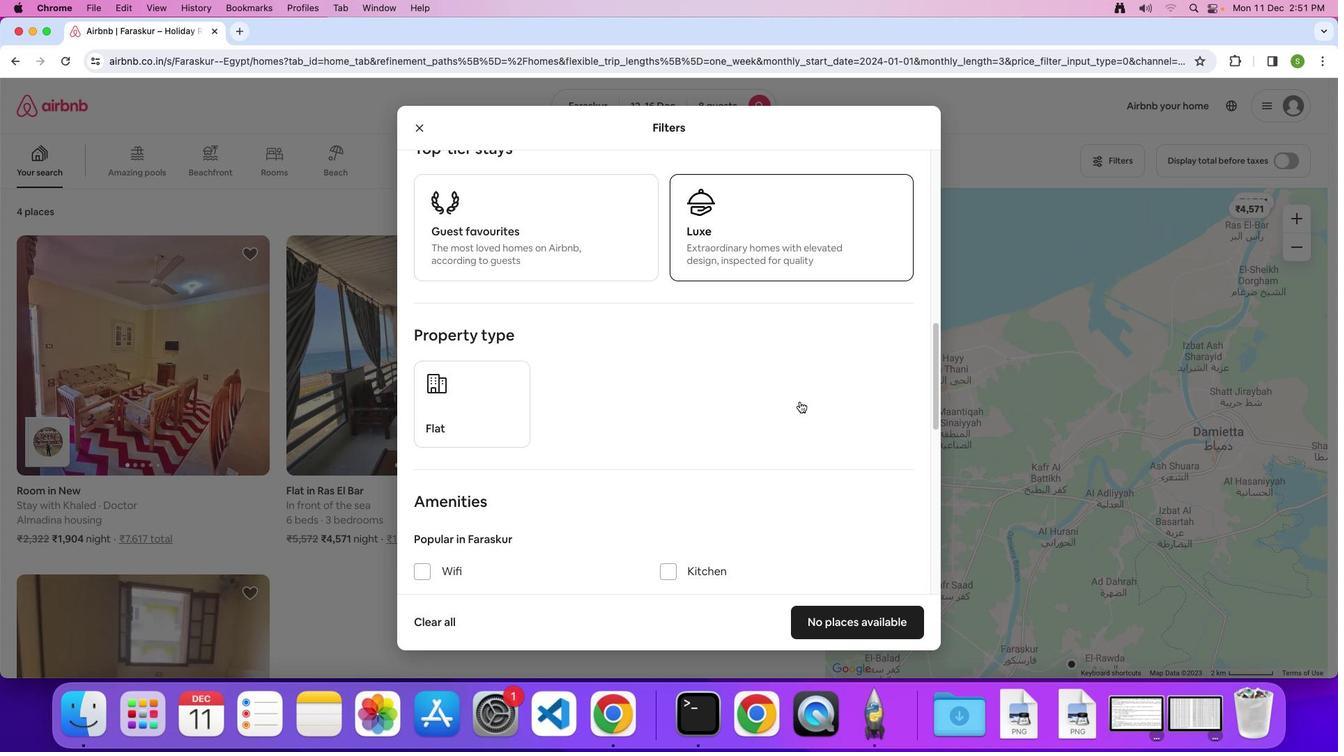 
Action: Mouse scrolled (799, 401) with delta (0, 0)
Screenshot: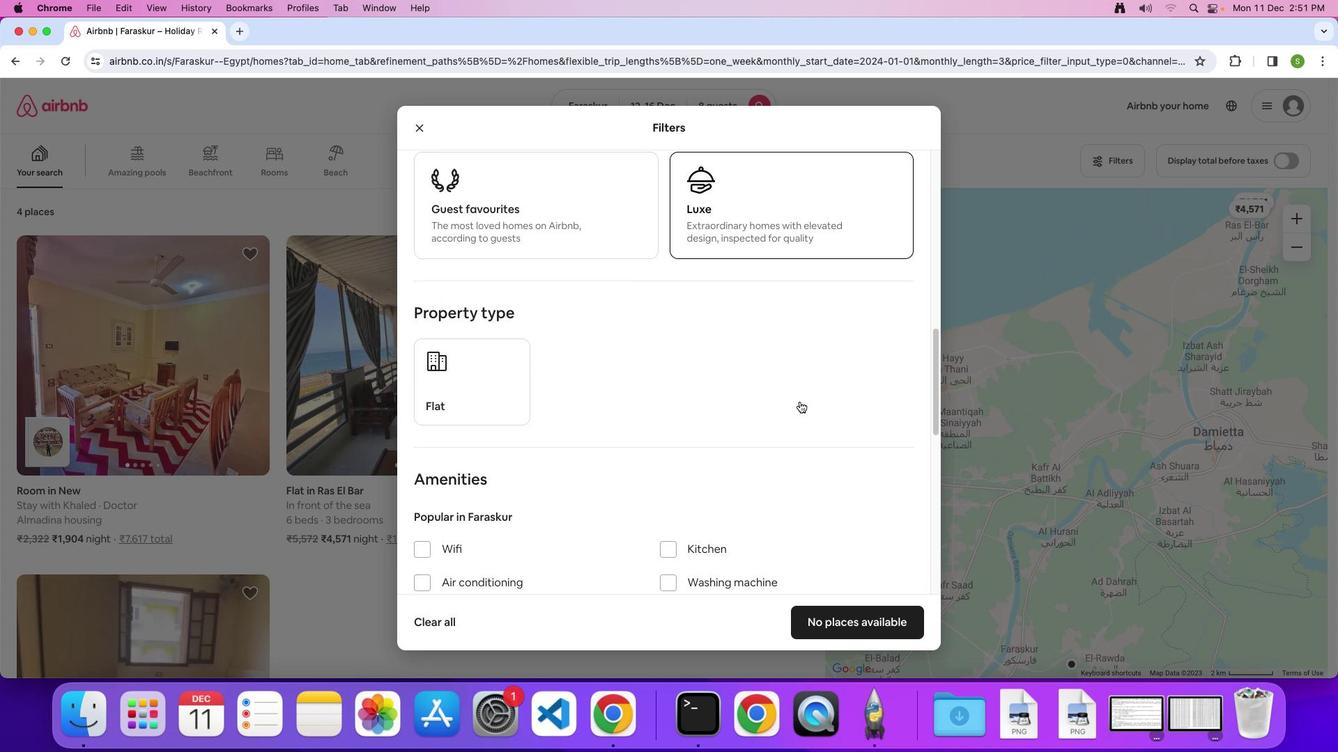 
Action: Mouse scrolled (799, 401) with delta (0, -2)
Screenshot: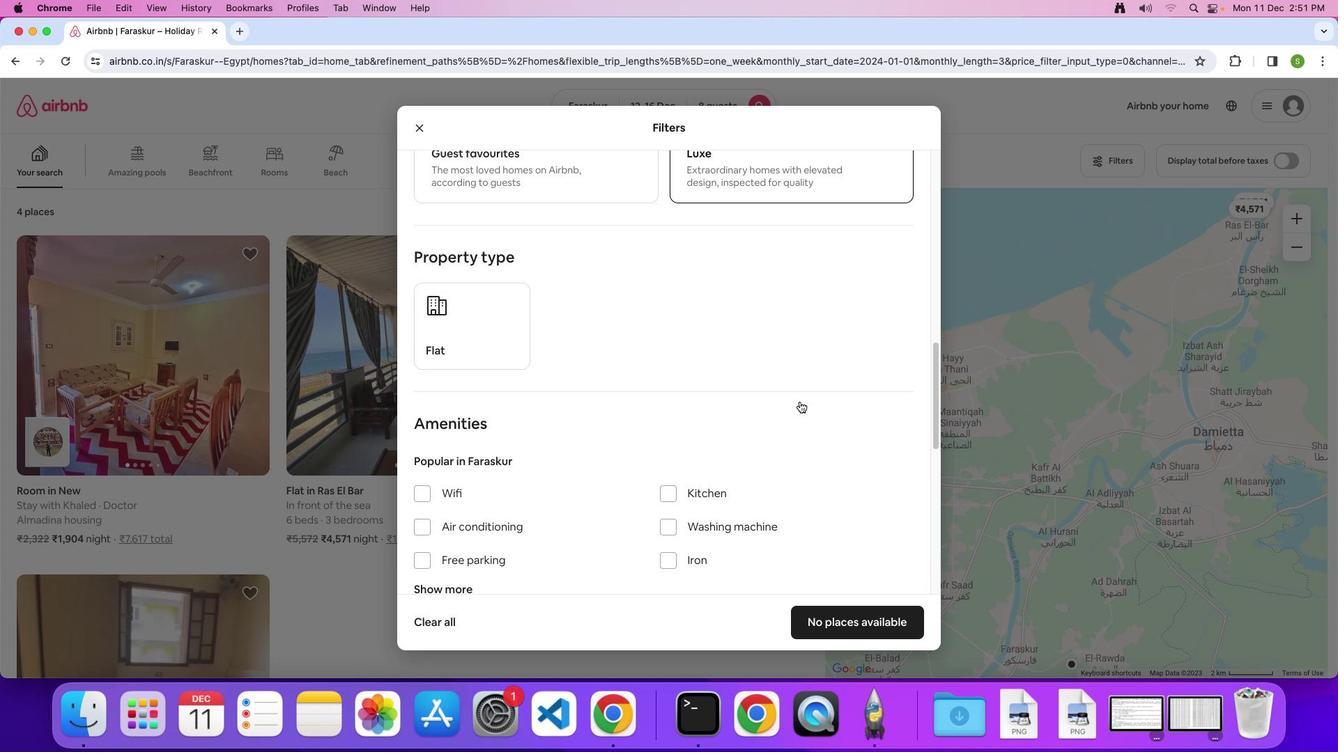 
Action: Mouse scrolled (799, 401) with delta (0, 0)
Screenshot: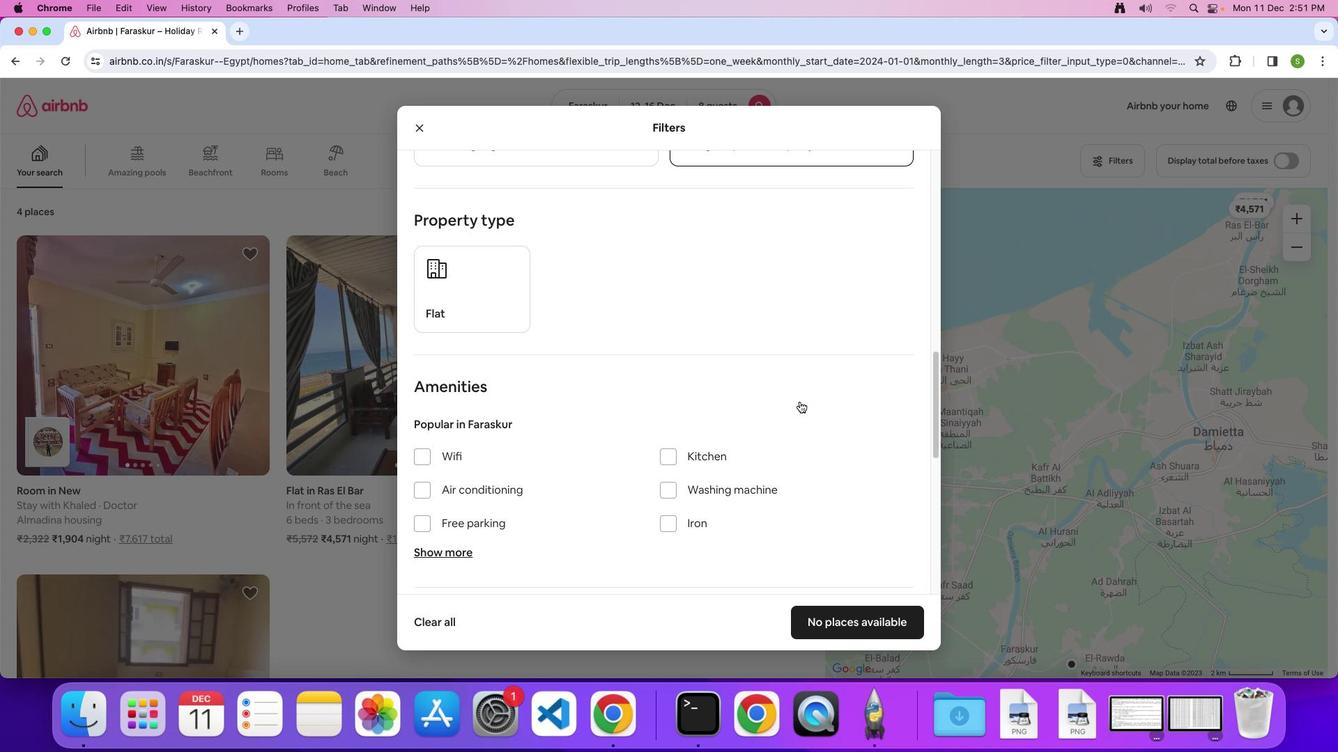 
Action: Mouse scrolled (799, 401) with delta (0, 0)
Screenshot: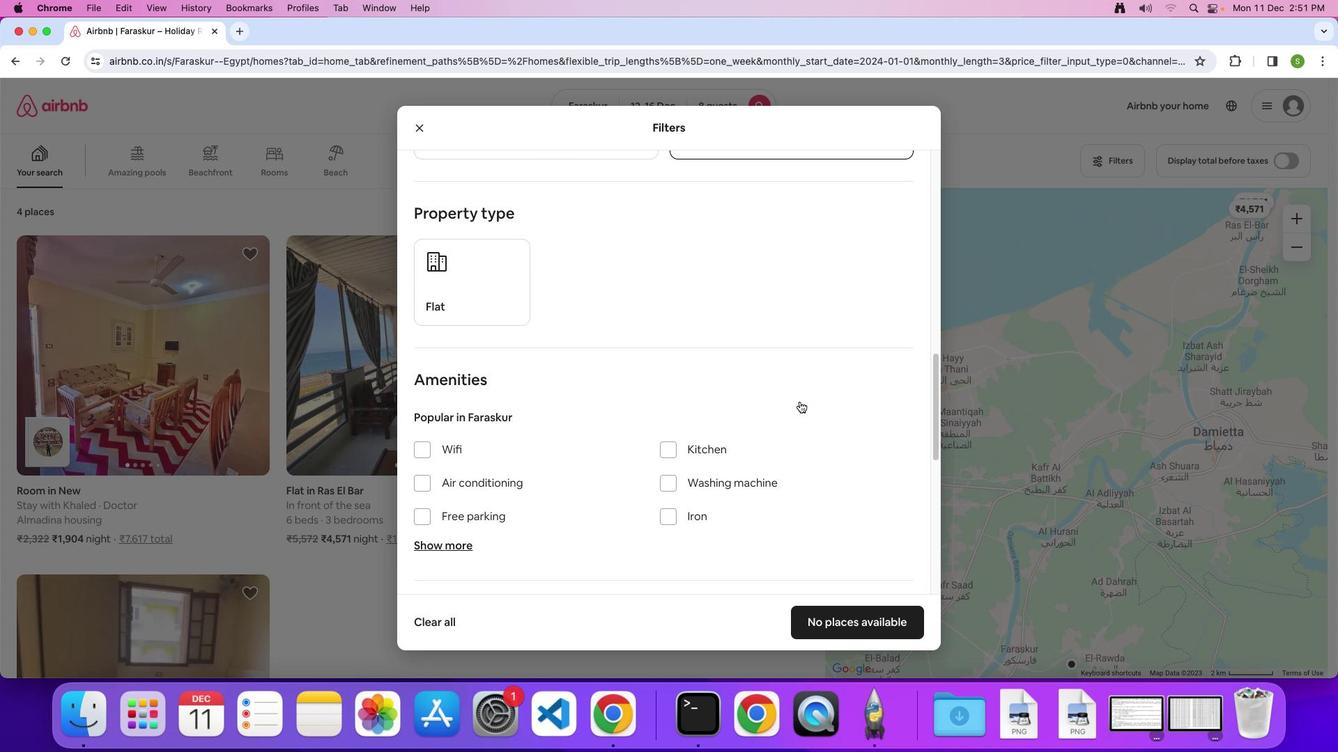 
Action: Mouse scrolled (799, 401) with delta (0, 0)
Screenshot: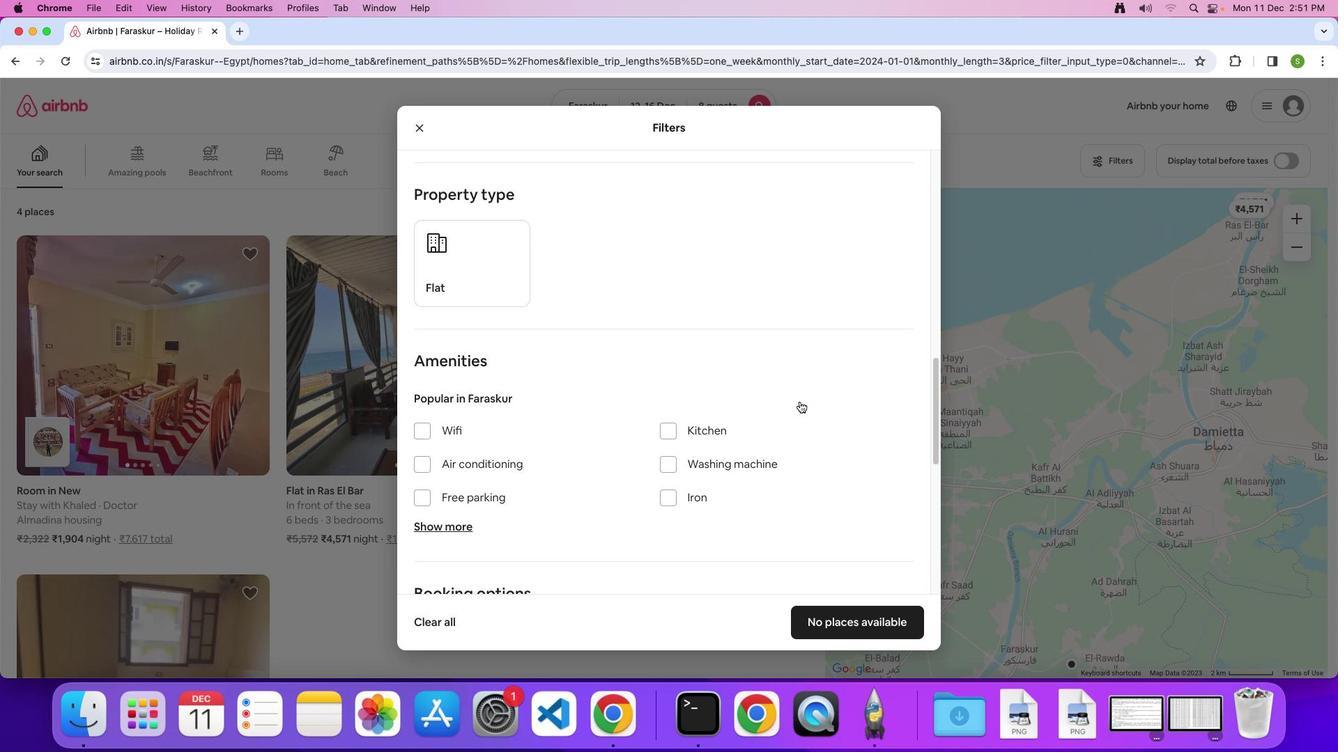 
Action: Mouse scrolled (799, 401) with delta (0, 0)
Screenshot: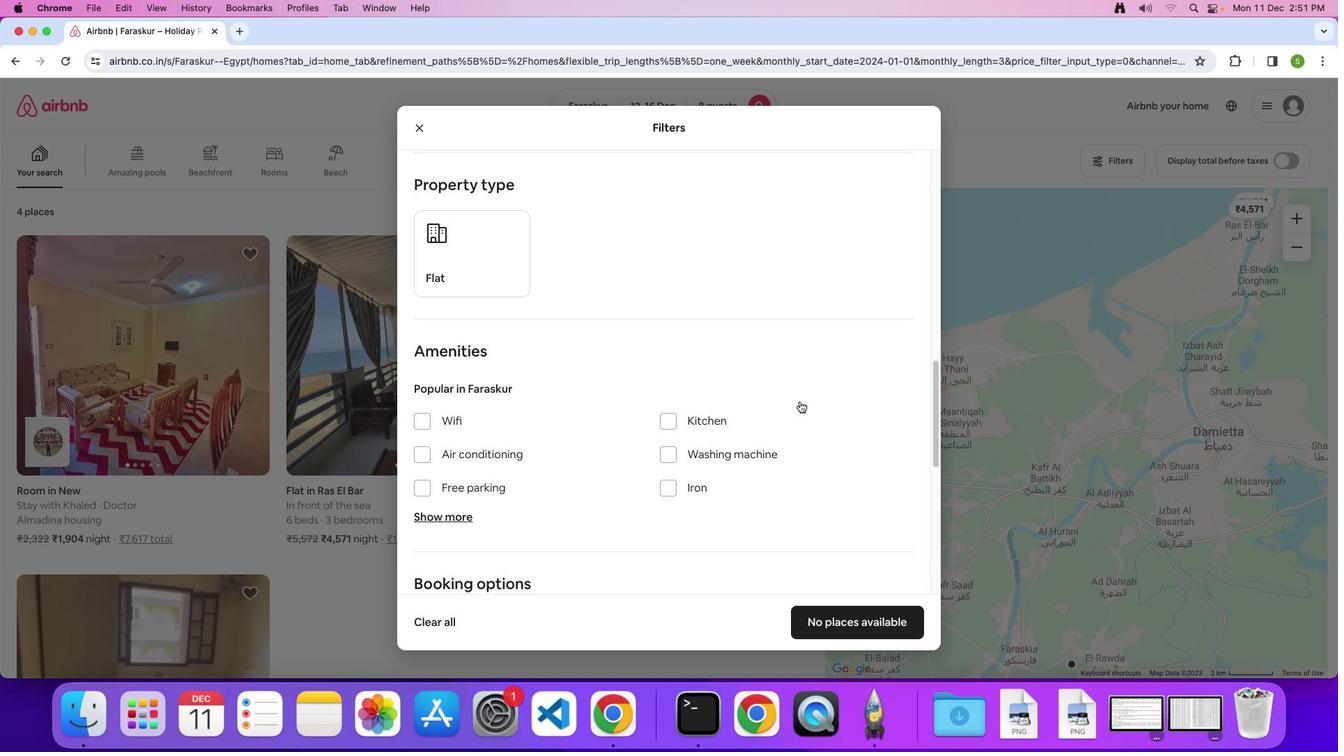 
Action: Mouse scrolled (799, 401) with delta (0, 0)
Screenshot: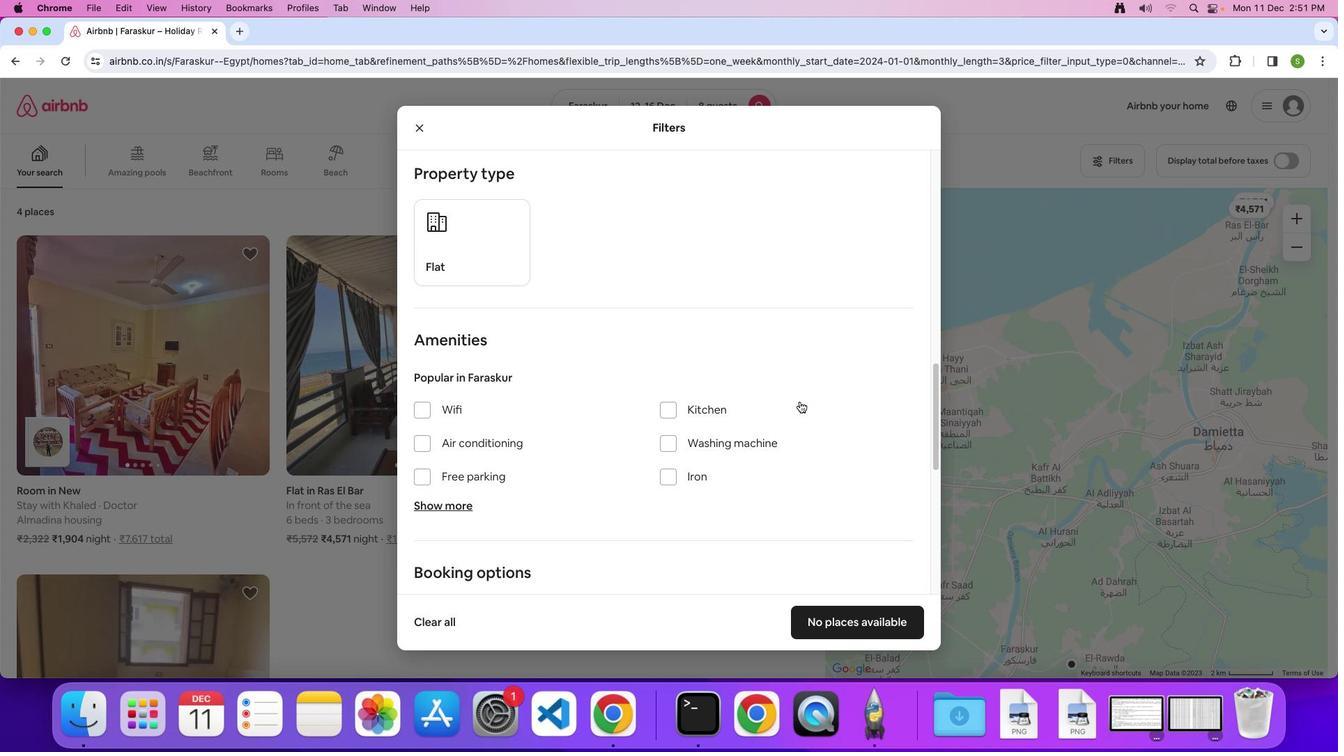 
Action: Mouse scrolled (799, 401) with delta (0, 0)
Screenshot: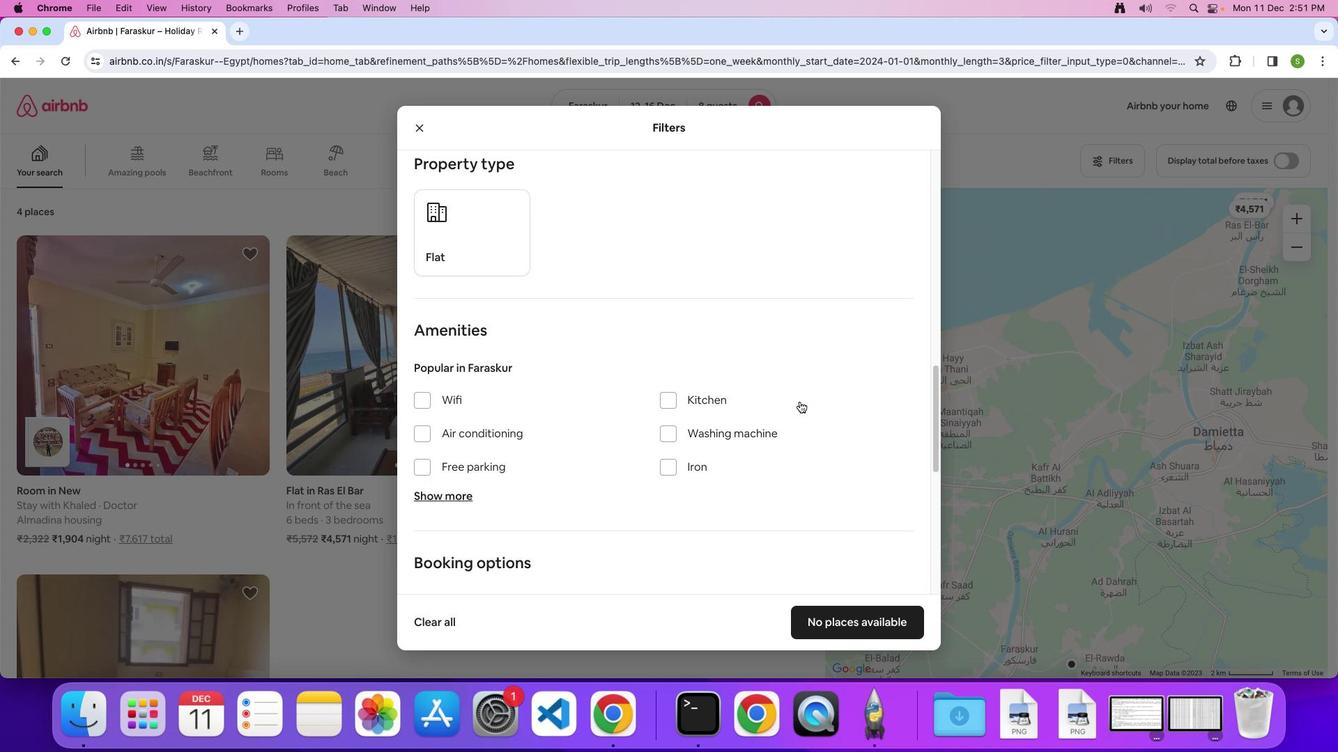 
Action: Mouse moved to (415, 395)
Screenshot: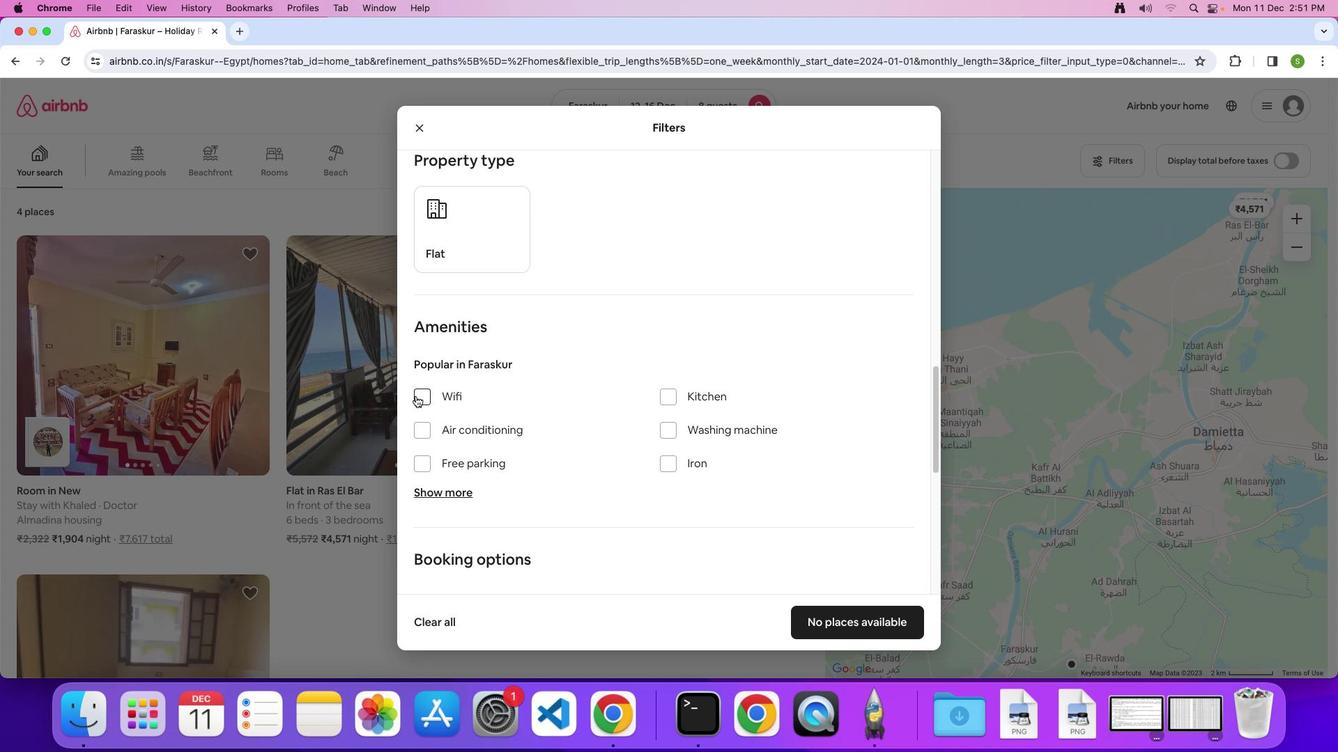 
Action: Mouse pressed left at (415, 395)
Screenshot: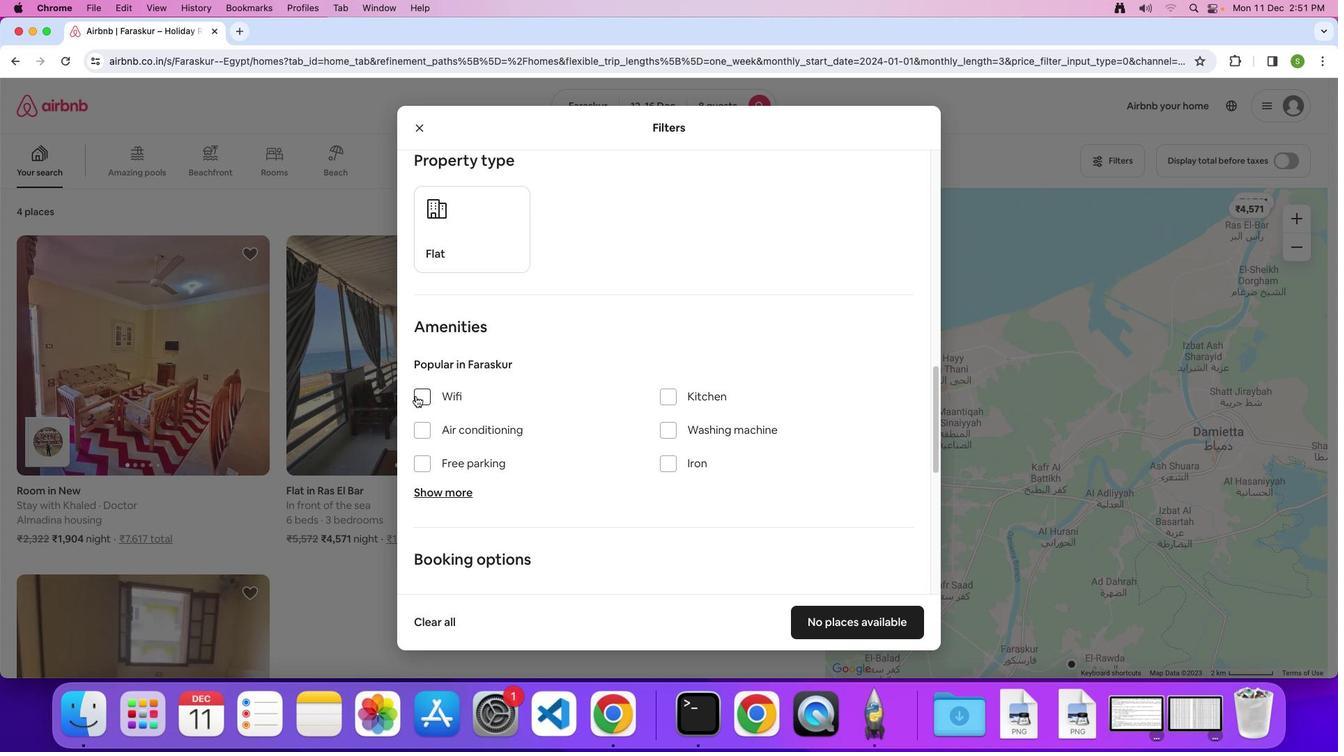 
Action: Mouse moved to (425, 461)
Screenshot: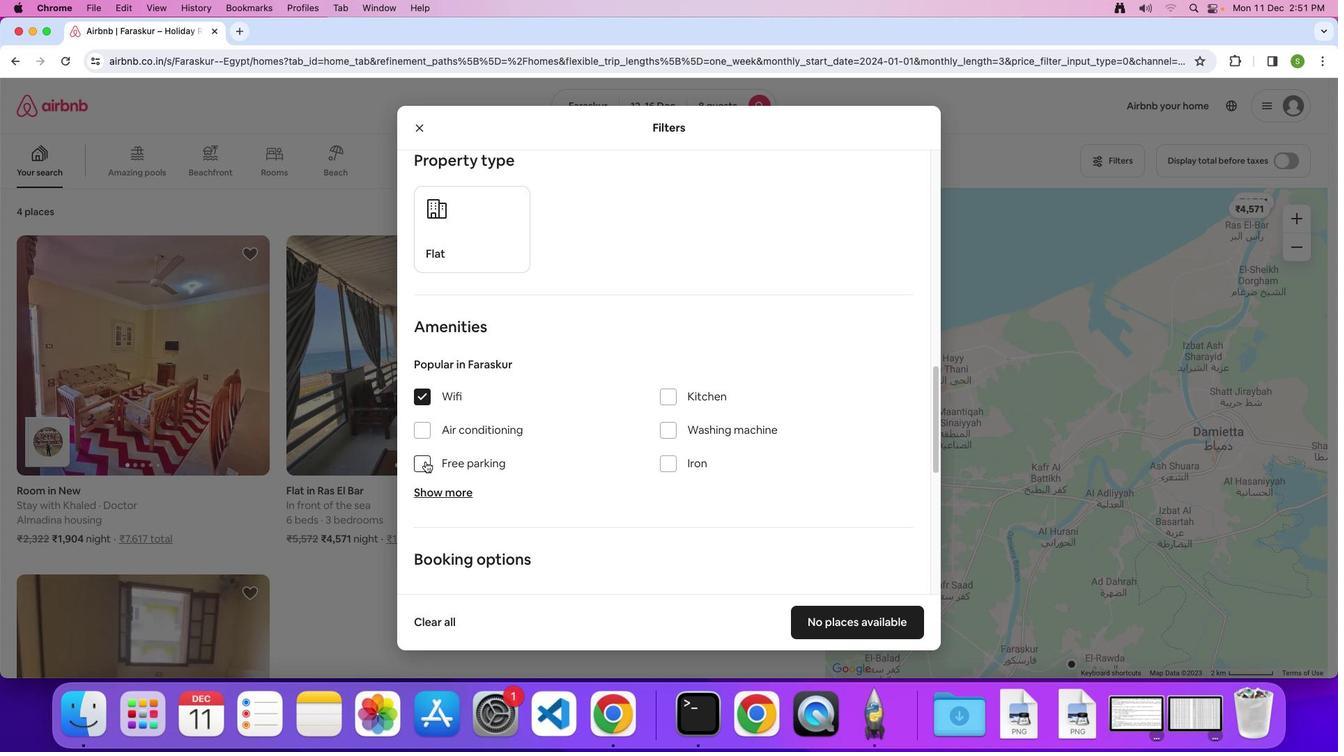 
Action: Mouse pressed left at (425, 461)
Screenshot: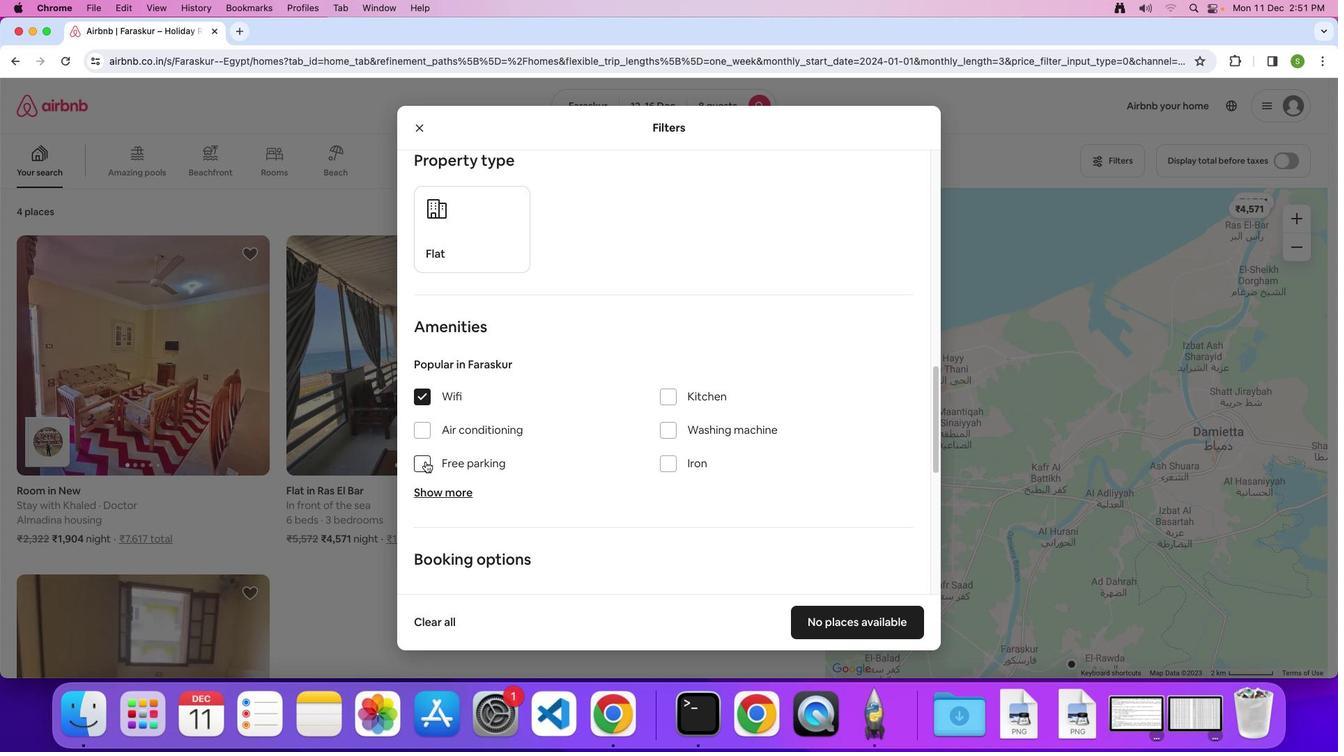 
Action: Mouse moved to (437, 499)
Screenshot: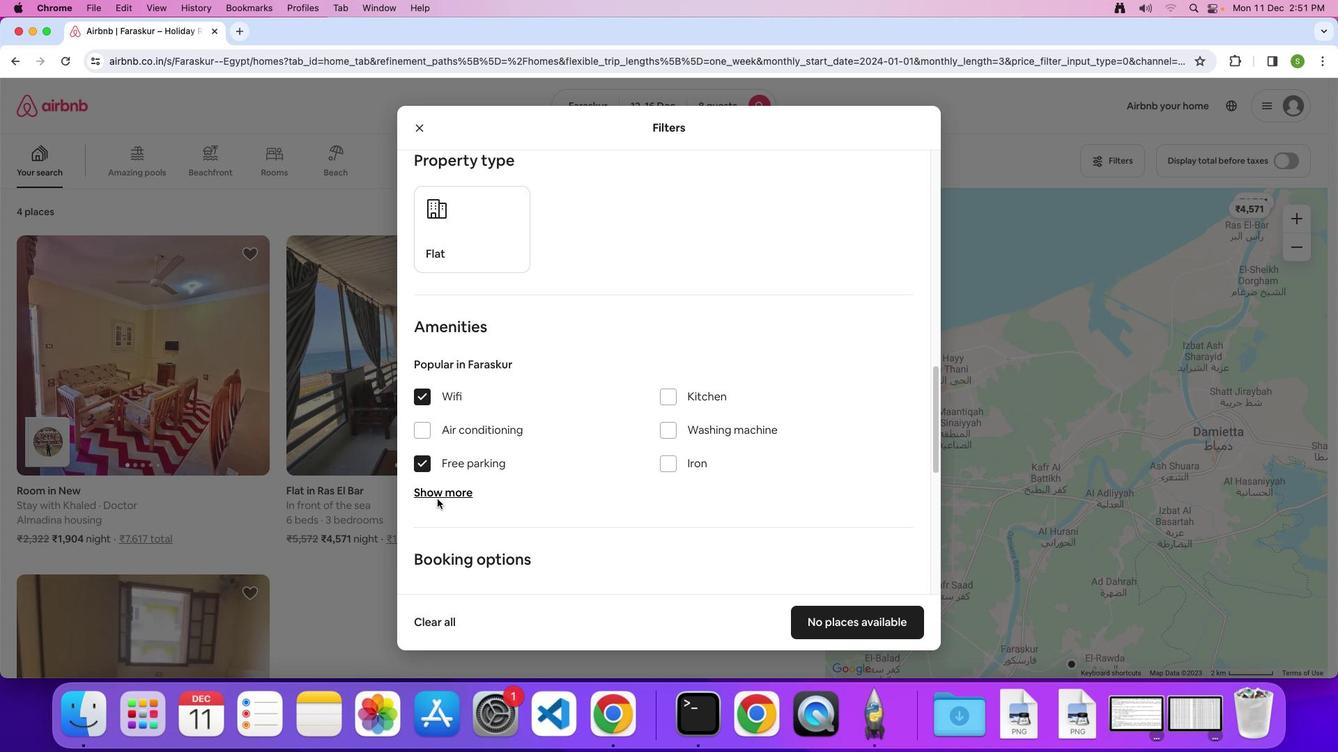 
Action: Mouse pressed left at (437, 499)
Screenshot: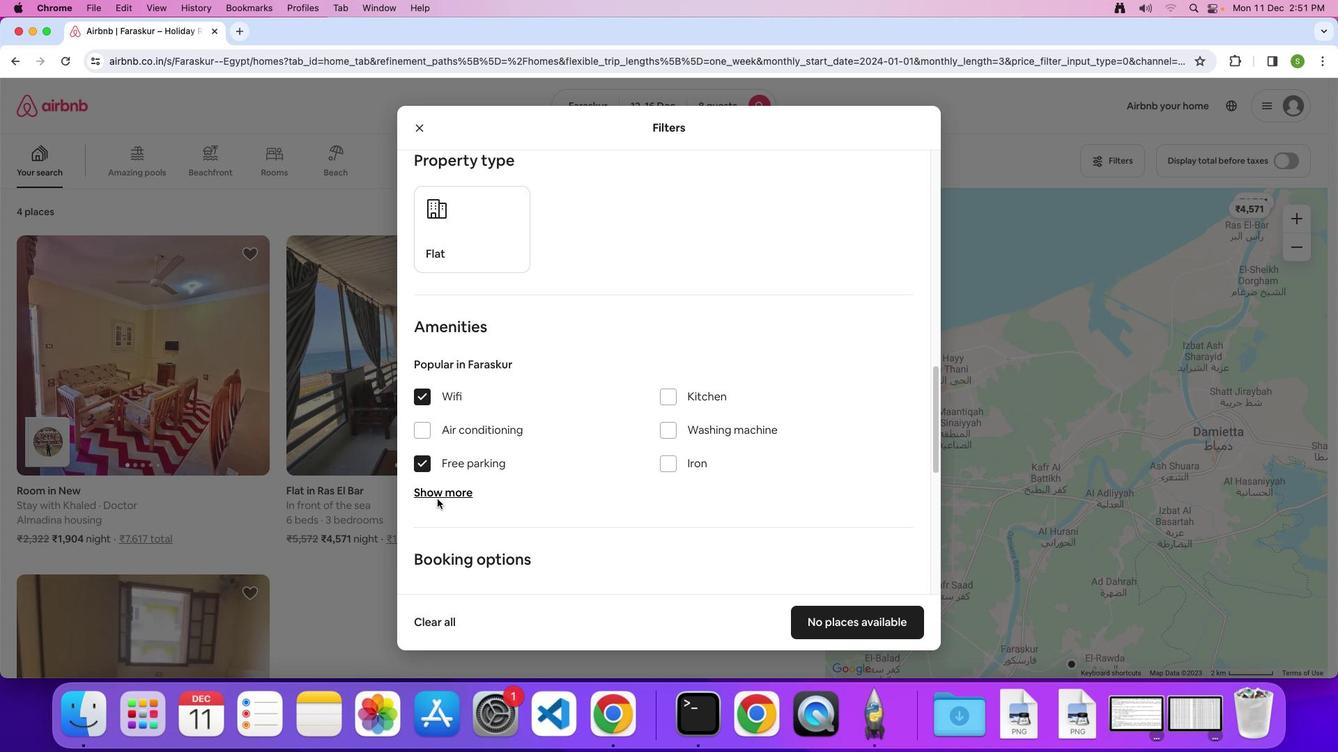 
Action: Mouse moved to (612, 483)
Screenshot: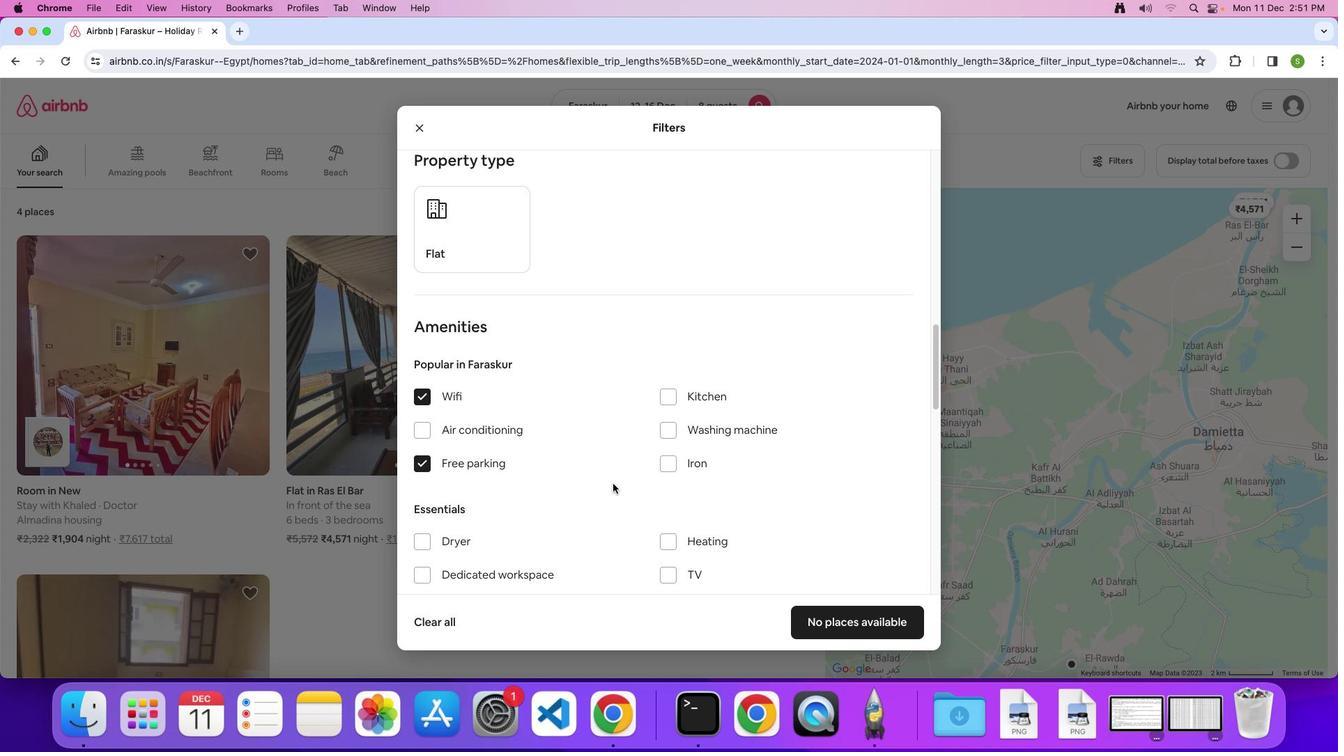 
Action: Mouse scrolled (612, 483) with delta (0, 0)
Screenshot: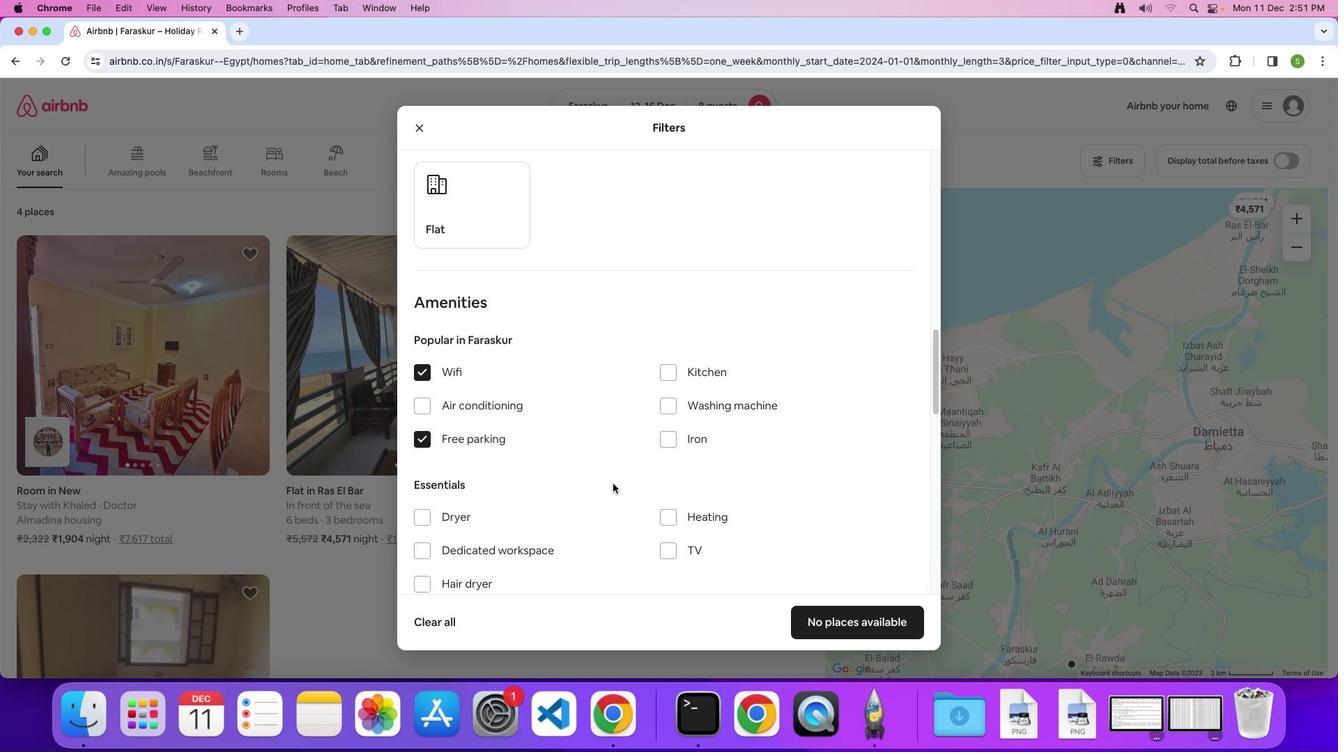 
Action: Mouse scrolled (612, 483) with delta (0, 0)
Screenshot: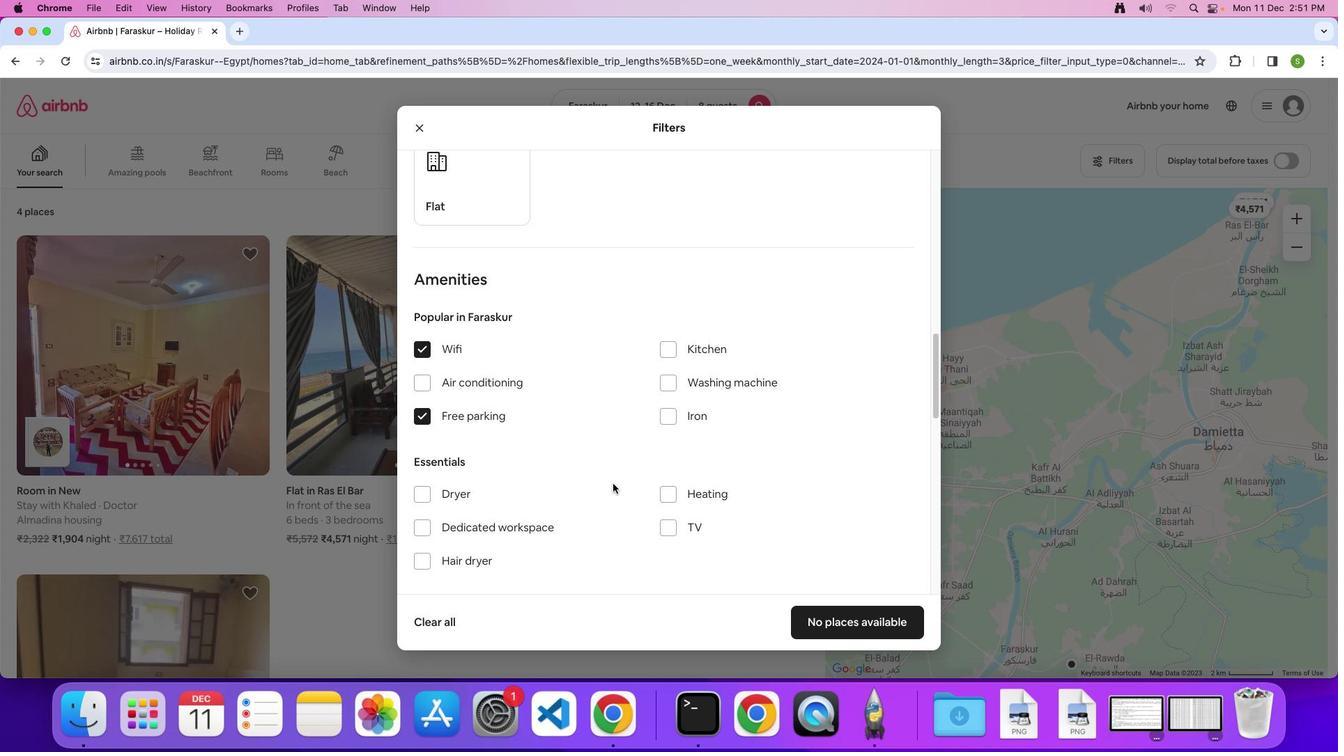 
Action: Mouse scrolled (612, 483) with delta (0, -1)
Screenshot: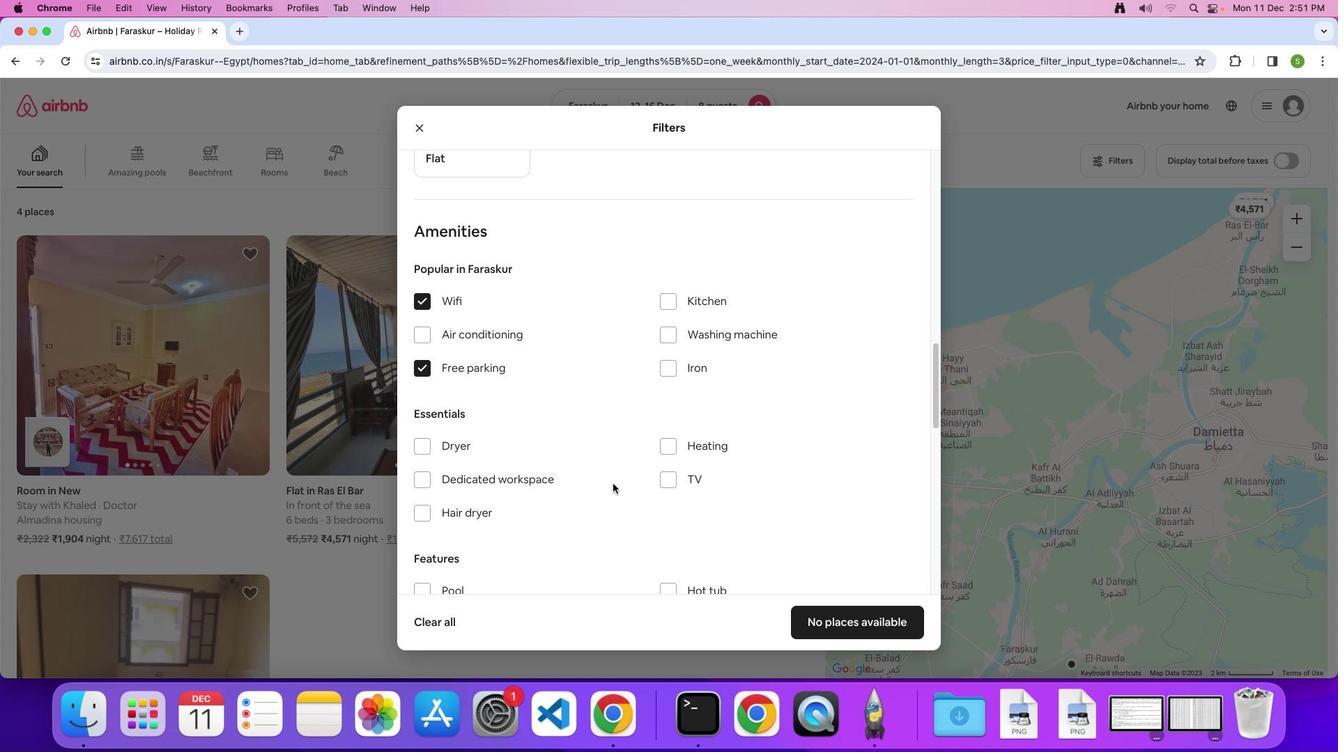 
Action: Mouse moved to (676, 467)
Screenshot: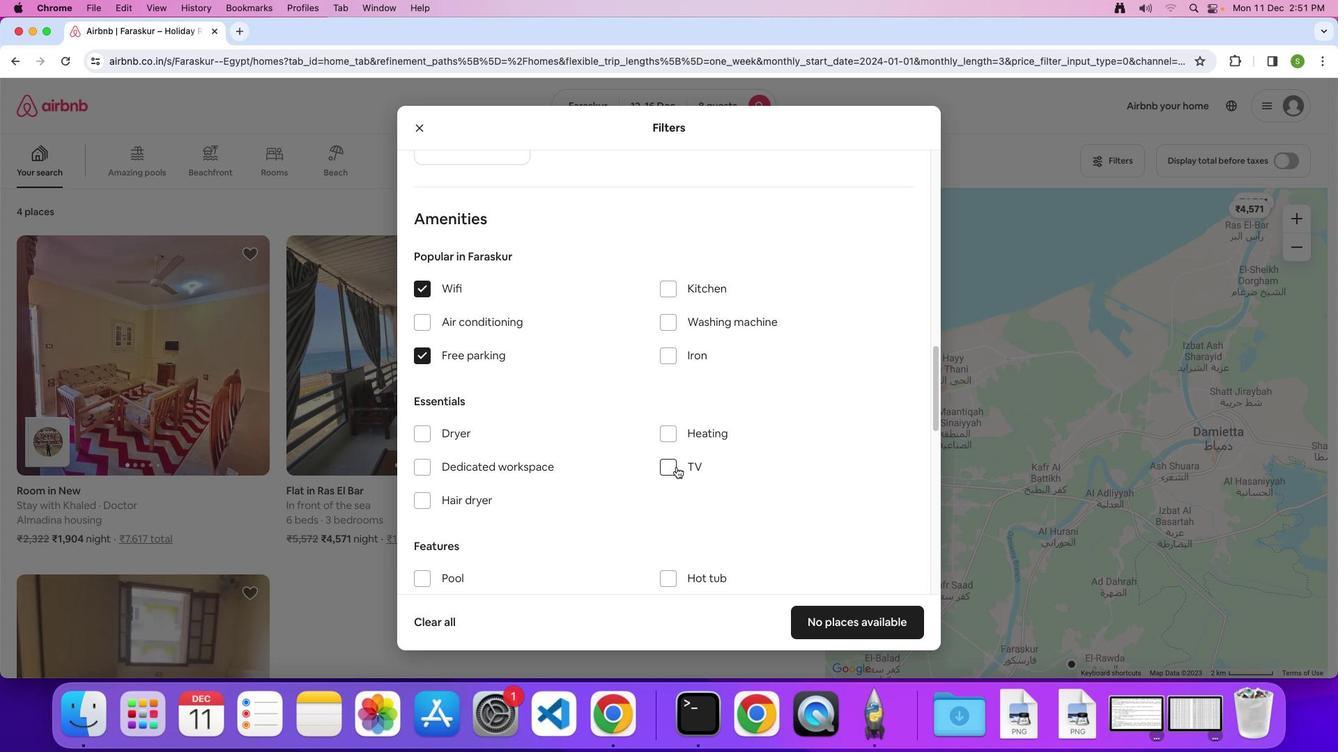 
Action: Mouse pressed left at (676, 467)
Screenshot: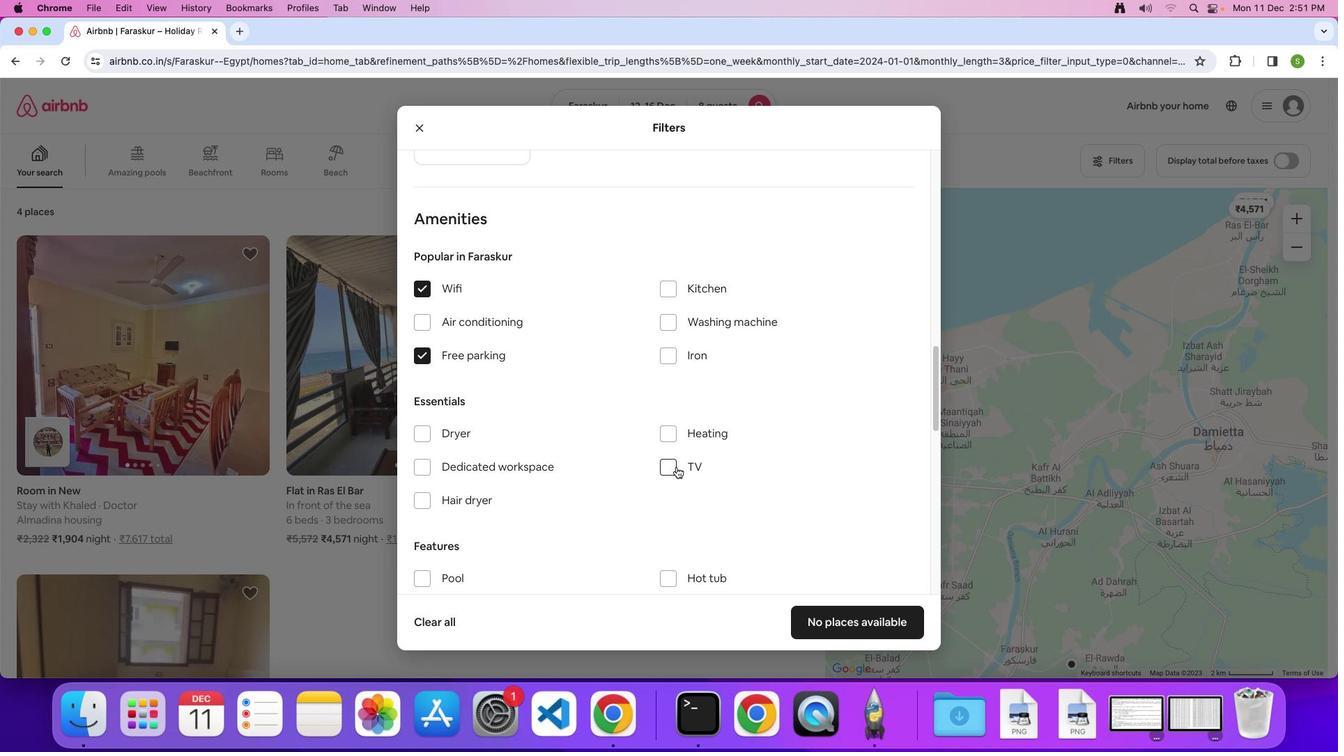 
Action: Mouse moved to (594, 469)
Screenshot: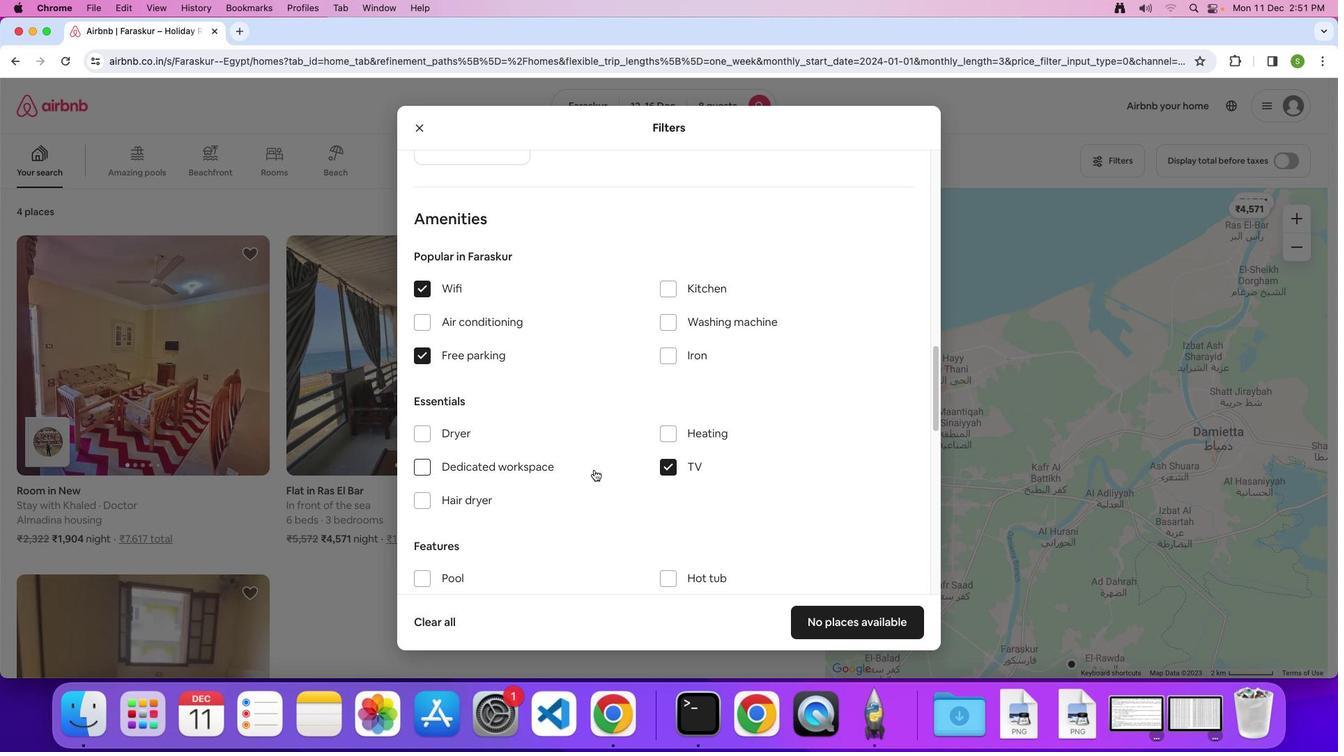 
Action: Mouse scrolled (594, 469) with delta (0, 0)
Screenshot: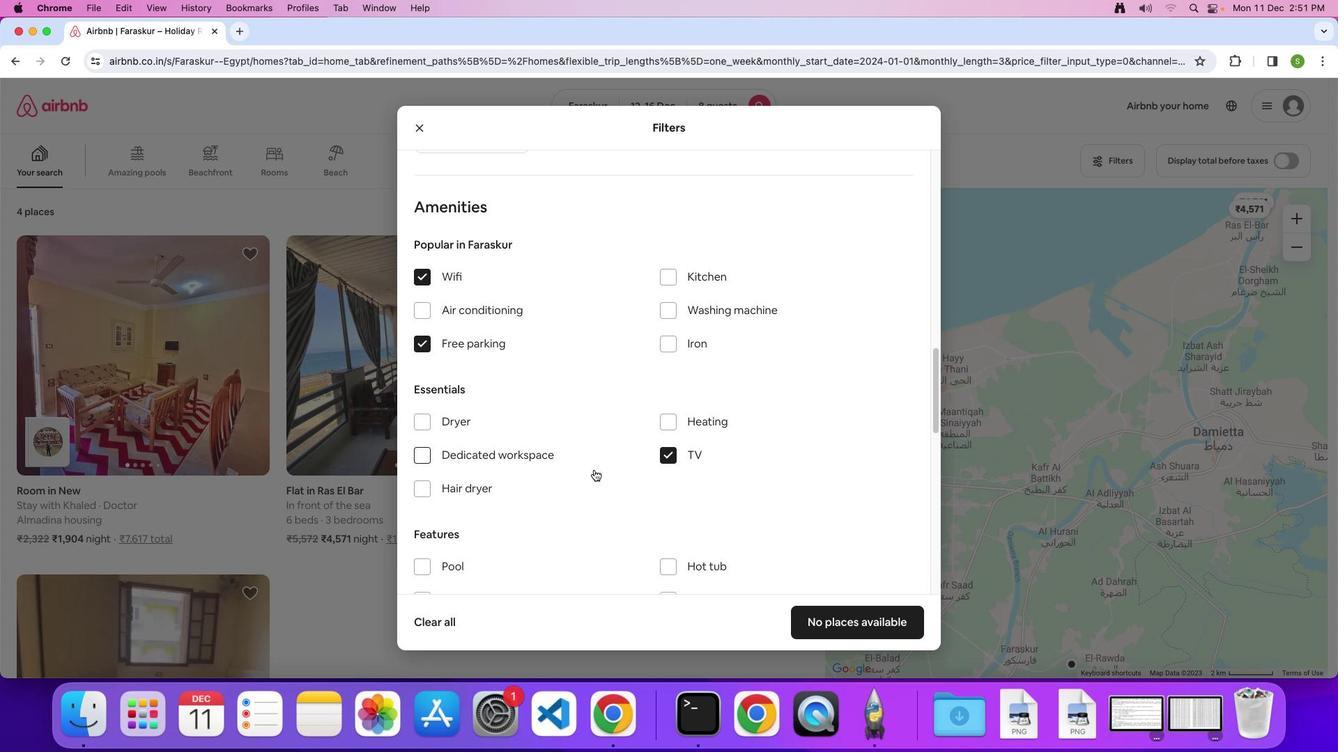 
Action: Mouse scrolled (594, 469) with delta (0, 0)
Screenshot: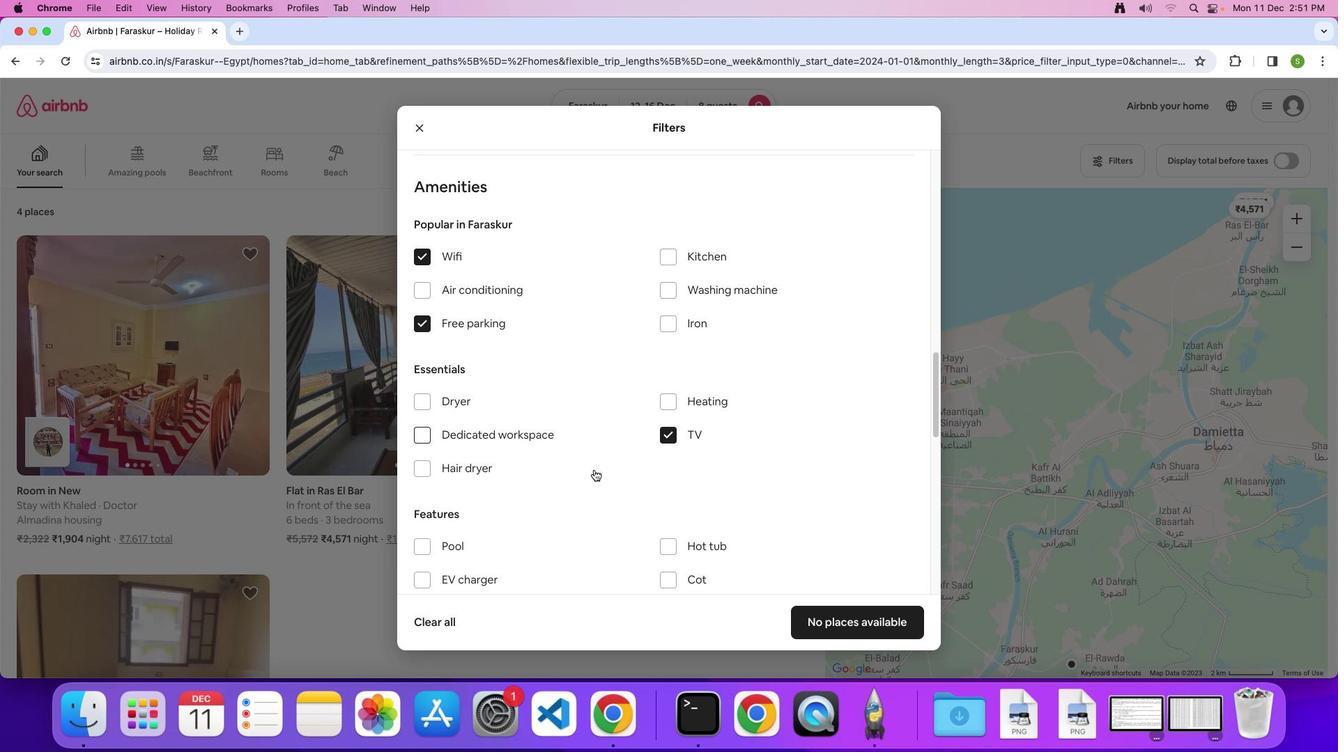 
Action: Mouse scrolled (594, 469) with delta (0, 0)
Screenshot: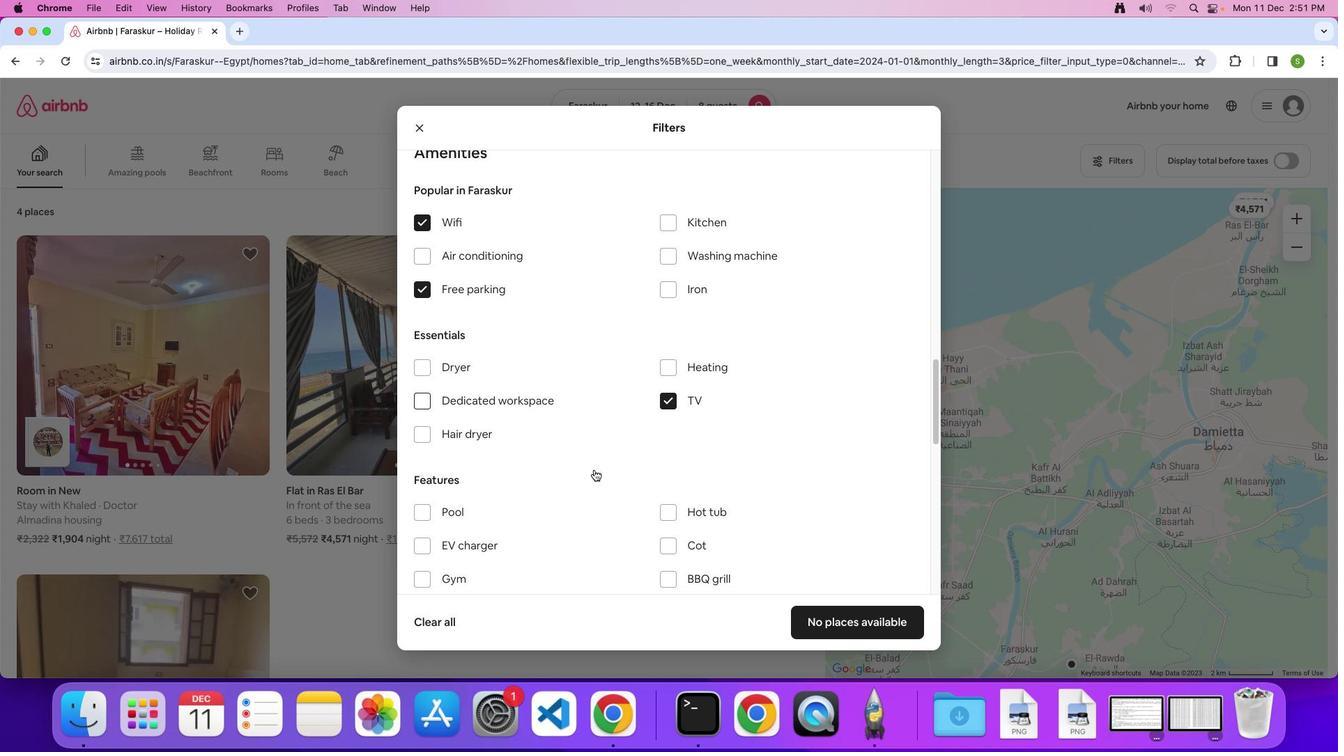 
Action: Mouse scrolled (594, 469) with delta (0, 0)
Screenshot: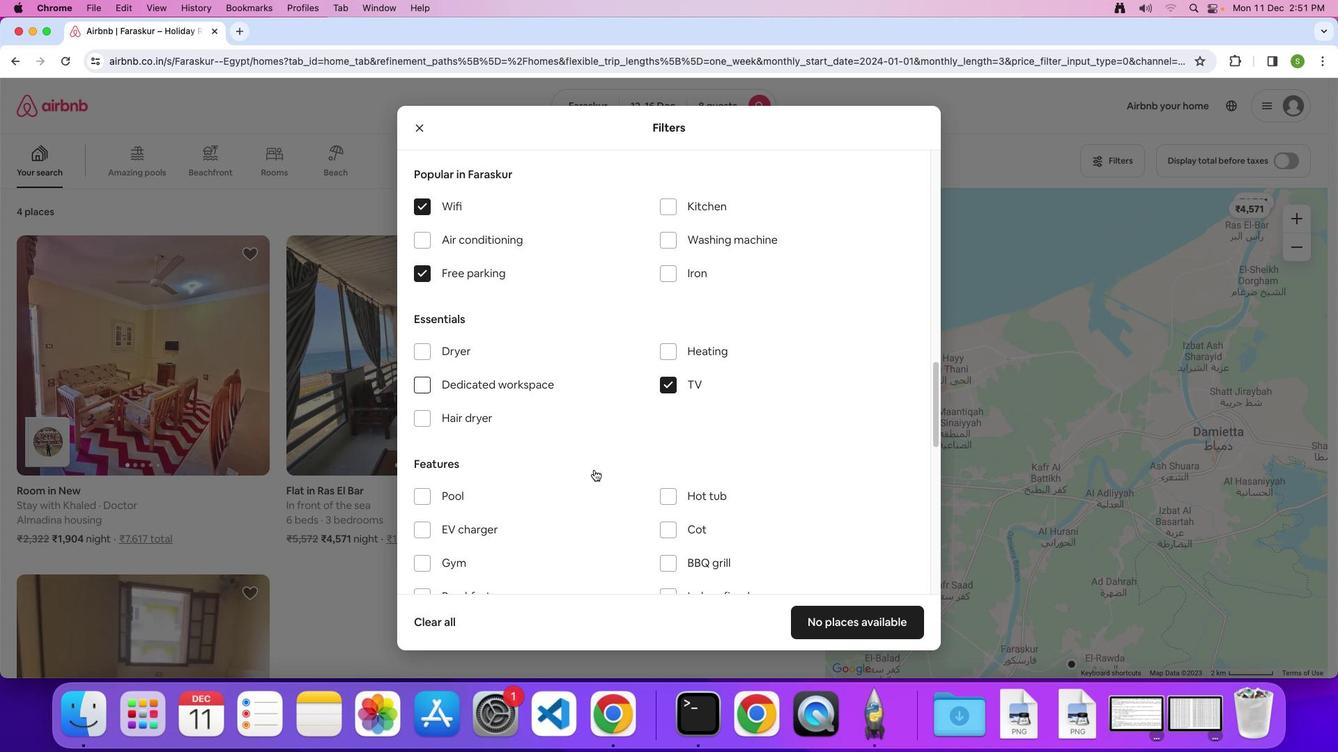 
Action: Mouse scrolled (594, 469) with delta (0, 0)
Screenshot: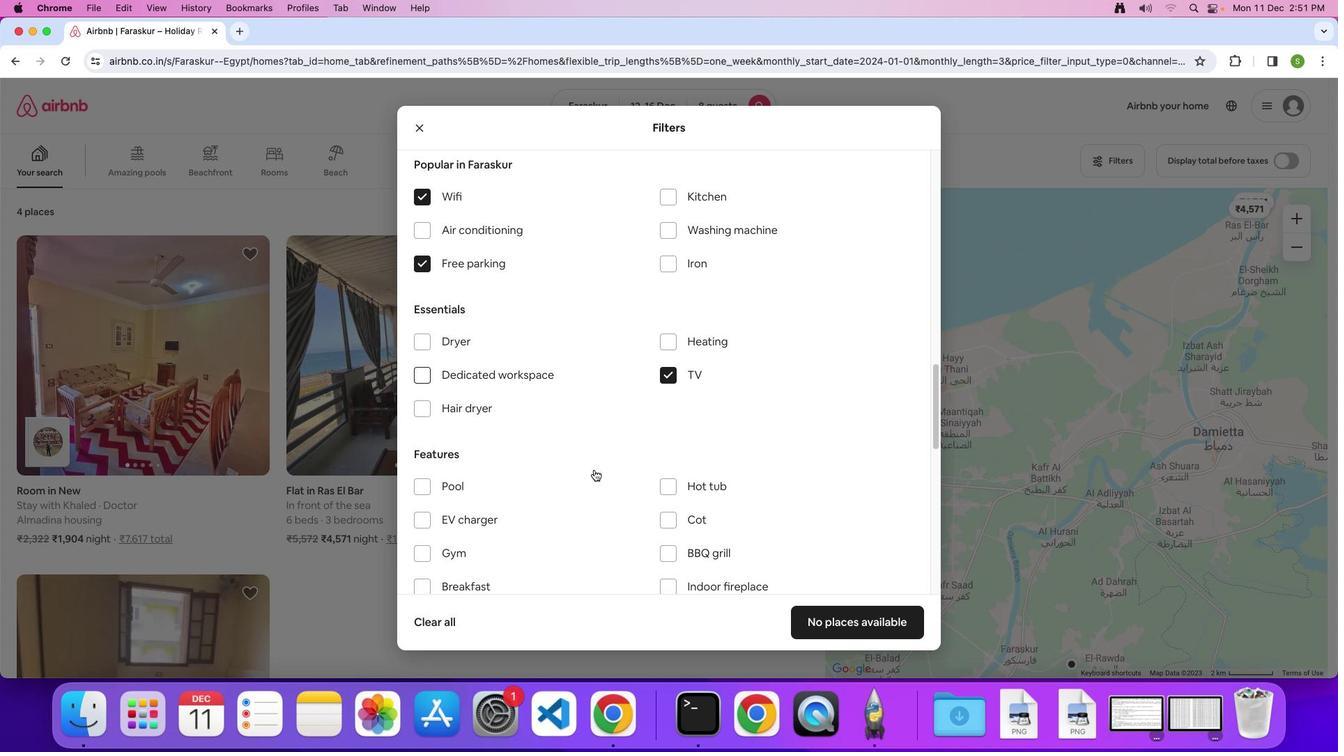 
Action: Mouse scrolled (594, 469) with delta (0, 0)
Screenshot: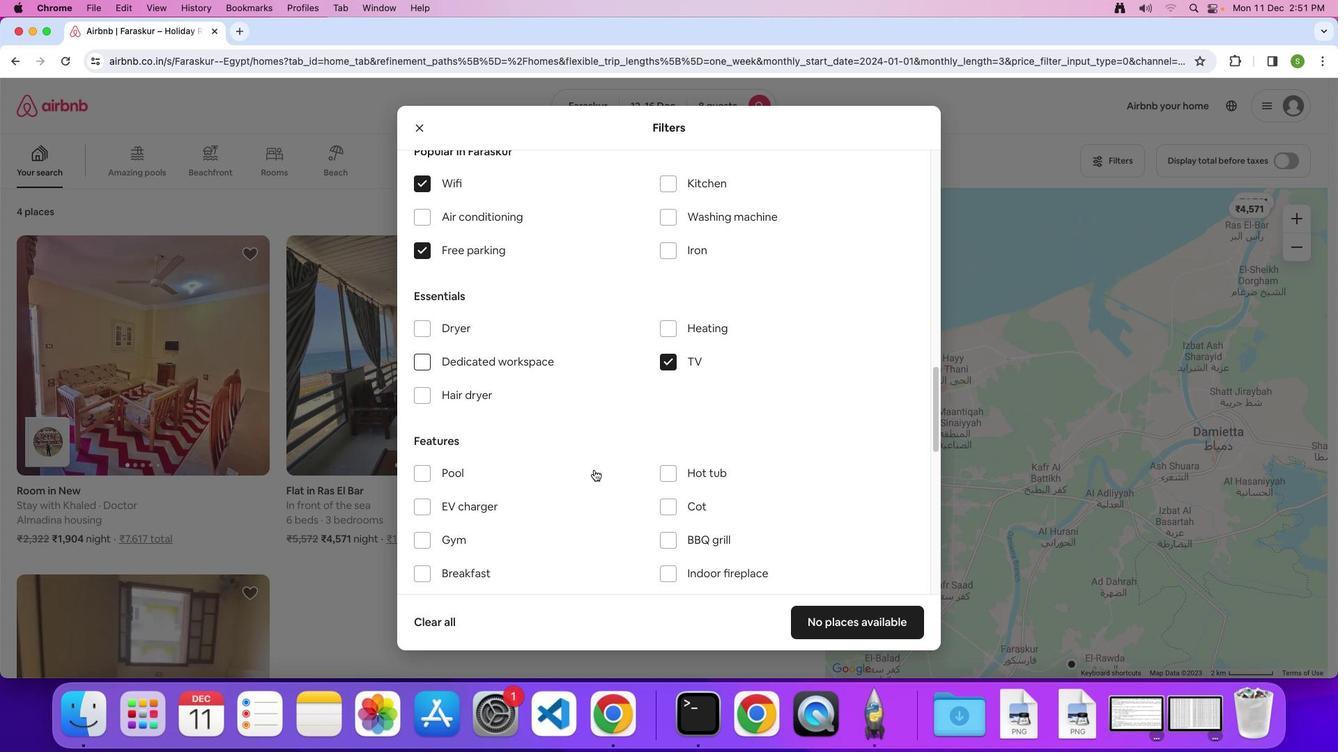 
Action: Mouse scrolled (594, 469) with delta (0, 0)
Screenshot: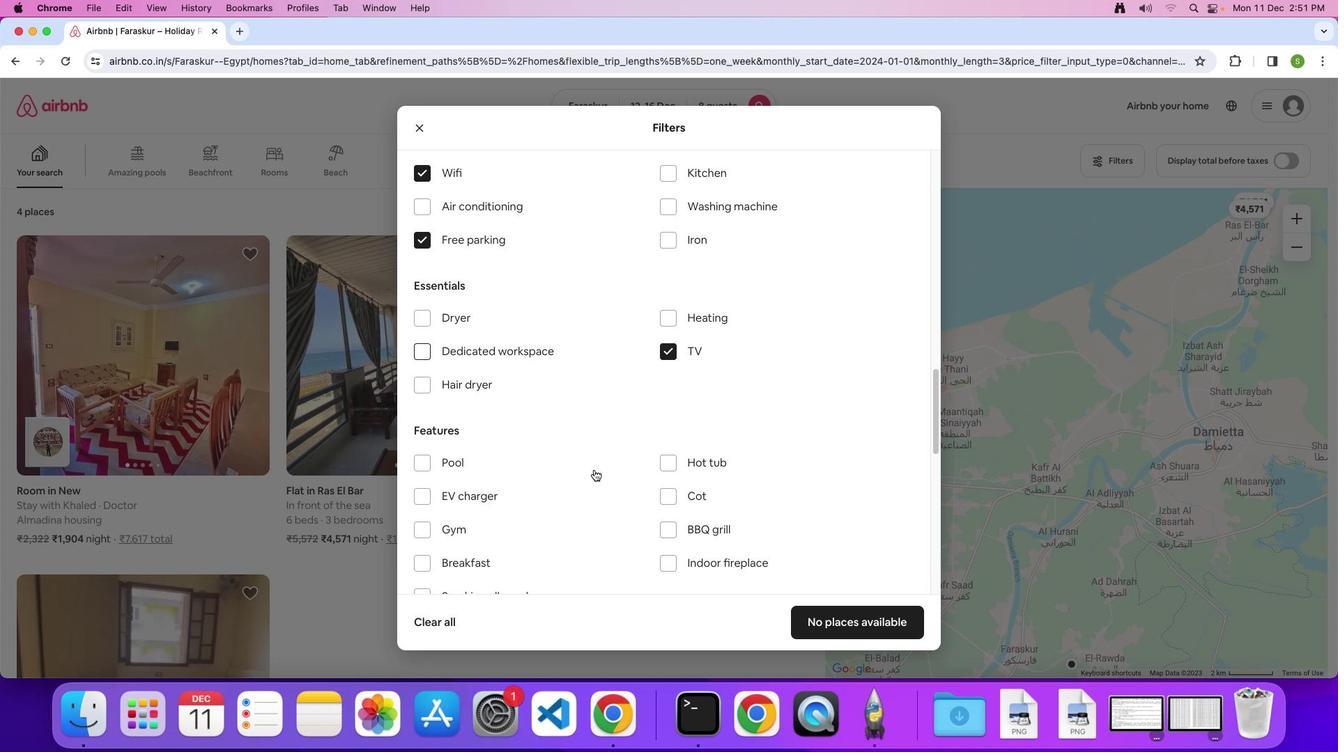
Action: Mouse moved to (416, 521)
Screenshot: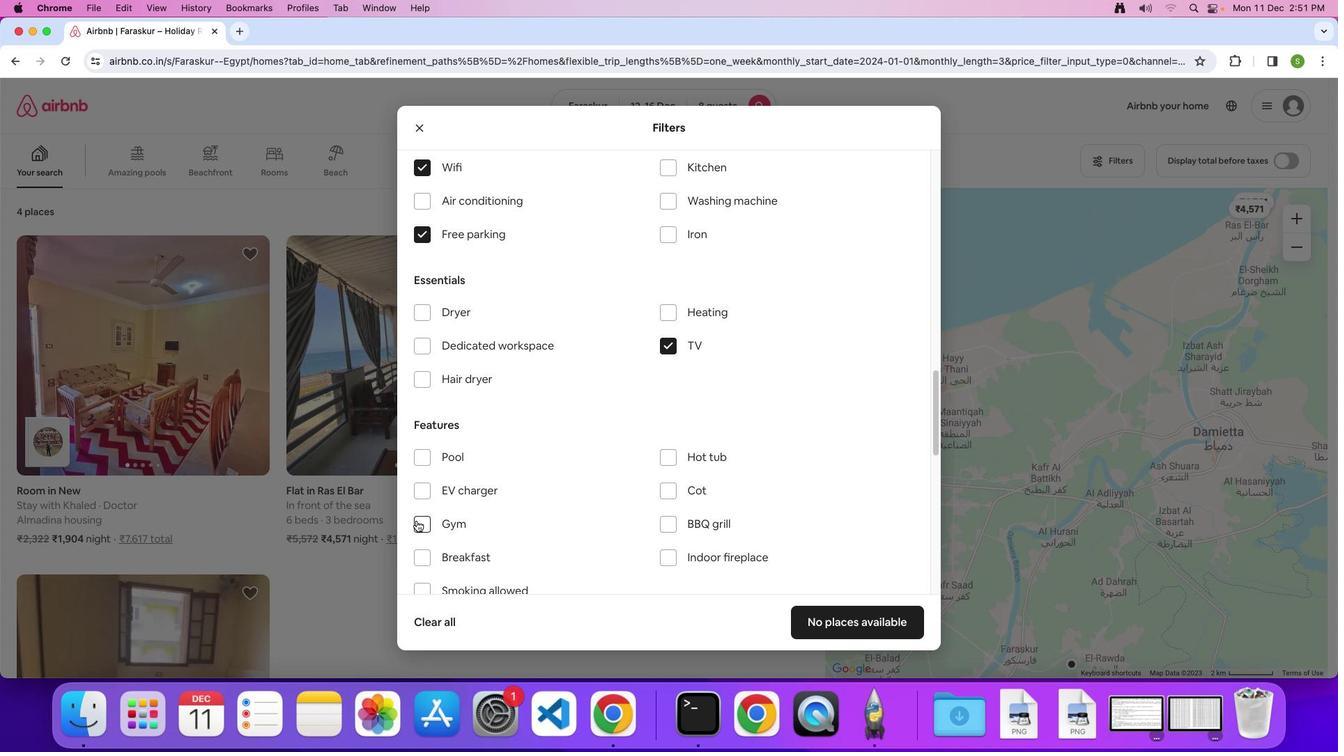 
Action: Mouse pressed left at (416, 521)
Screenshot: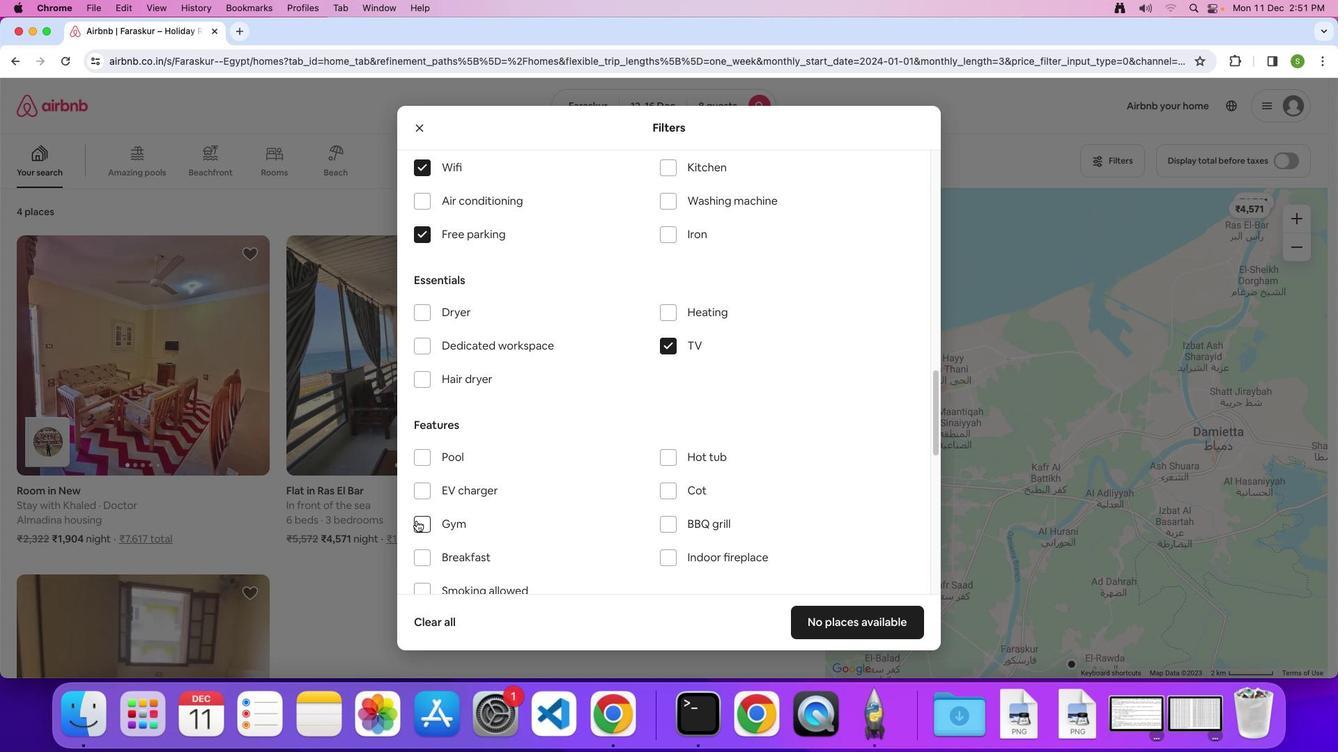 
Action: Mouse moved to (420, 556)
Screenshot: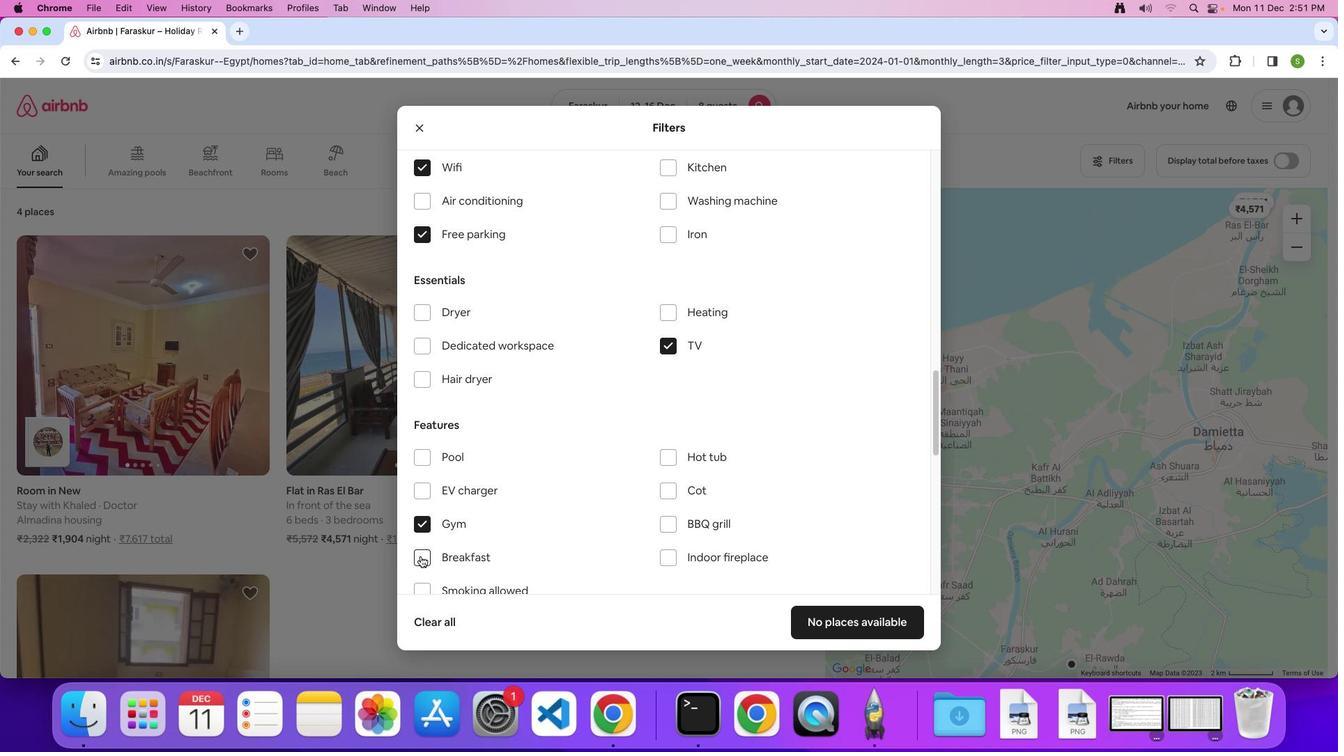 
Action: Mouse pressed left at (420, 556)
Screenshot: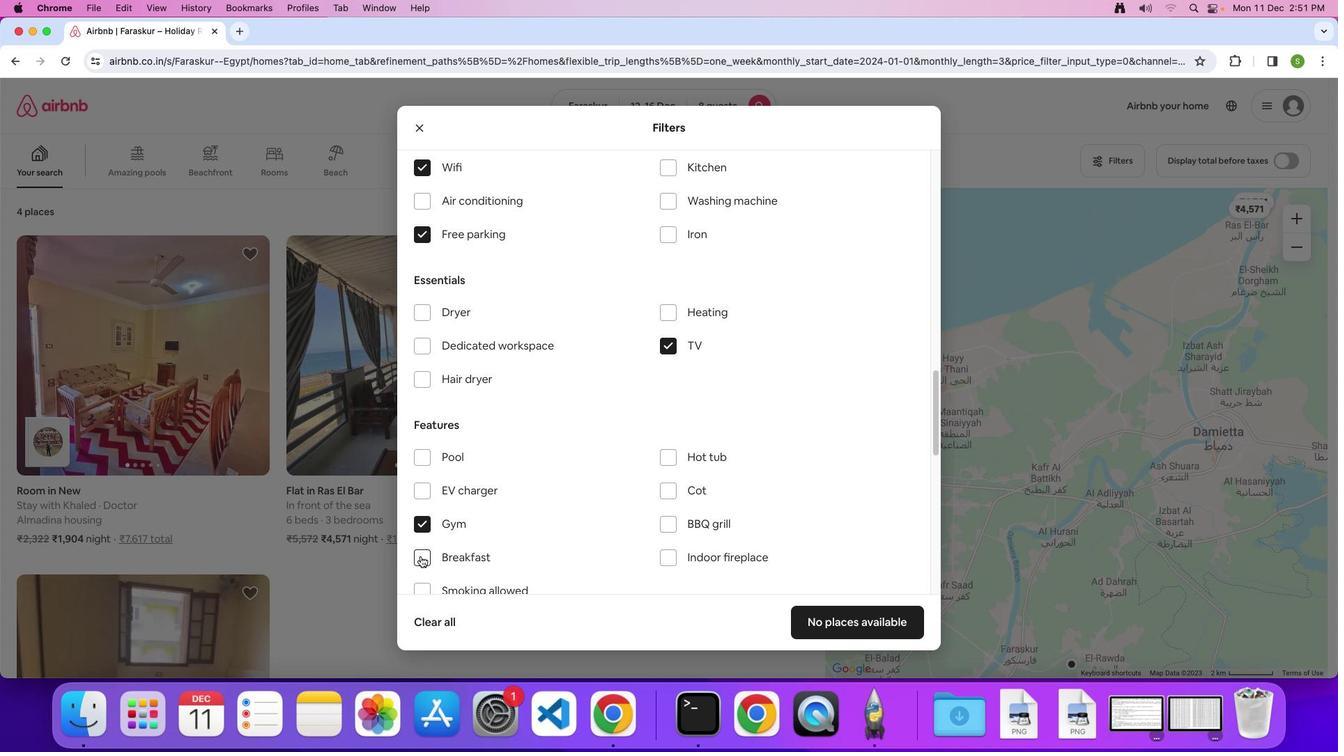 
Action: Mouse moved to (584, 511)
Screenshot: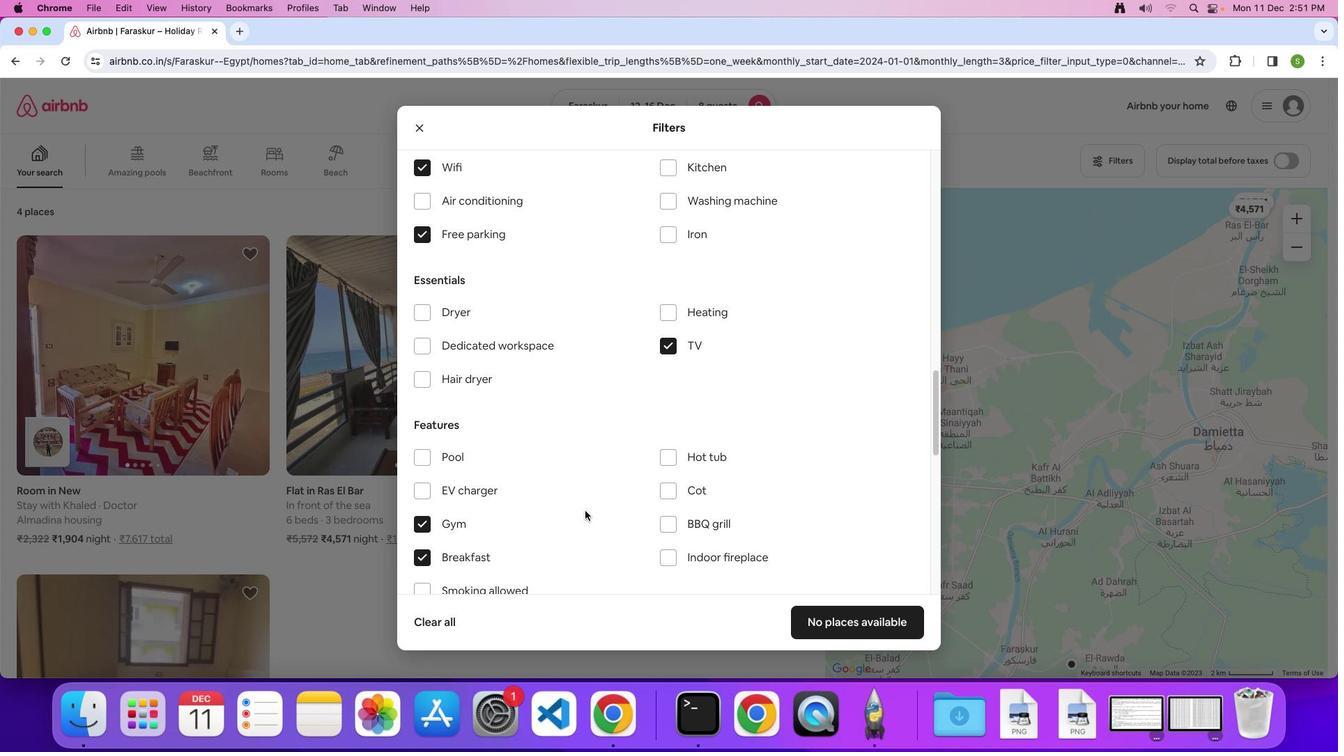 
Action: Mouse scrolled (584, 511) with delta (0, 0)
Screenshot: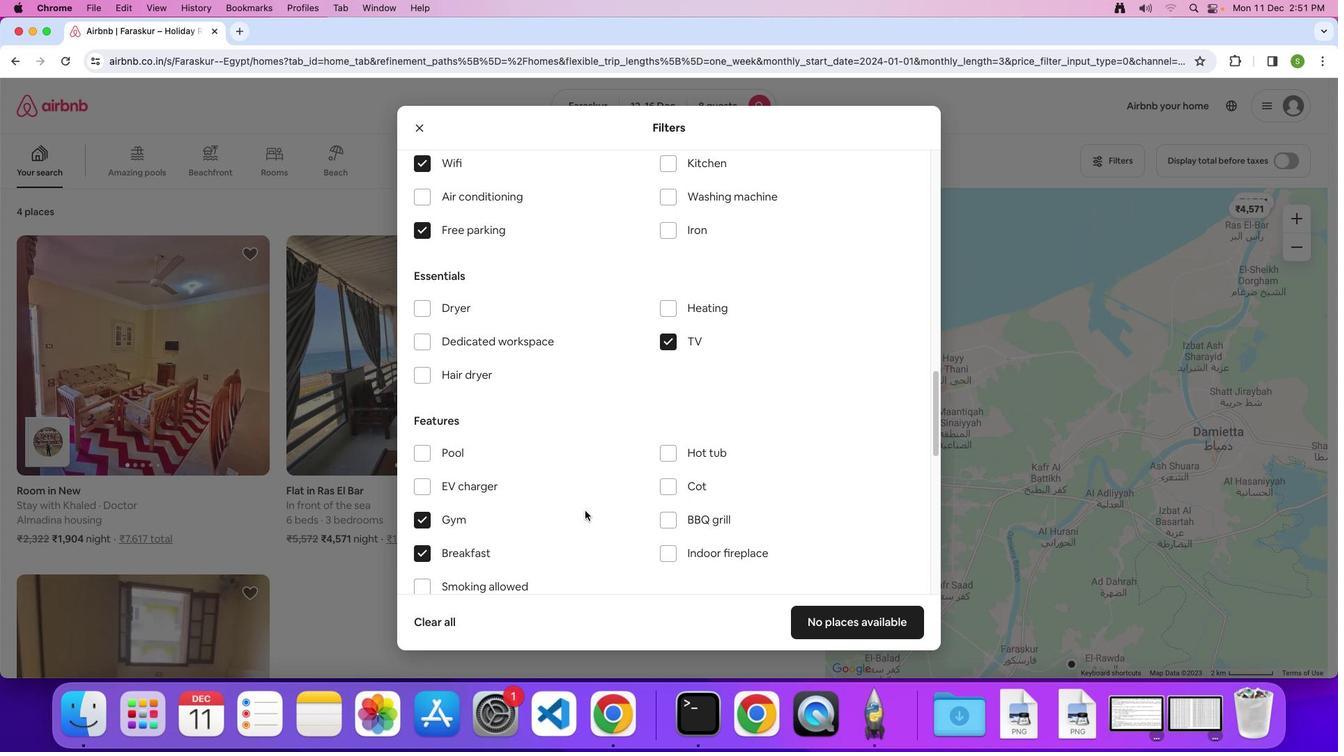 
Action: Mouse scrolled (584, 511) with delta (0, 0)
Screenshot: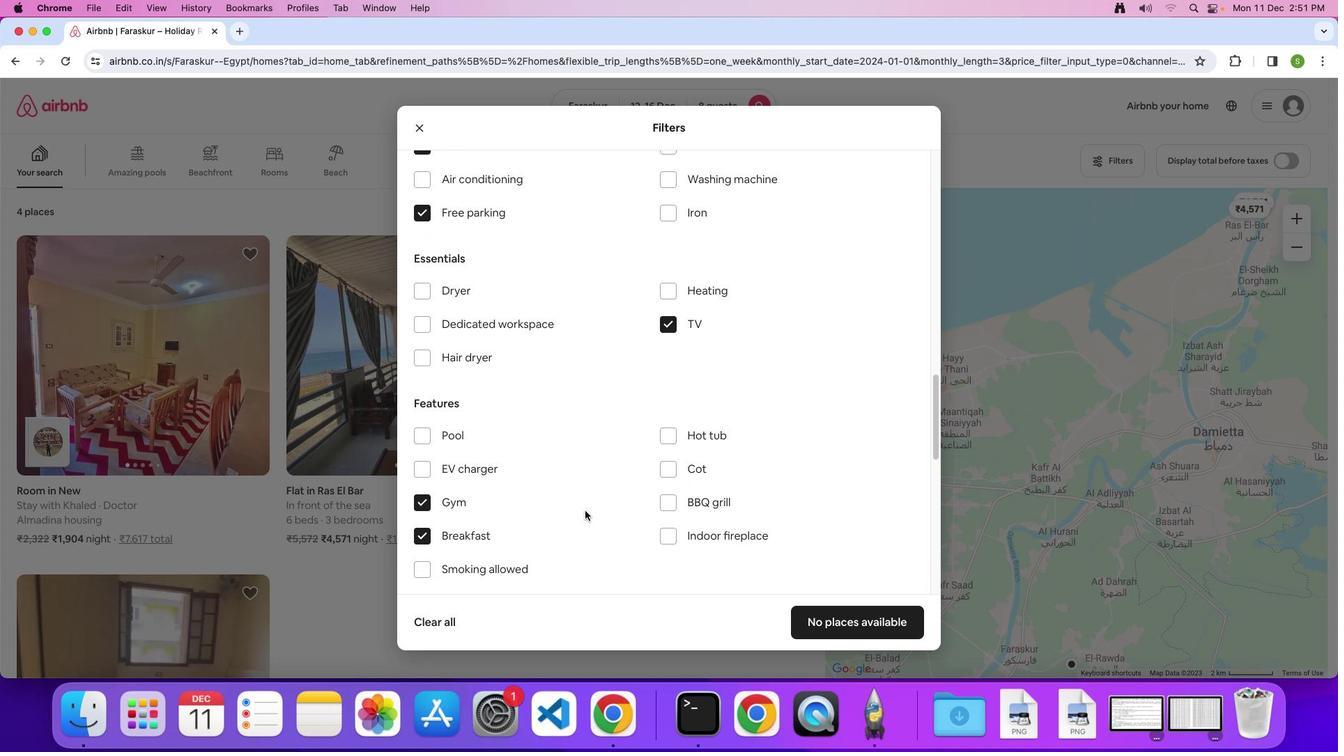 
Action: Mouse scrolled (584, 511) with delta (0, -1)
Screenshot: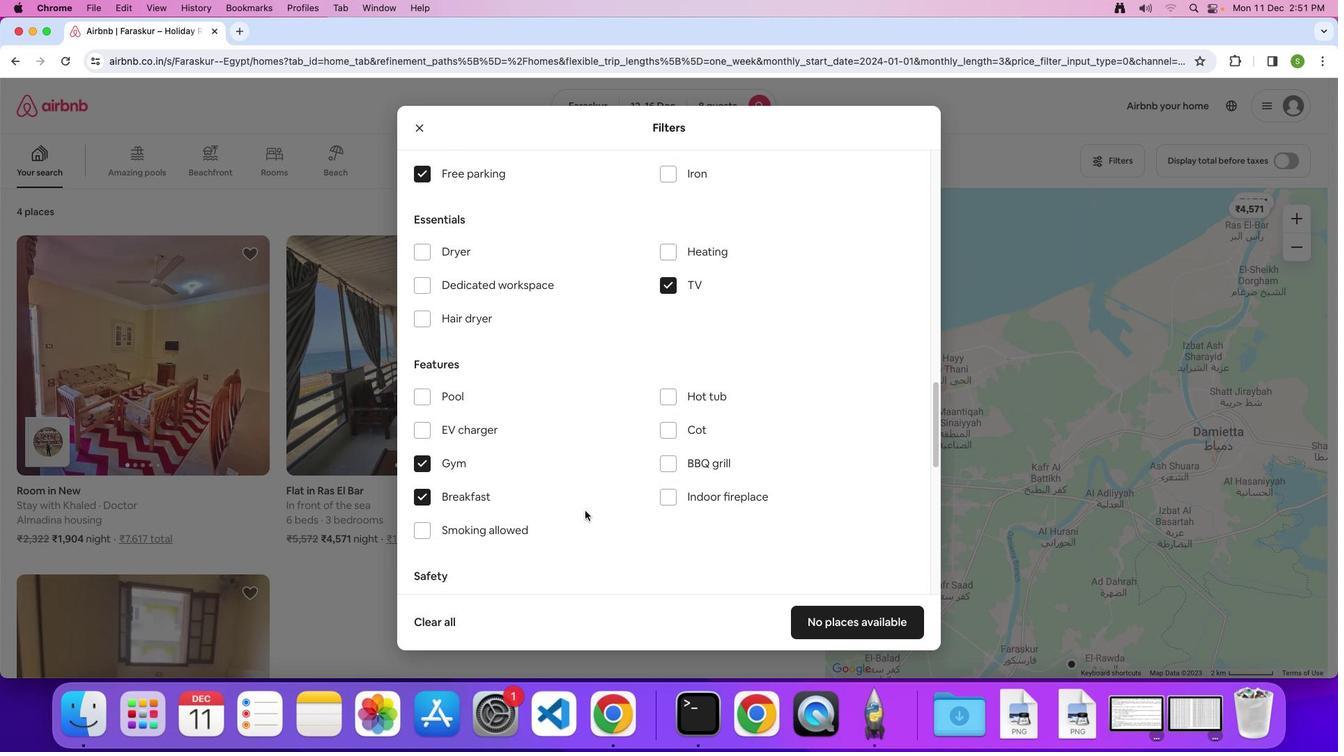
Action: Mouse scrolled (584, 511) with delta (0, 0)
Screenshot: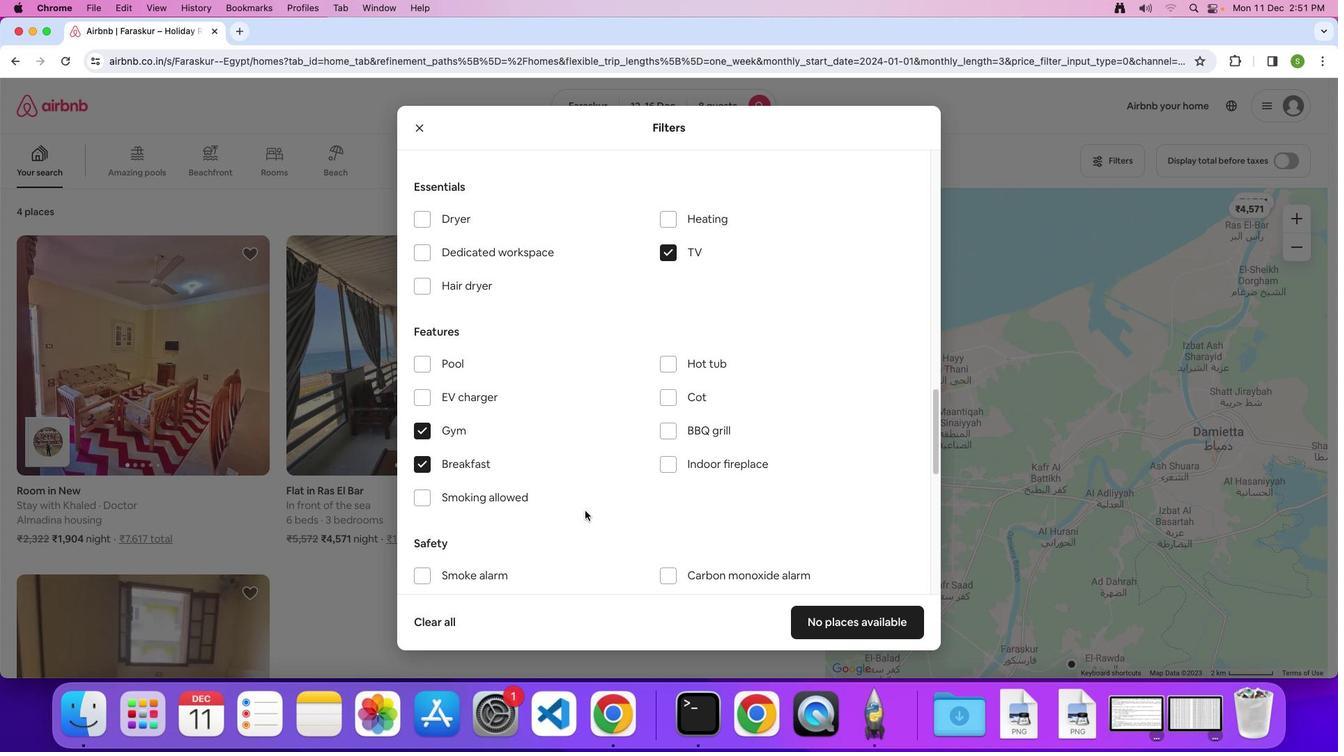 
Action: Mouse scrolled (584, 511) with delta (0, 0)
Screenshot: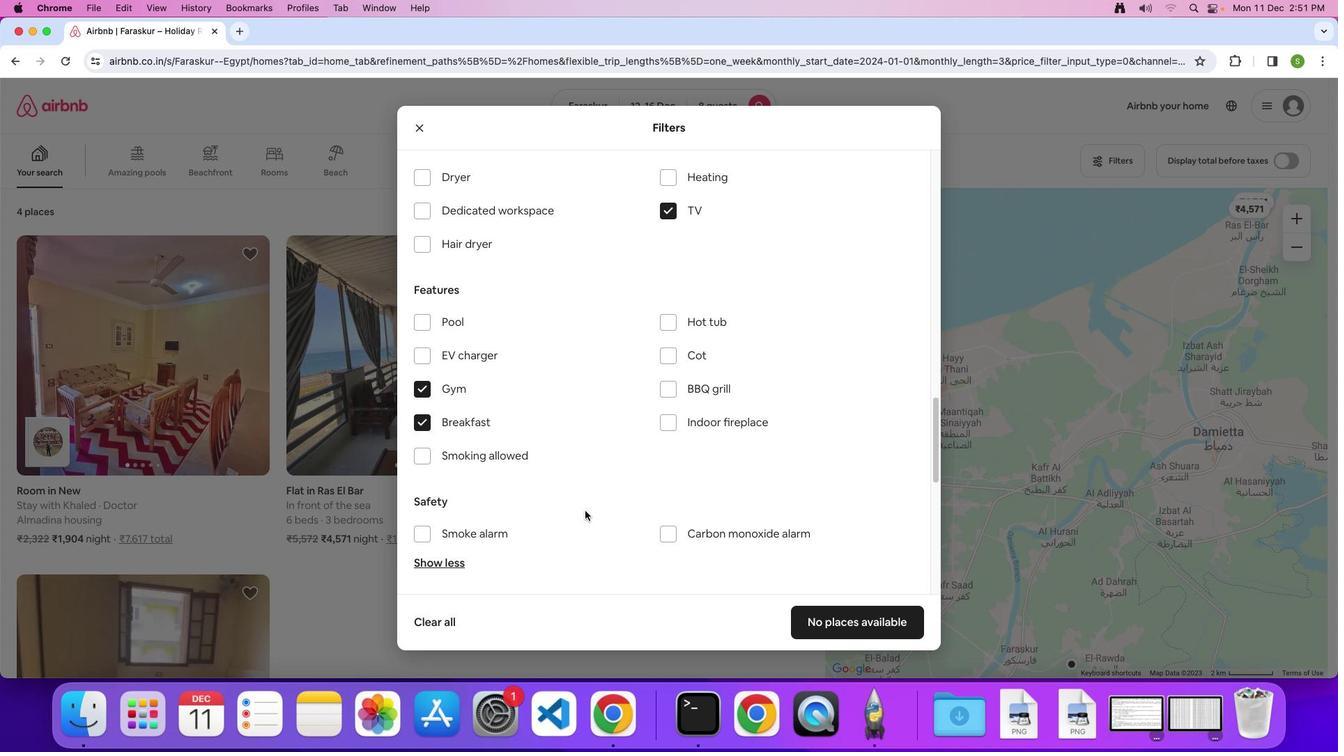 
Action: Mouse scrolled (584, 511) with delta (0, -1)
Screenshot: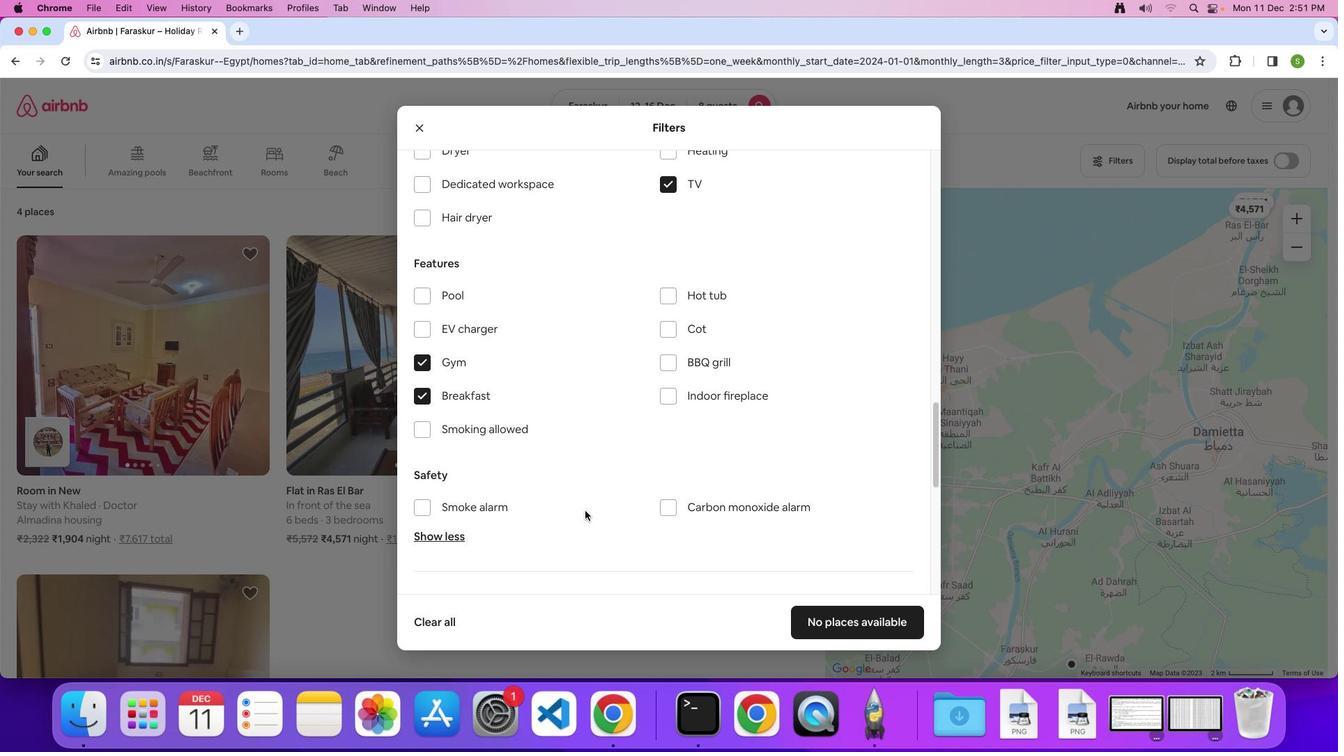 
Action: Mouse scrolled (584, 511) with delta (0, 0)
Screenshot: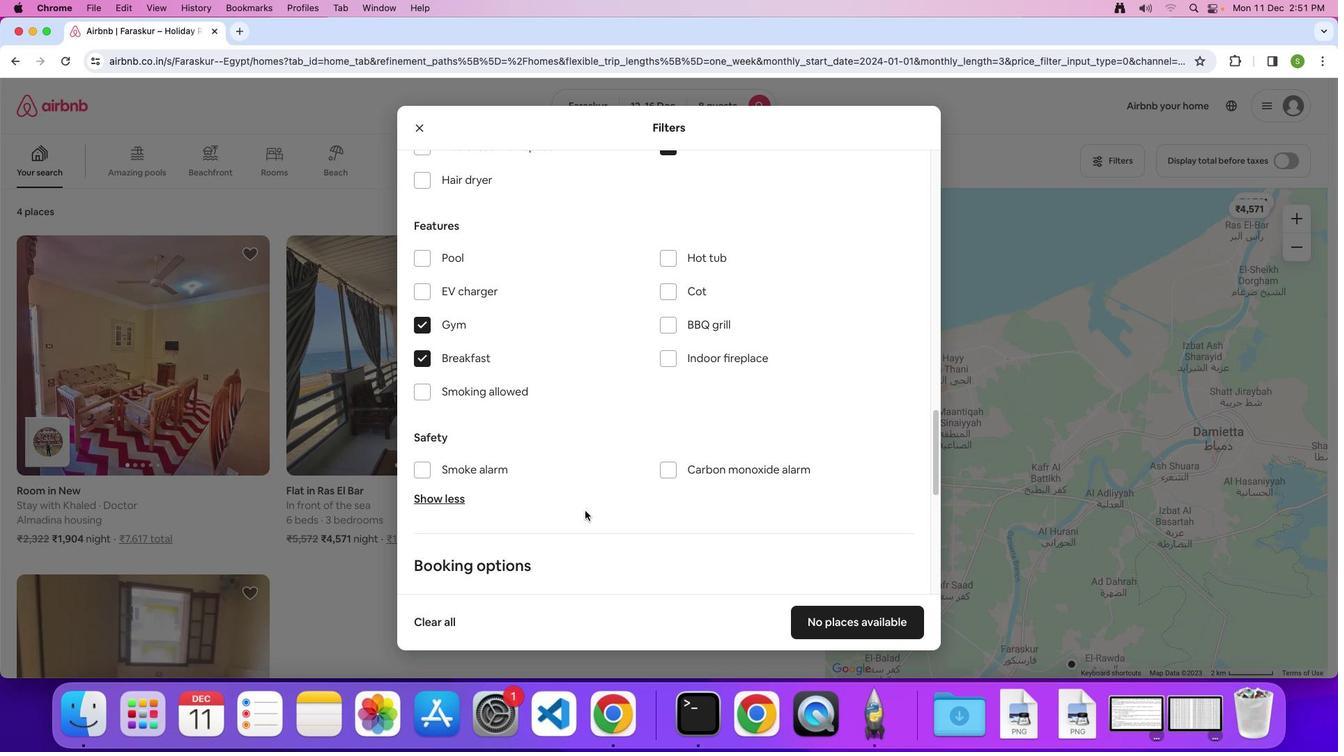 
Action: Mouse scrolled (584, 511) with delta (0, 0)
Screenshot: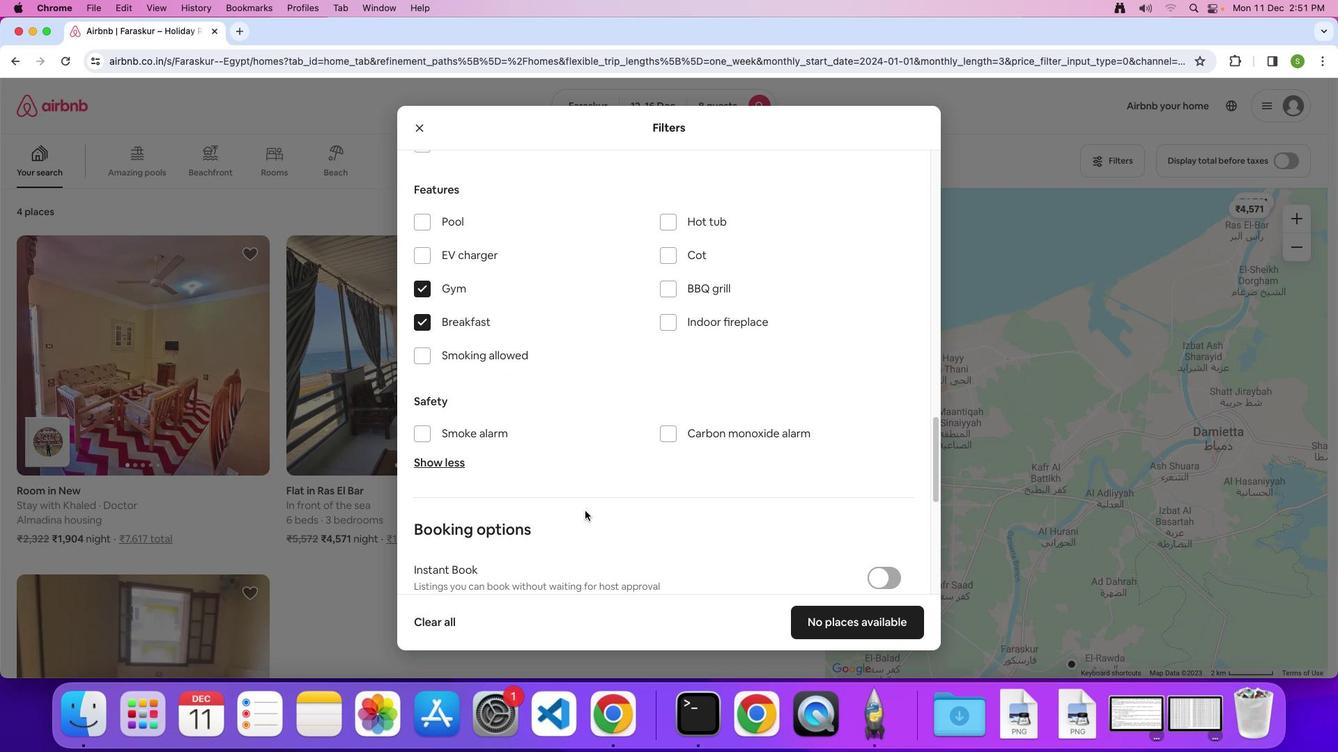 
Action: Mouse scrolled (584, 511) with delta (0, -2)
Screenshot: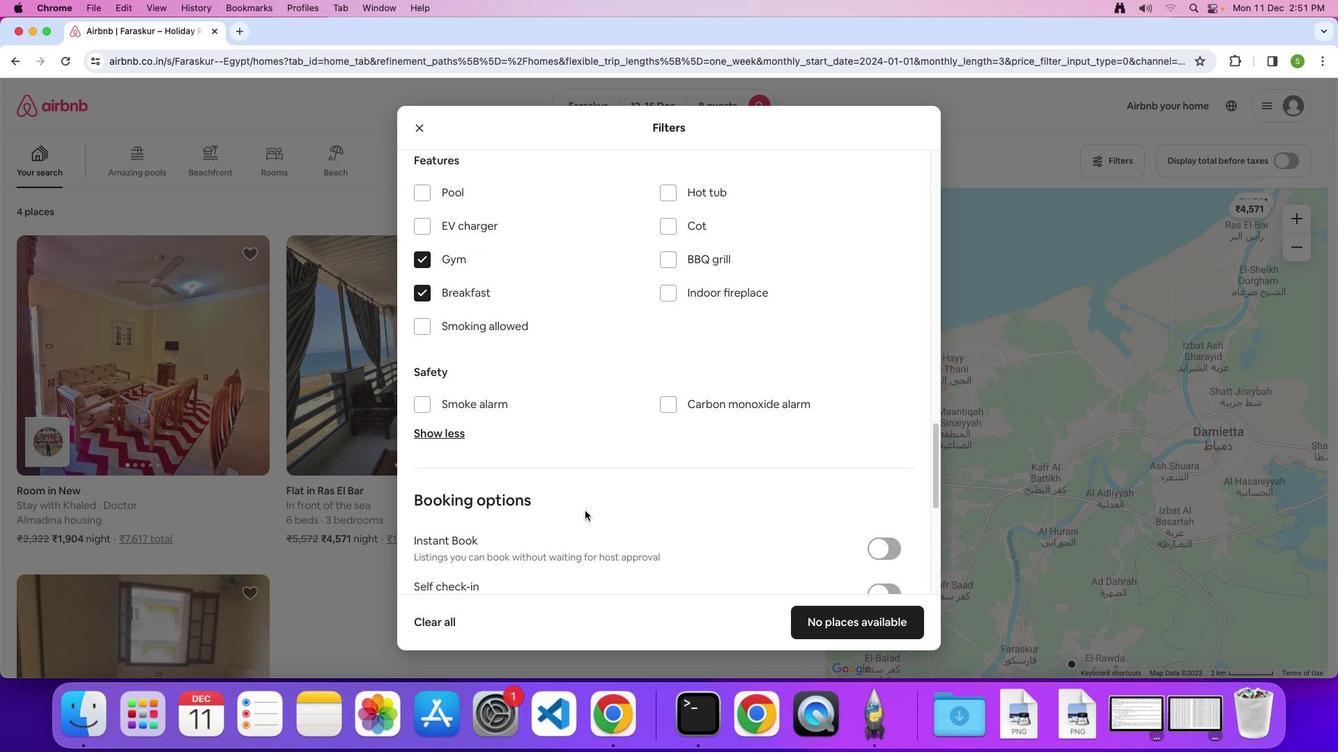 
Action: Mouse scrolled (584, 511) with delta (0, 0)
Screenshot: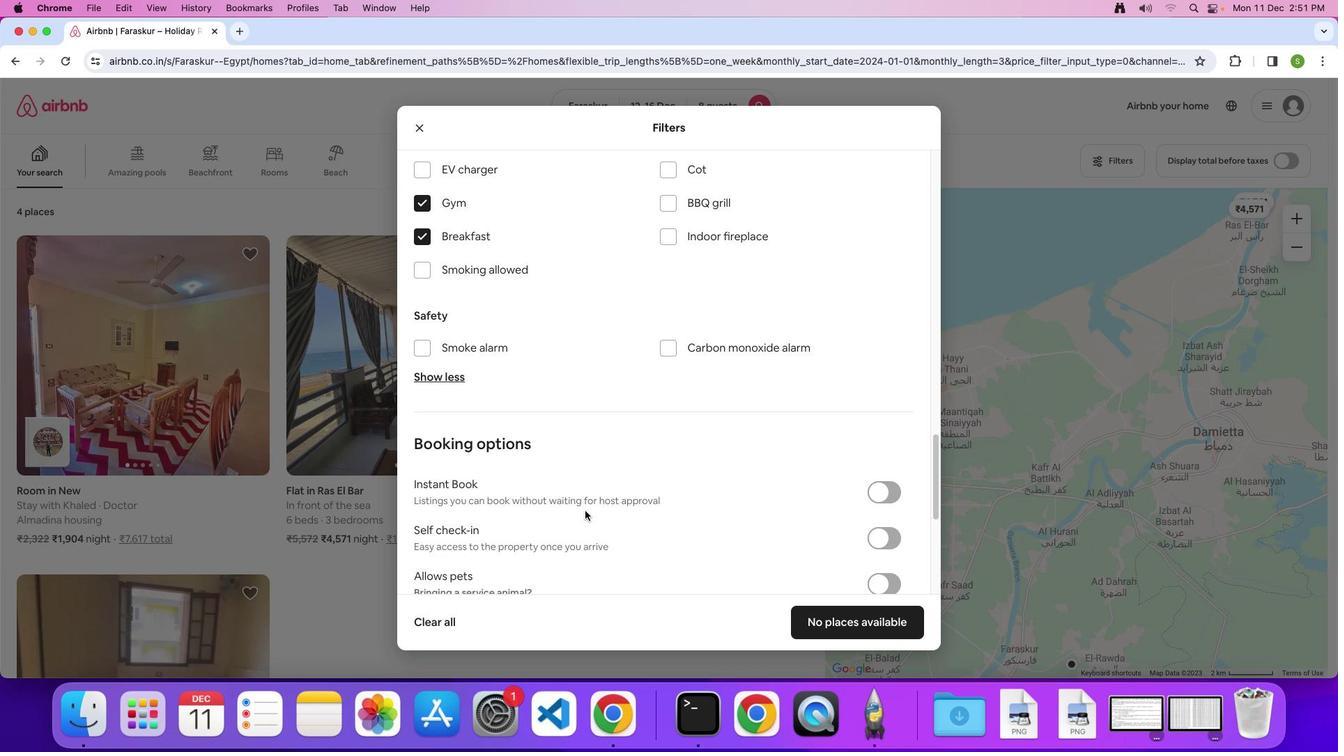 
Action: Mouse scrolled (584, 511) with delta (0, 0)
Screenshot: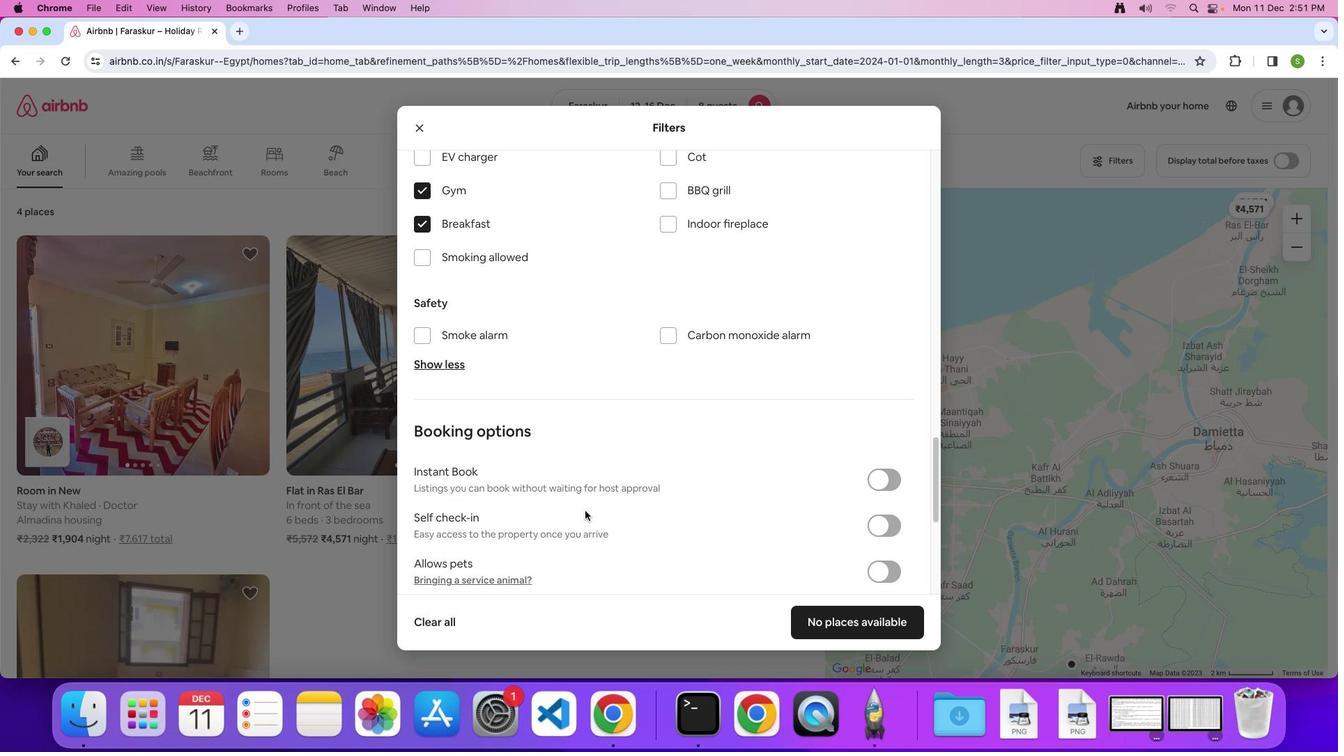 
Action: Mouse scrolled (584, 511) with delta (0, -2)
Screenshot: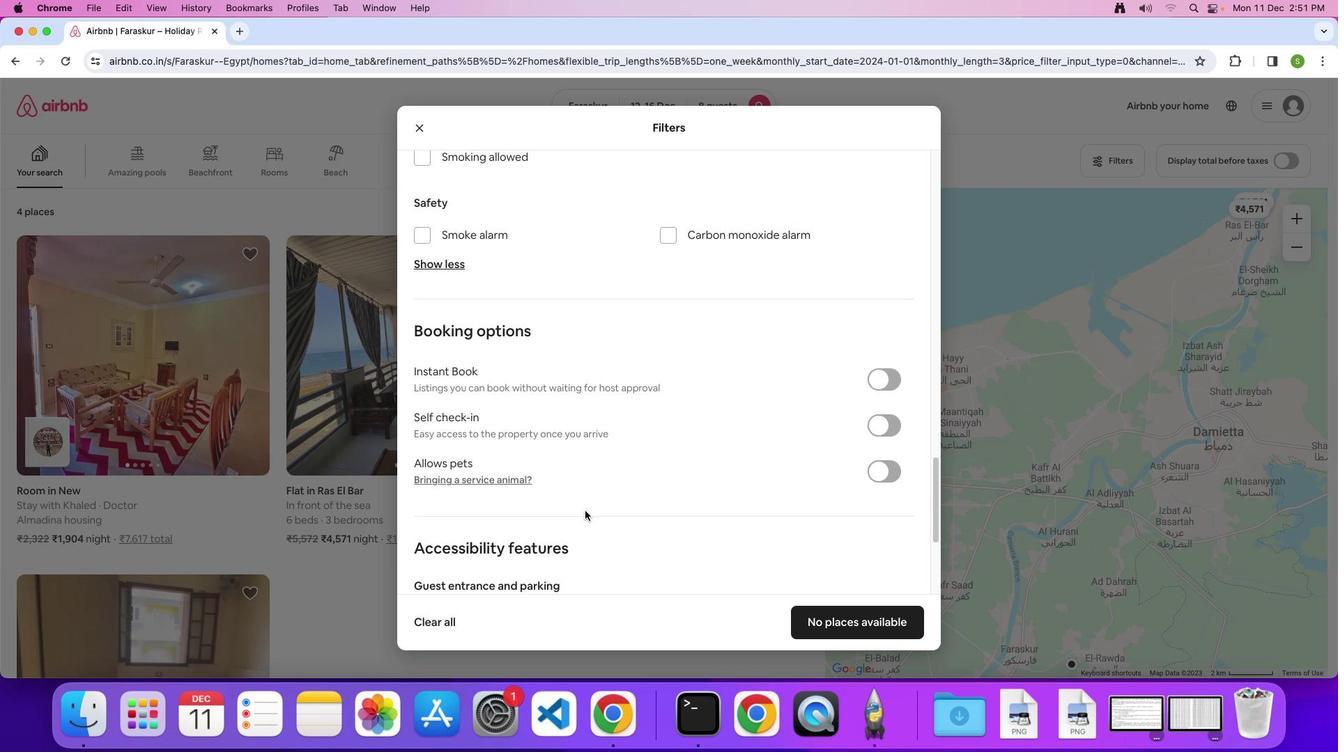 
Action: Mouse scrolled (584, 511) with delta (0, 0)
Screenshot: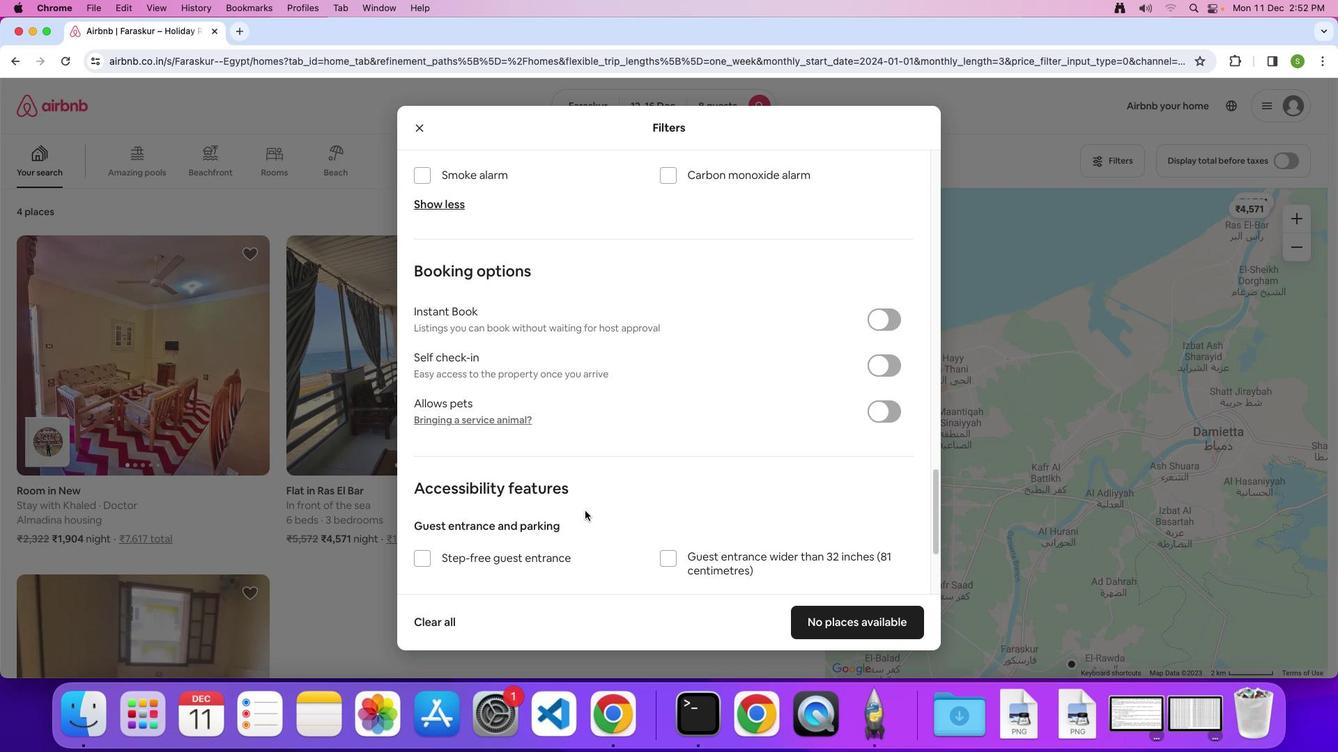 
Action: Mouse scrolled (584, 511) with delta (0, 0)
Screenshot: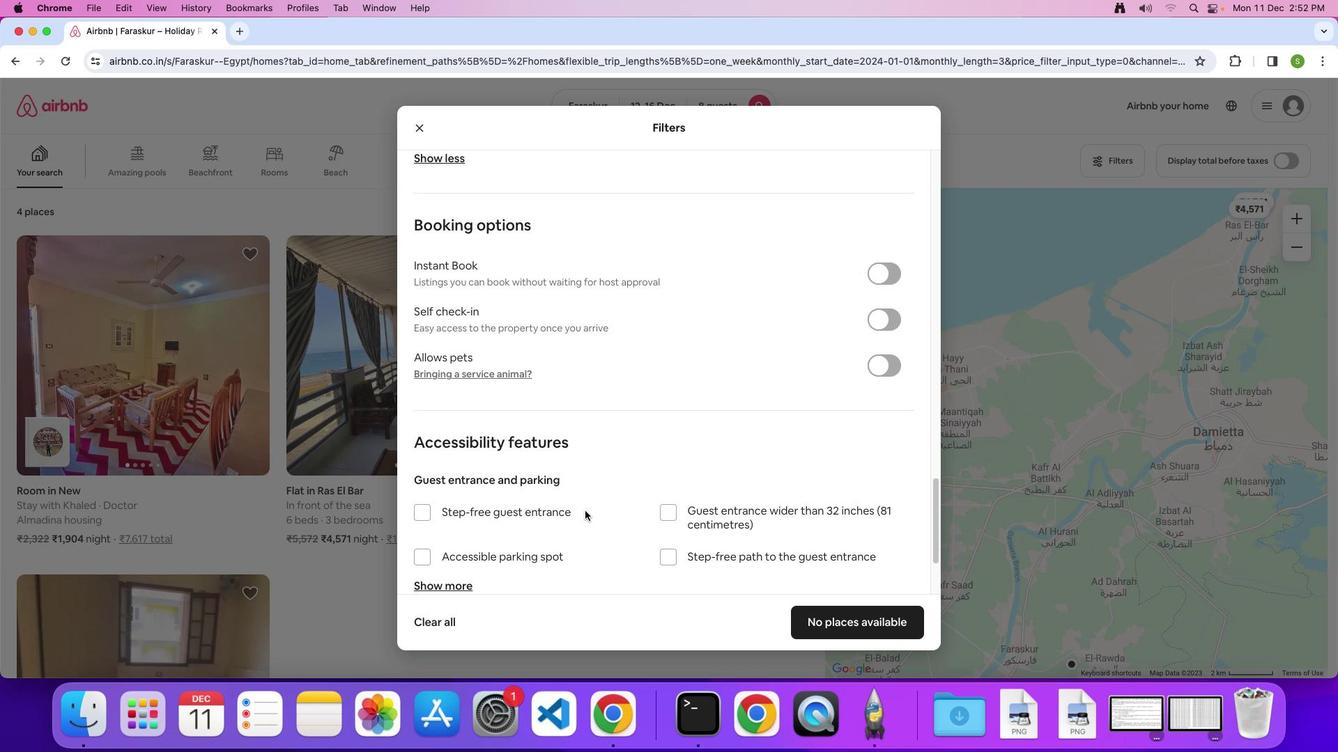 
Action: Mouse scrolled (584, 511) with delta (0, -2)
Screenshot: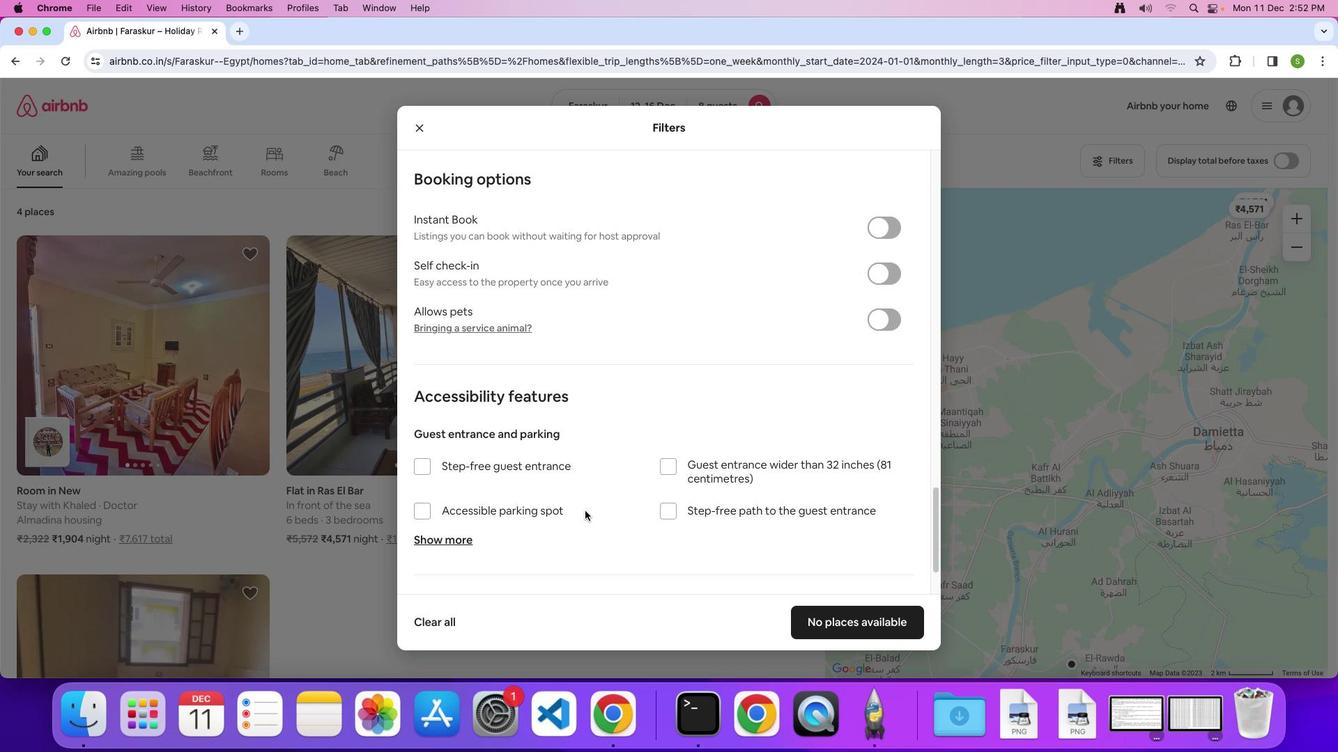 
Action: Mouse scrolled (584, 511) with delta (0, 0)
Screenshot: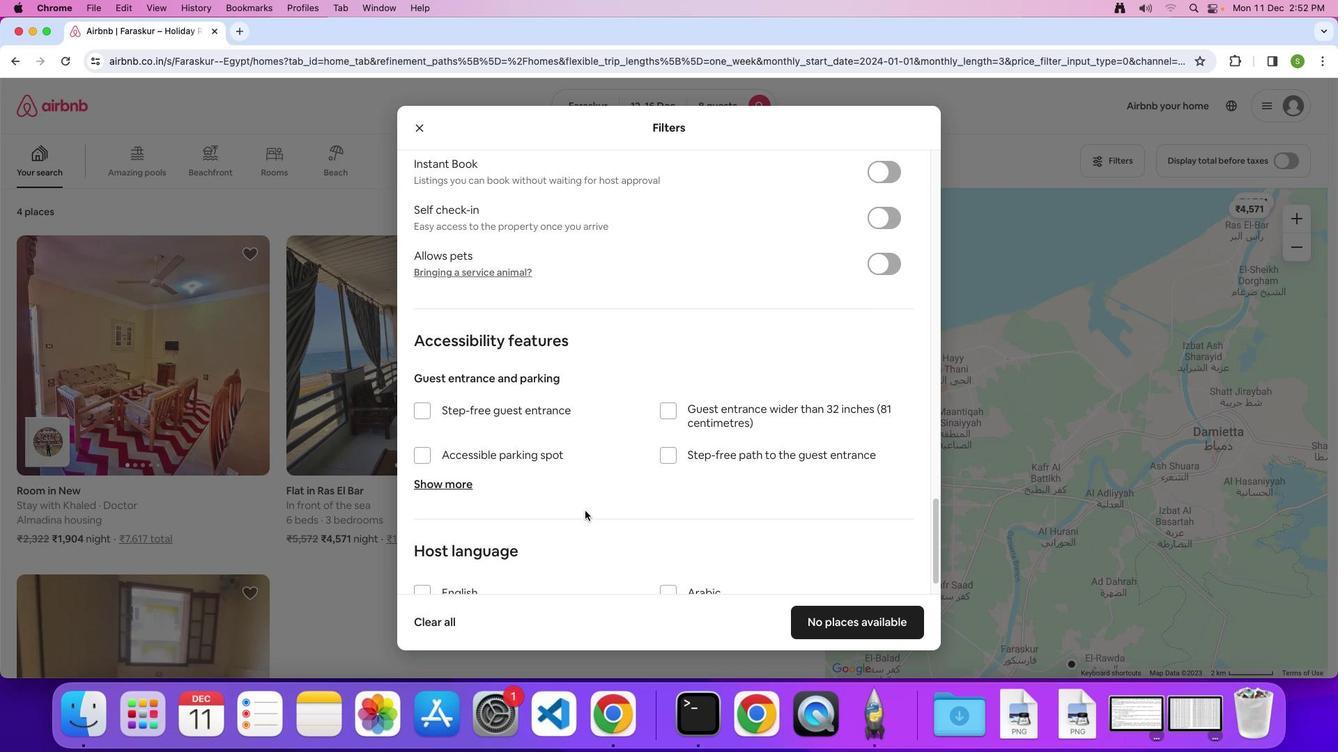
Action: Mouse scrolled (584, 511) with delta (0, 0)
Screenshot: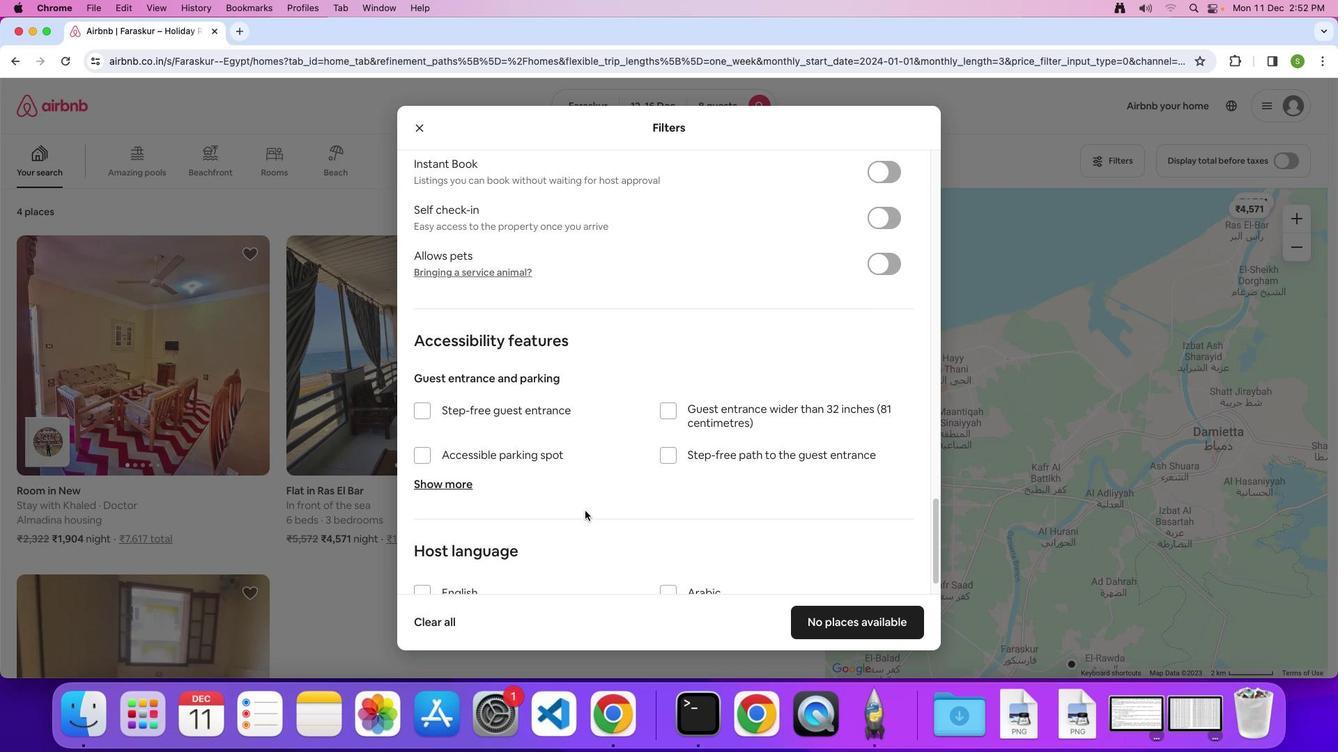 
Action: Mouse scrolled (584, 511) with delta (0, -2)
Screenshot: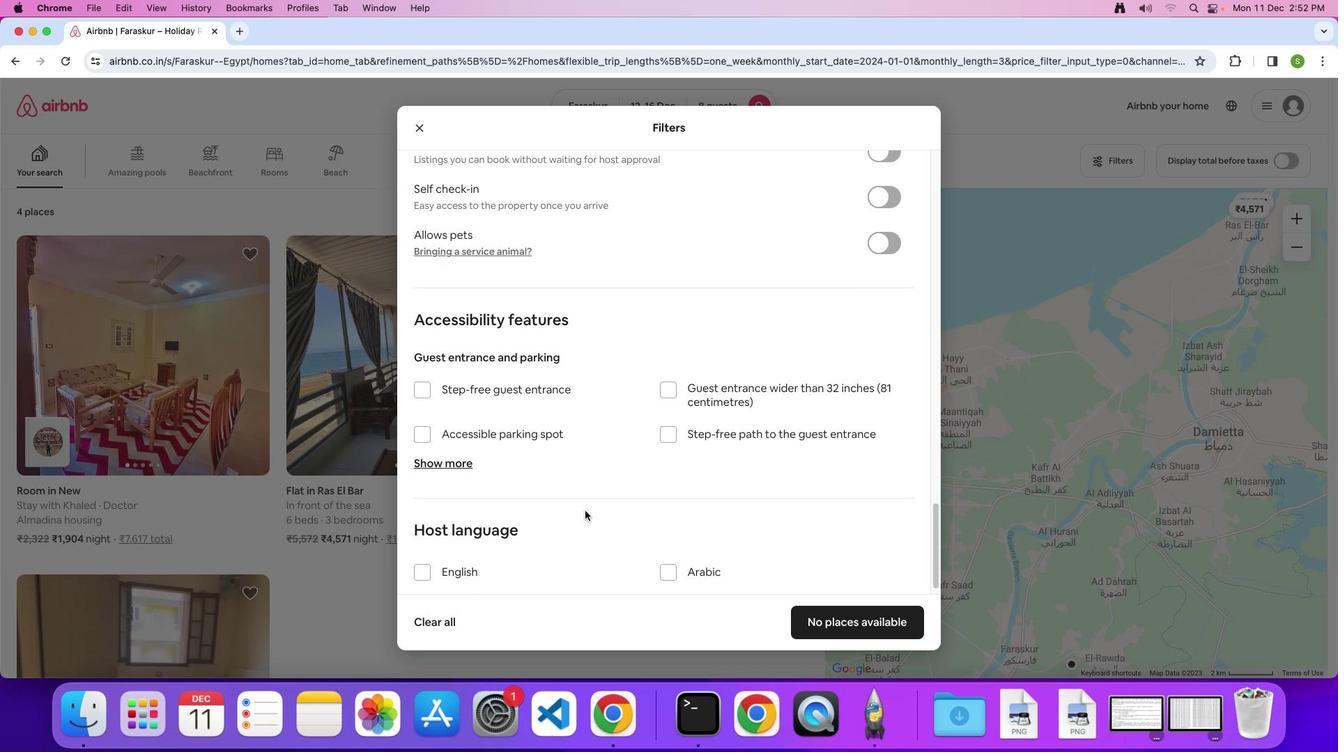 
Action: Mouse scrolled (584, 511) with delta (0, 0)
Screenshot: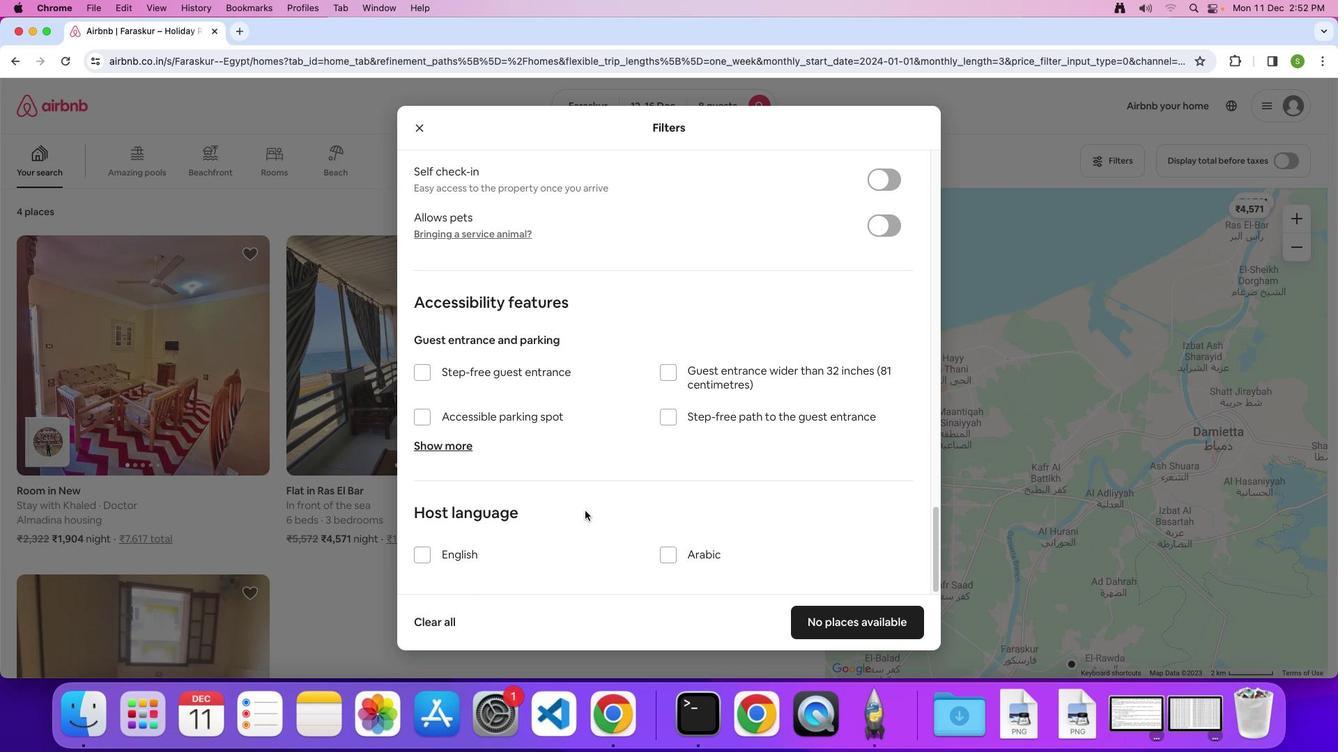 
Action: Mouse scrolled (584, 511) with delta (0, 0)
Screenshot: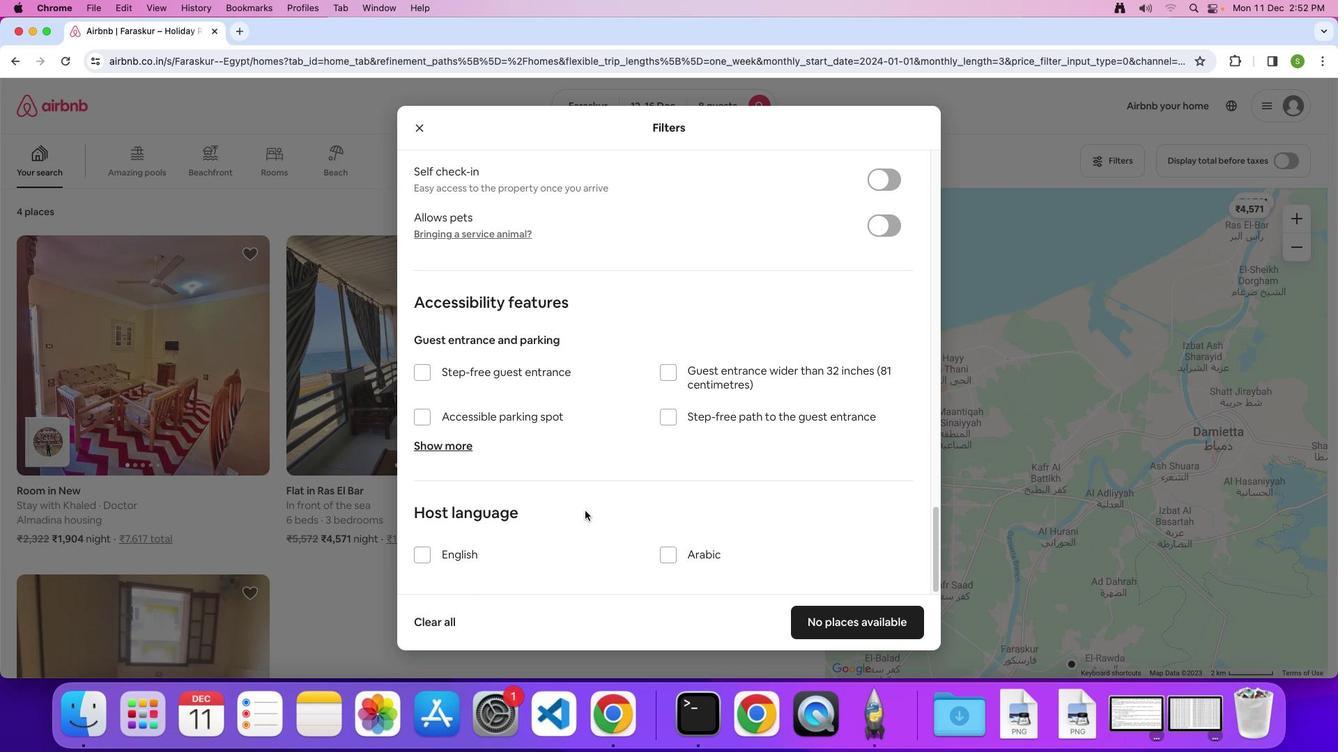 
Action: Mouse scrolled (584, 511) with delta (0, -2)
Screenshot: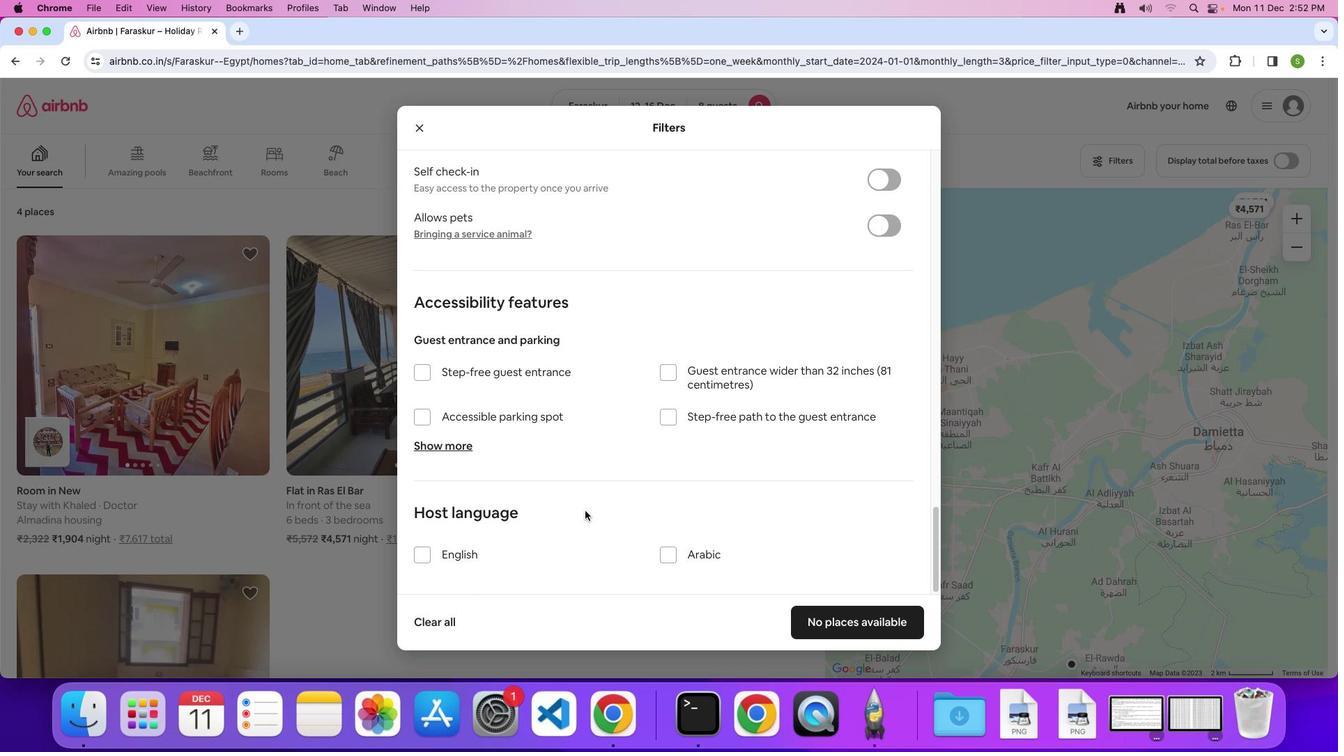 
Action: Mouse moved to (865, 618)
Screenshot: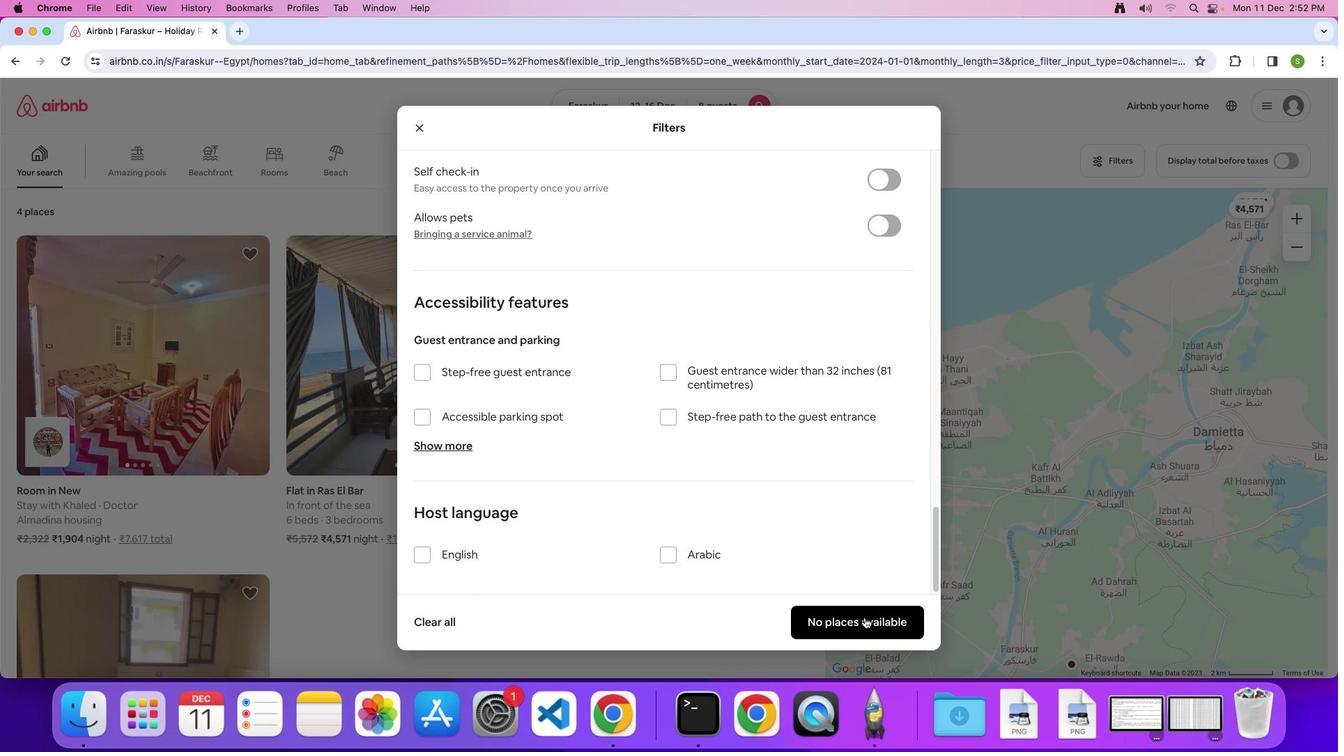 
Action: Mouse pressed left at (865, 618)
Screenshot: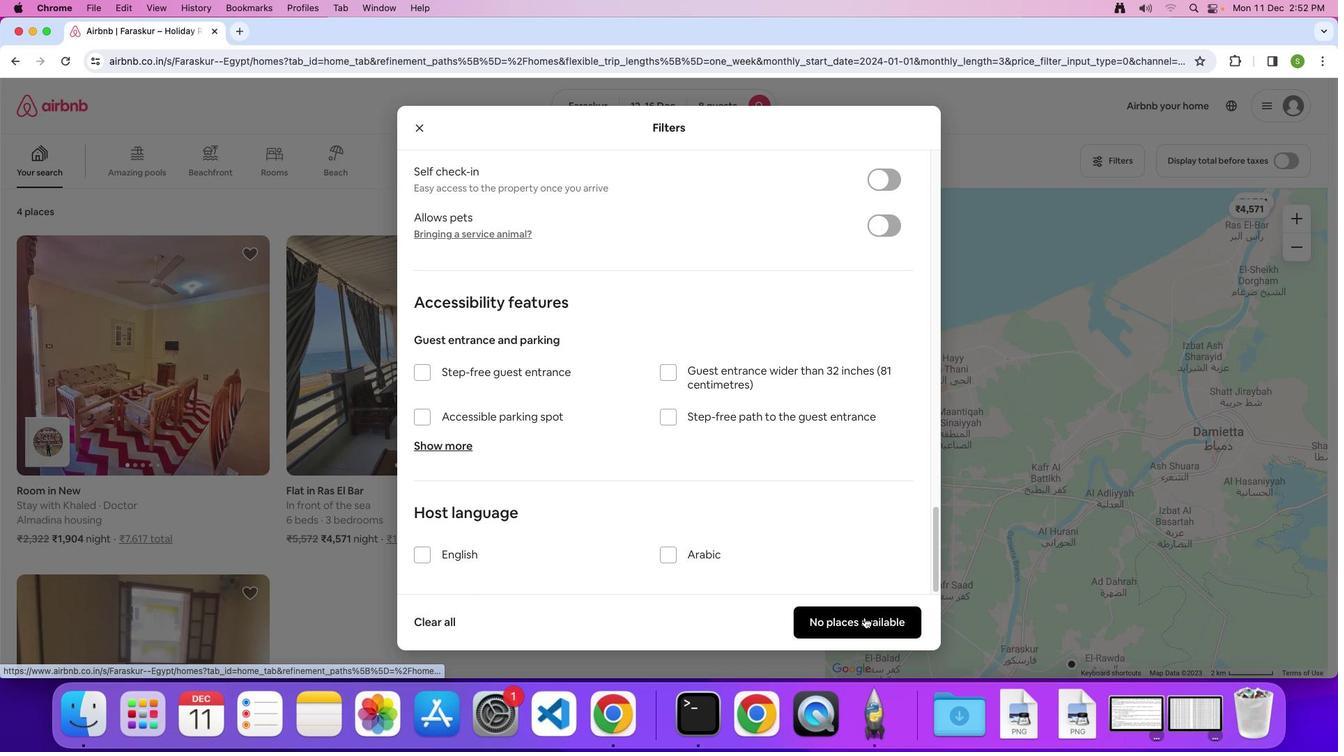 
Action: Mouse moved to (702, 468)
Screenshot: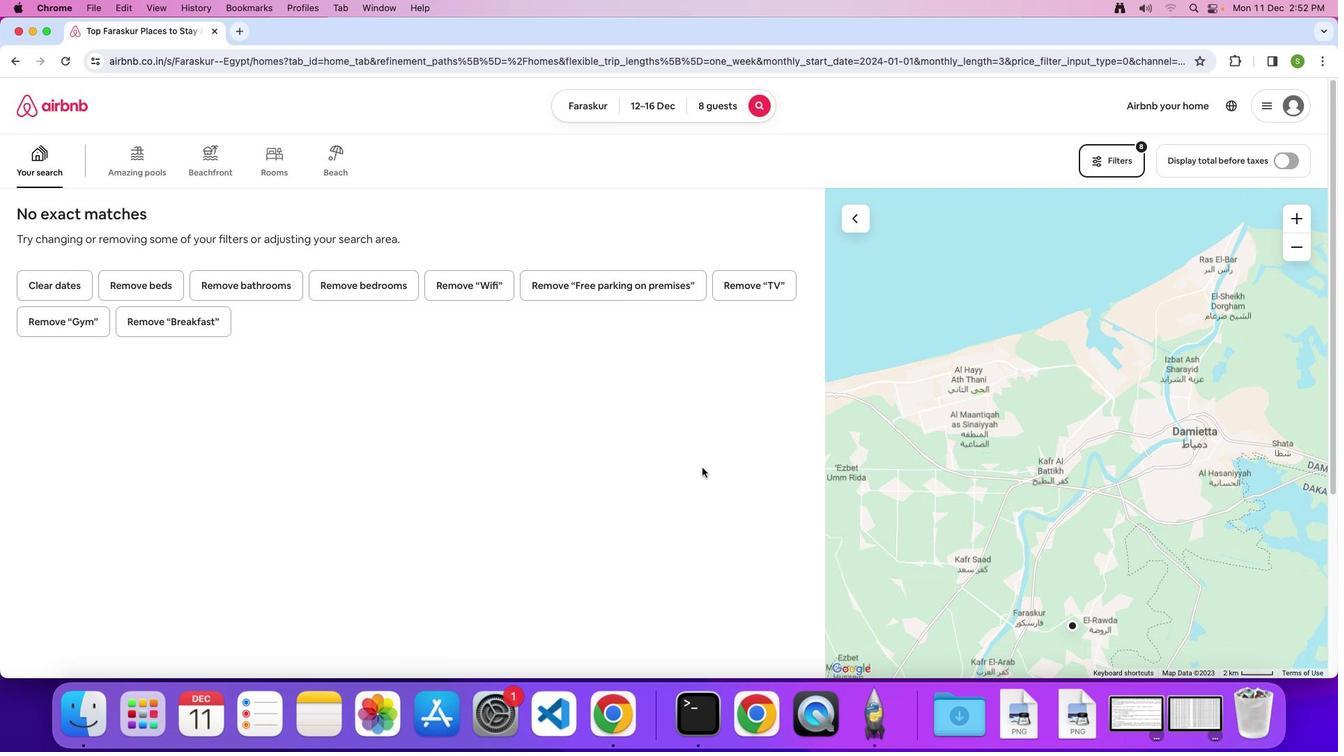 
